 Task: Design a unique wall art piece.
Action: Mouse moved to (241, 209)
Screenshot: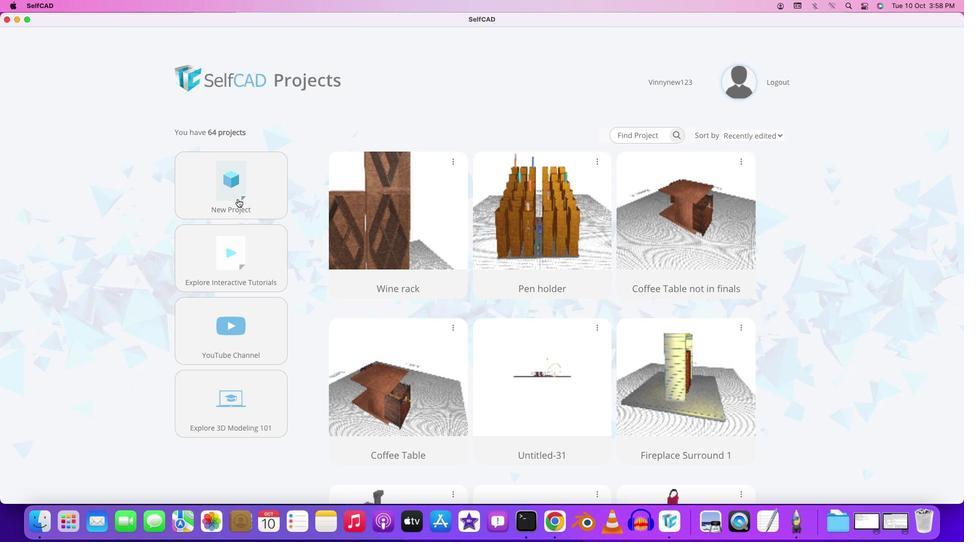 
Action: Mouse pressed left at (241, 209)
Screenshot: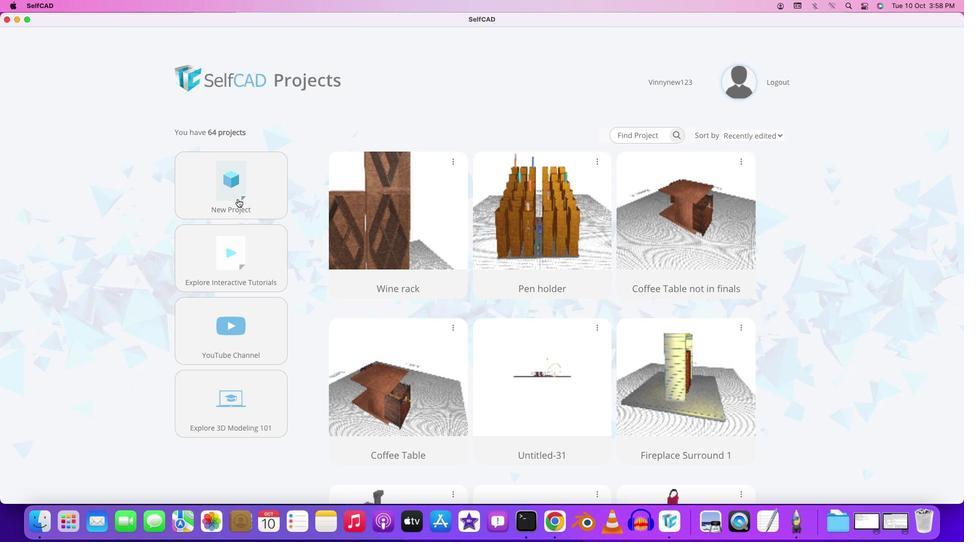 
Action: Mouse moved to (240, 201)
Screenshot: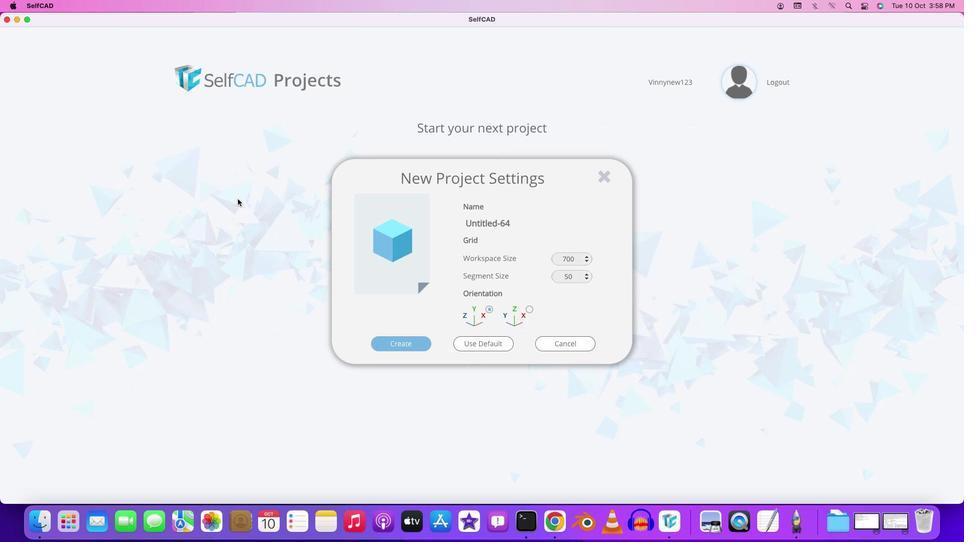 
Action: Mouse pressed left at (240, 201)
Screenshot: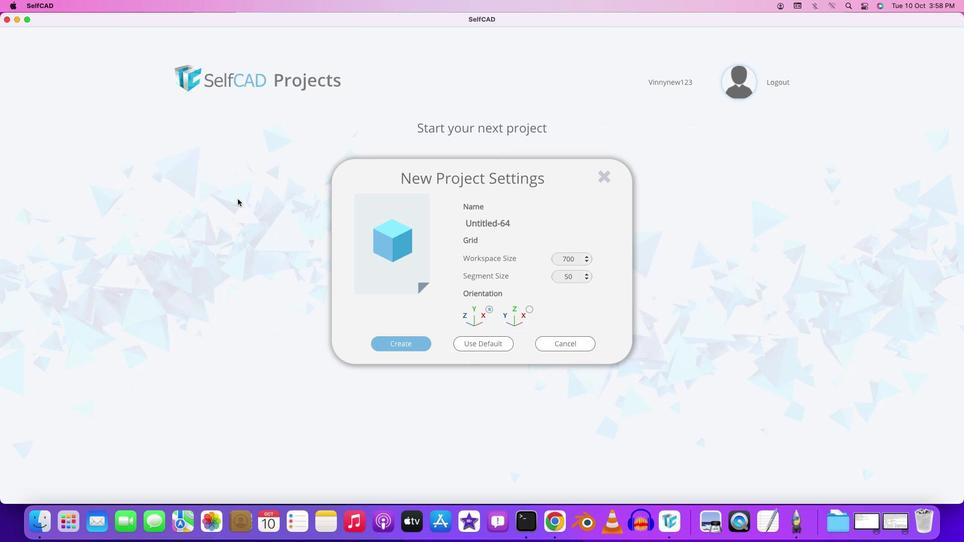 
Action: Mouse moved to (513, 227)
Screenshot: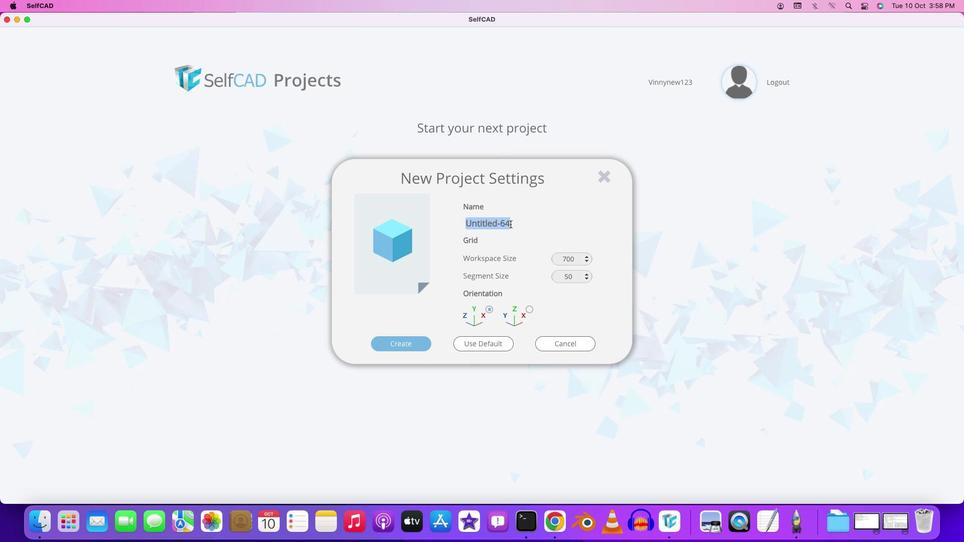 
Action: Mouse pressed left at (513, 227)
Screenshot: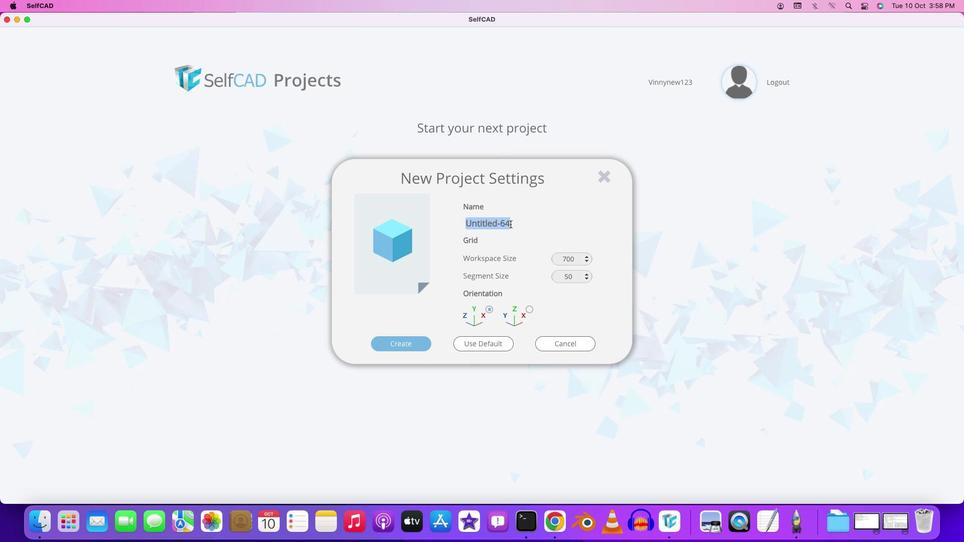 
Action: Mouse moved to (507, 229)
Screenshot: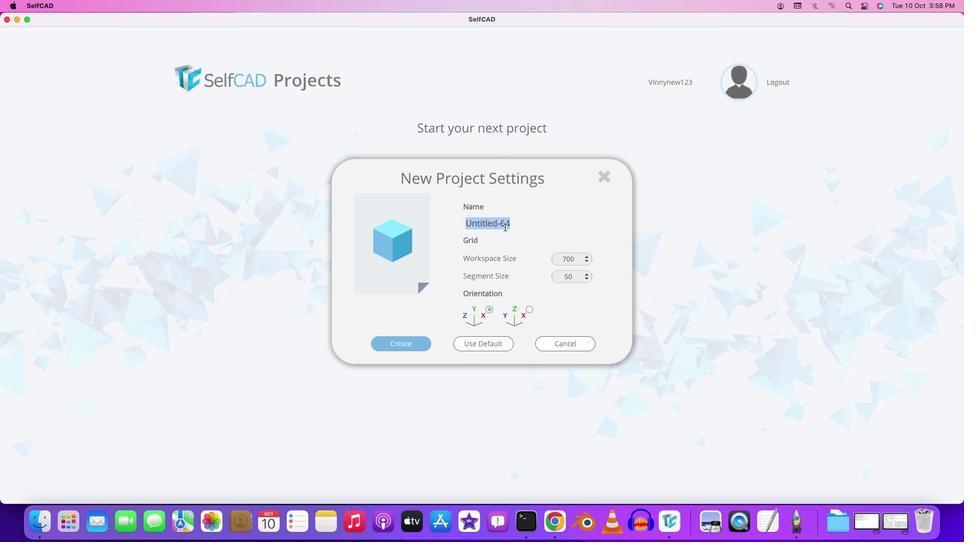 
Action: Key pressed Key.backspaceKey.shift'W''a''l''l'Key.spaceKey.shift'A''r''t'Key.spaceKey.shift'P''i''e''c''e'
Screenshot: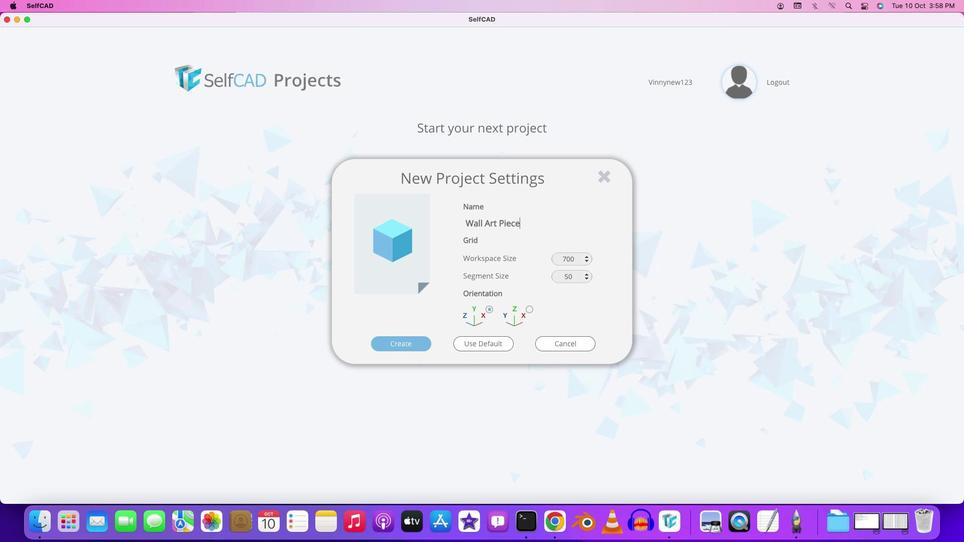 
Action: Mouse moved to (579, 264)
Screenshot: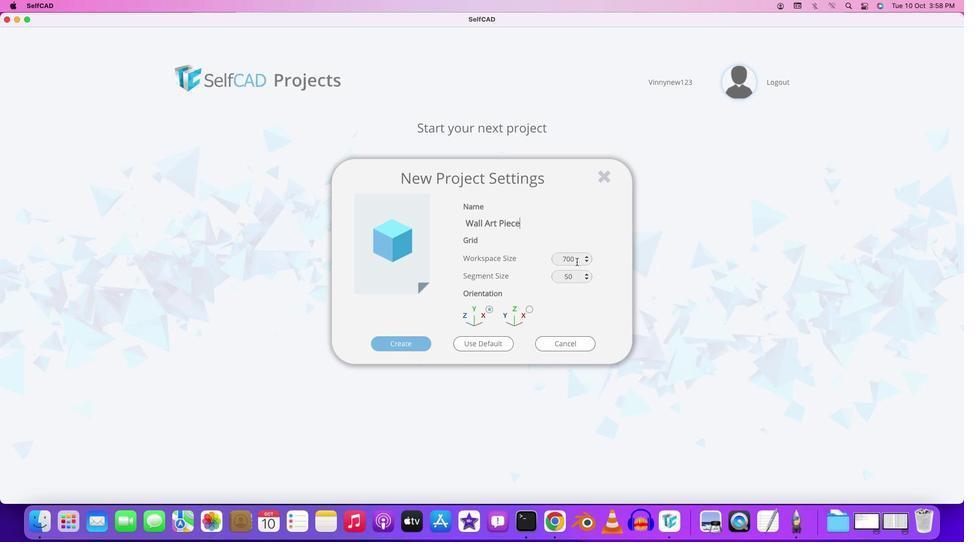 
Action: Mouse pressed left at (579, 264)
Screenshot: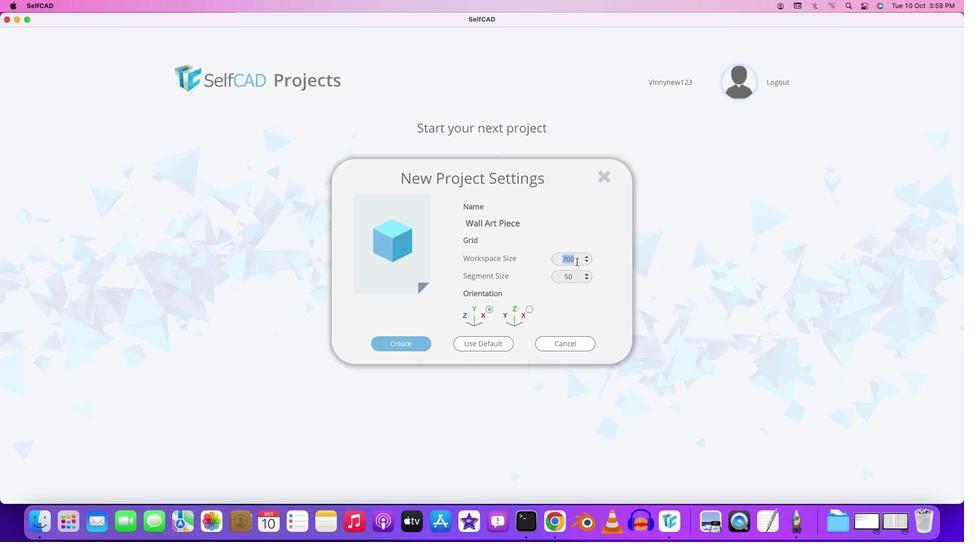 
Action: Key pressed '5''0''0'
Screenshot: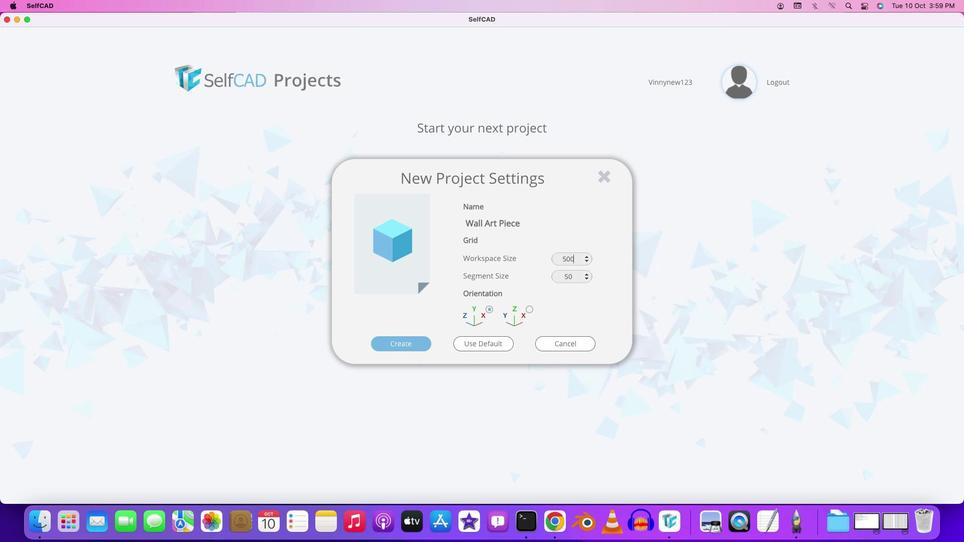 
Action: Mouse moved to (578, 278)
Screenshot: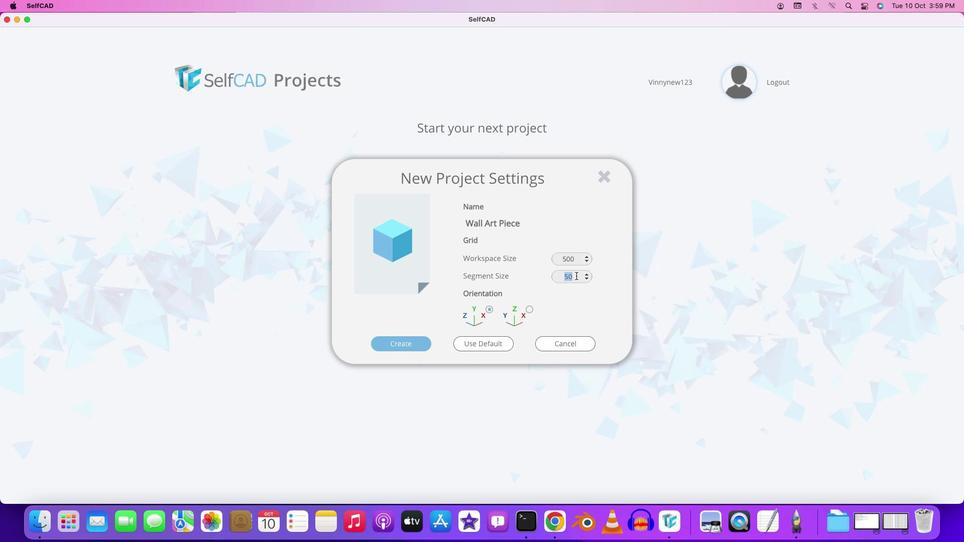 
Action: Mouse pressed left at (578, 278)
Screenshot: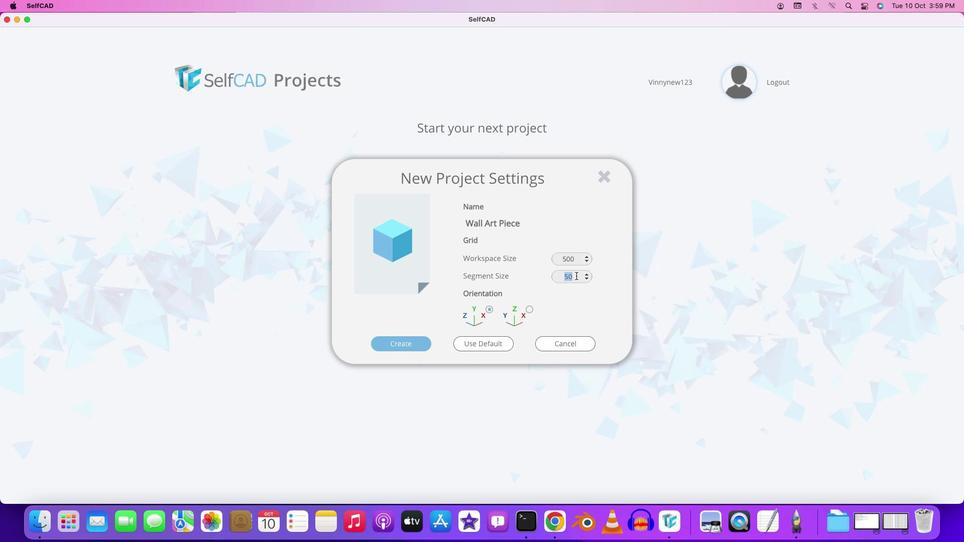 
Action: Key pressed '1'
Screenshot: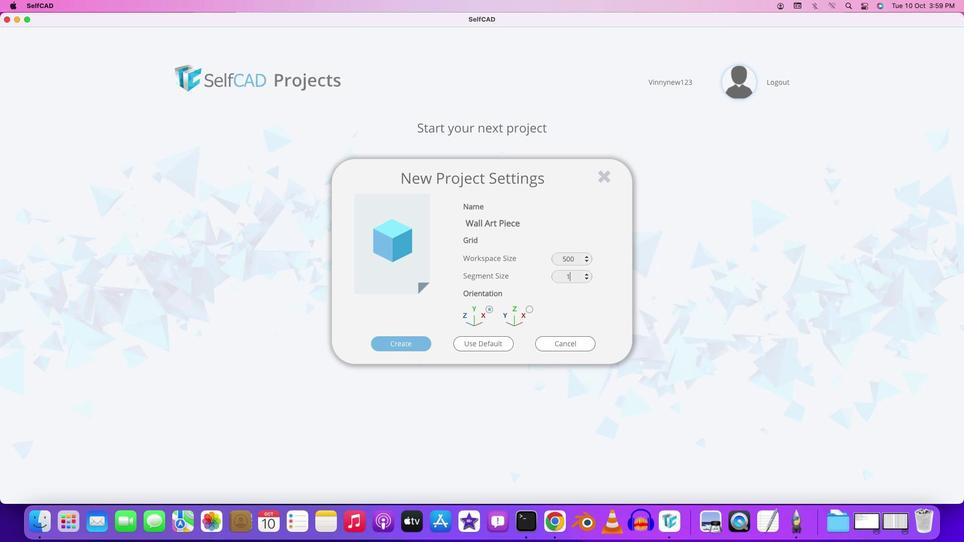 
Action: Mouse moved to (535, 310)
Screenshot: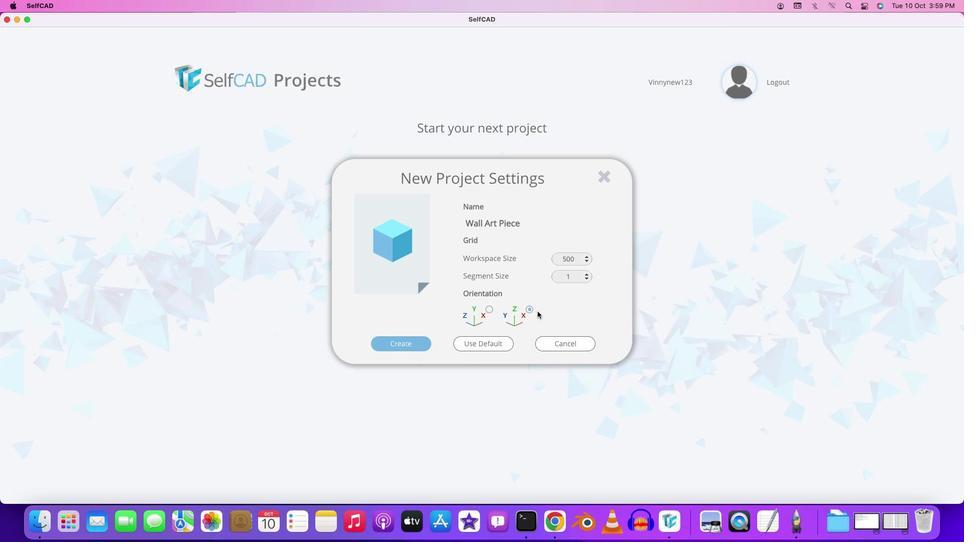 
Action: Mouse pressed left at (535, 310)
Screenshot: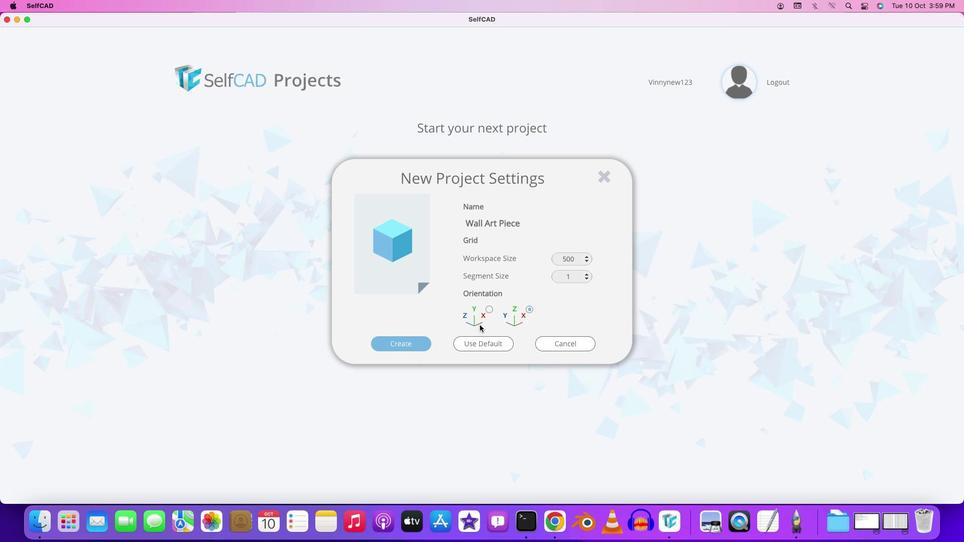 
Action: Mouse moved to (405, 343)
Screenshot: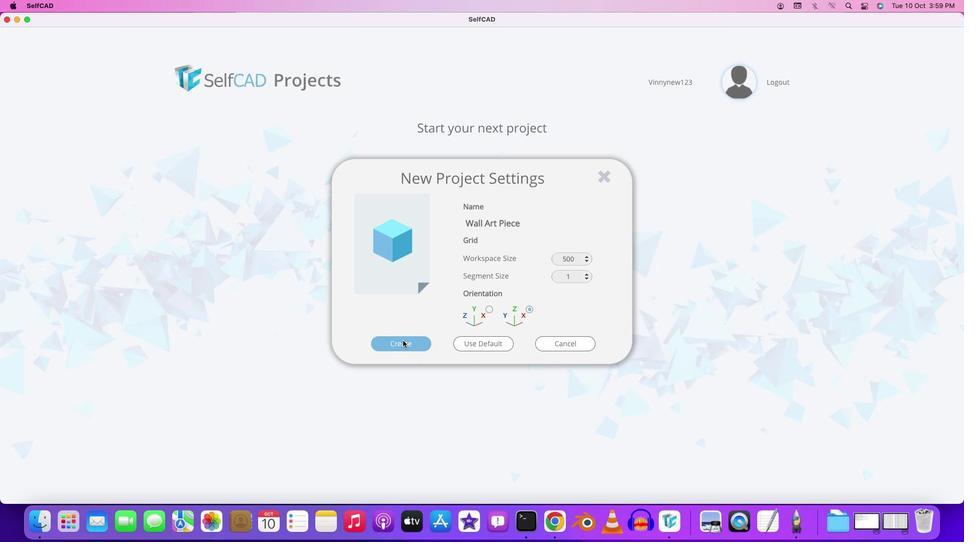 
Action: Mouse pressed left at (405, 343)
Screenshot: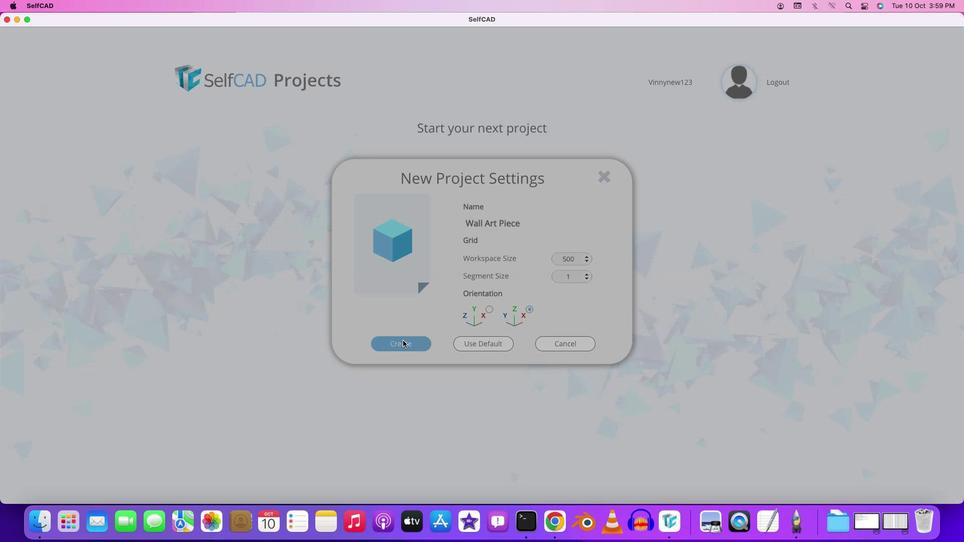 
Action: Mouse moved to (511, 303)
Screenshot: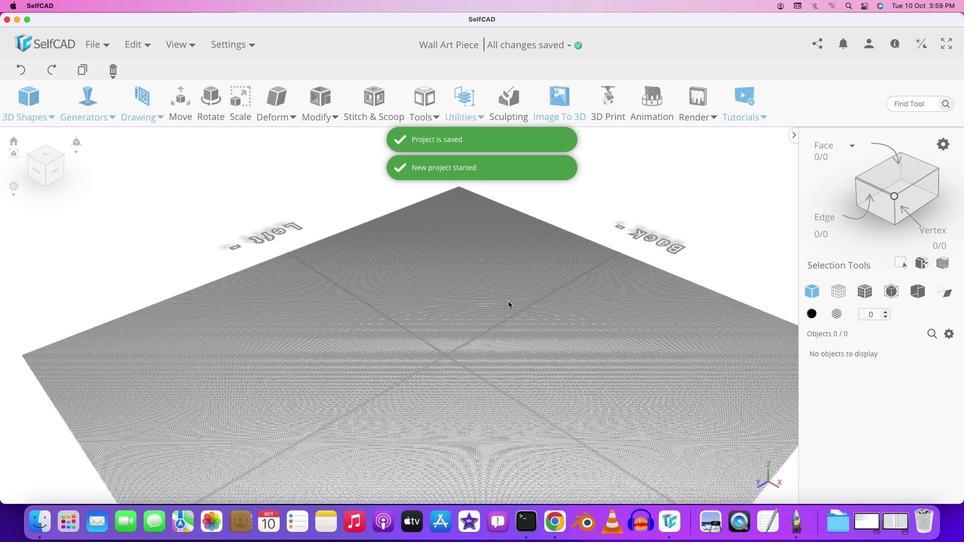 
Action: Mouse scrolled (511, 303) with delta (2, 3)
Screenshot: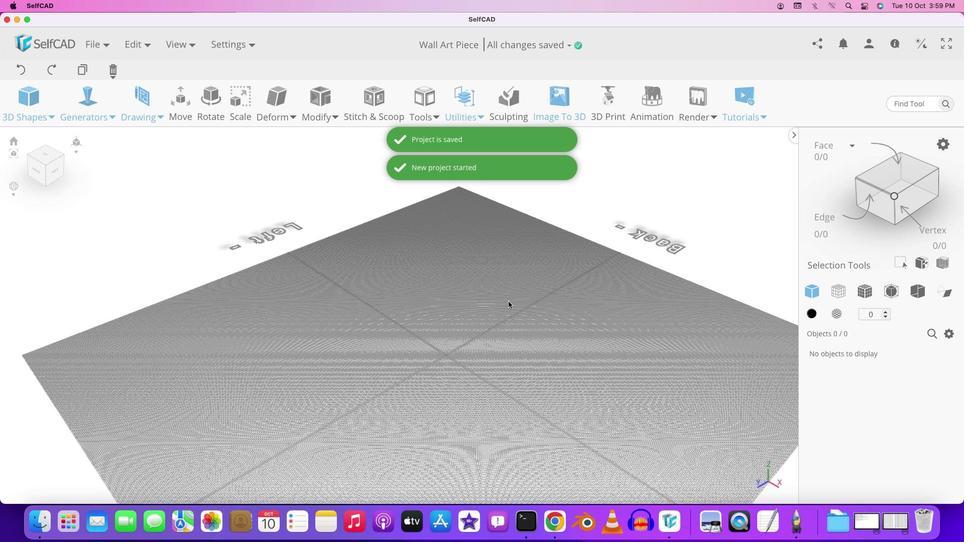 
Action: Mouse scrolled (511, 303) with delta (2, 3)
Screenshot: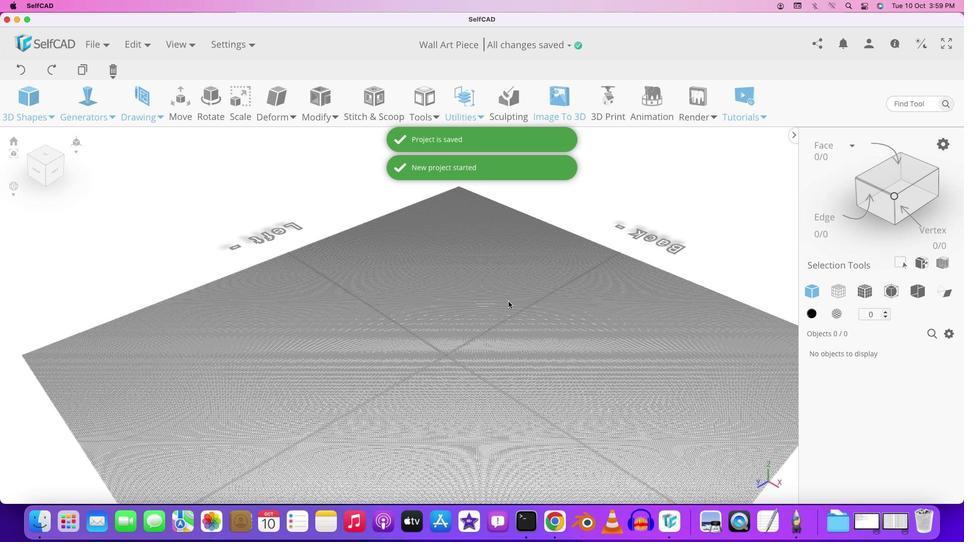 
Action: Mouse scrolled (511, 303) with delta (2, 4)
Screenshot: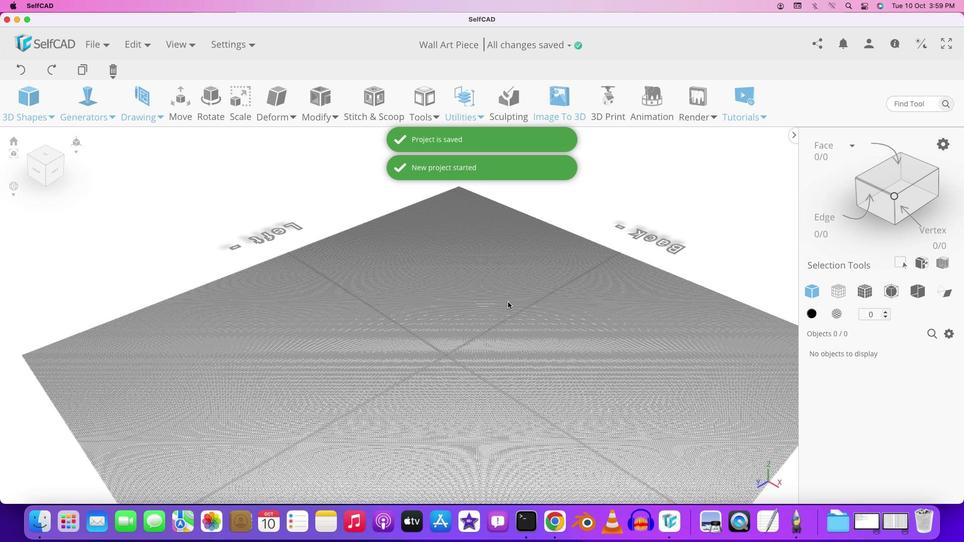 
Action: Mouse scrolled (511, 303) with delta (2, 4)
Screenshot: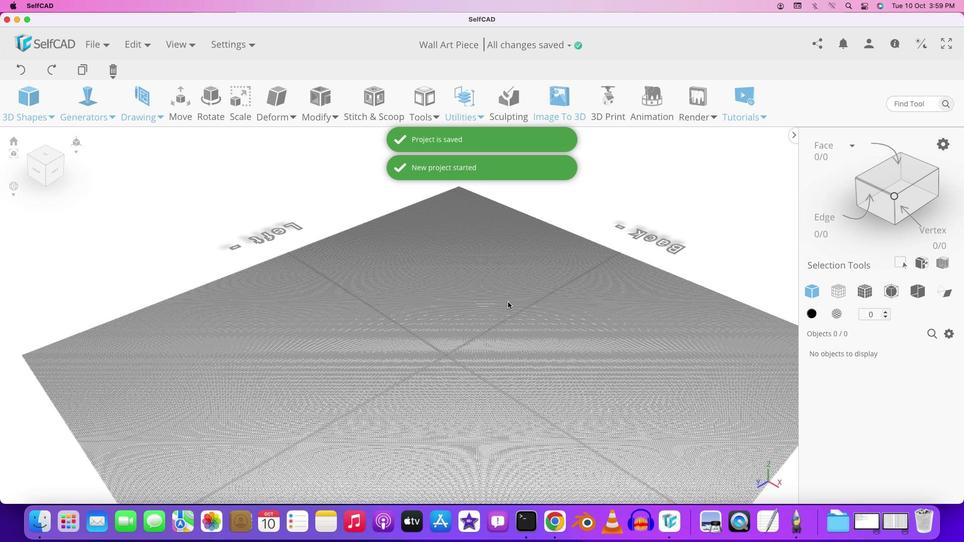 
Action: Mouse moved to (511, 303)
Screenshot: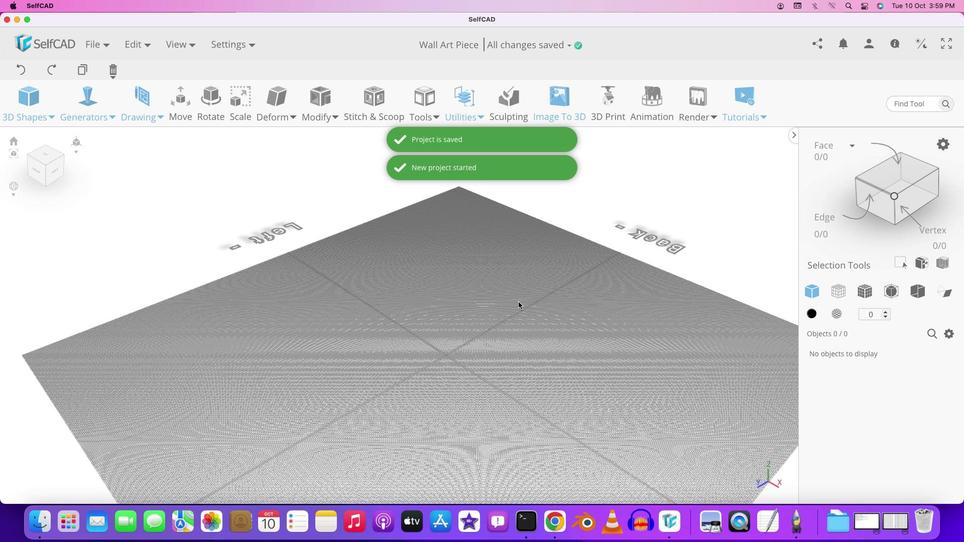 
Action: Mouse scrolled (511, 303) with delta (2, 5)
Screenshot: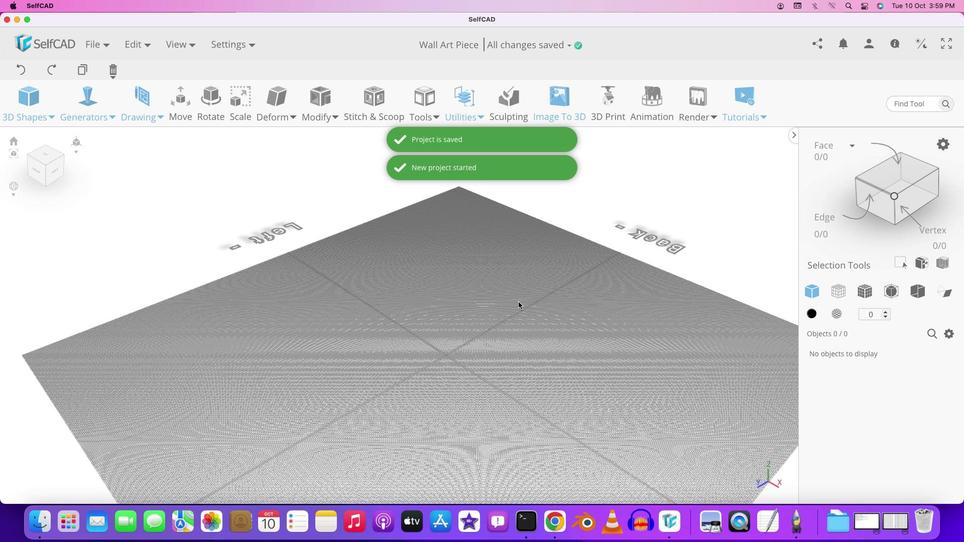 
Action: Mouse moved to (497, 324)
Screenshot: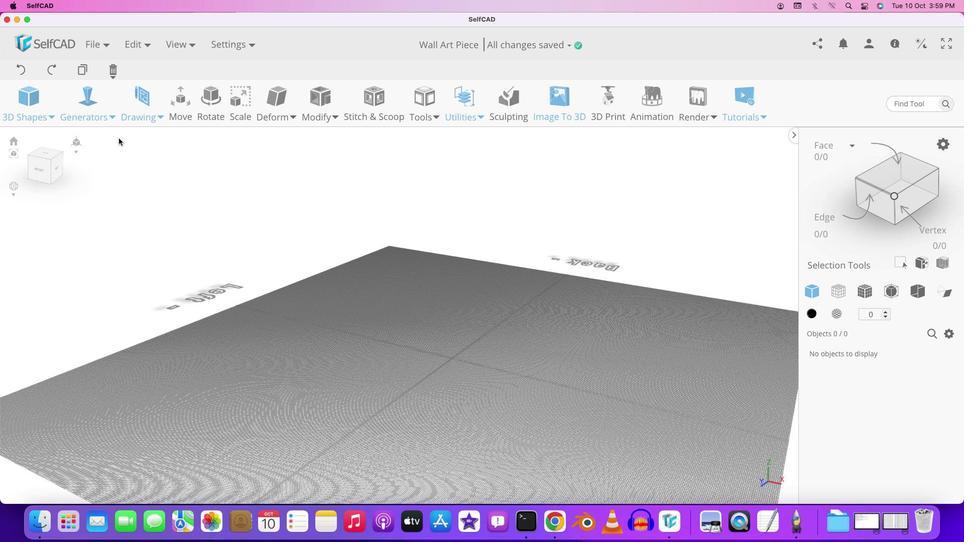 
Action: Mouse pressed left at (497, 324)
Screenshot: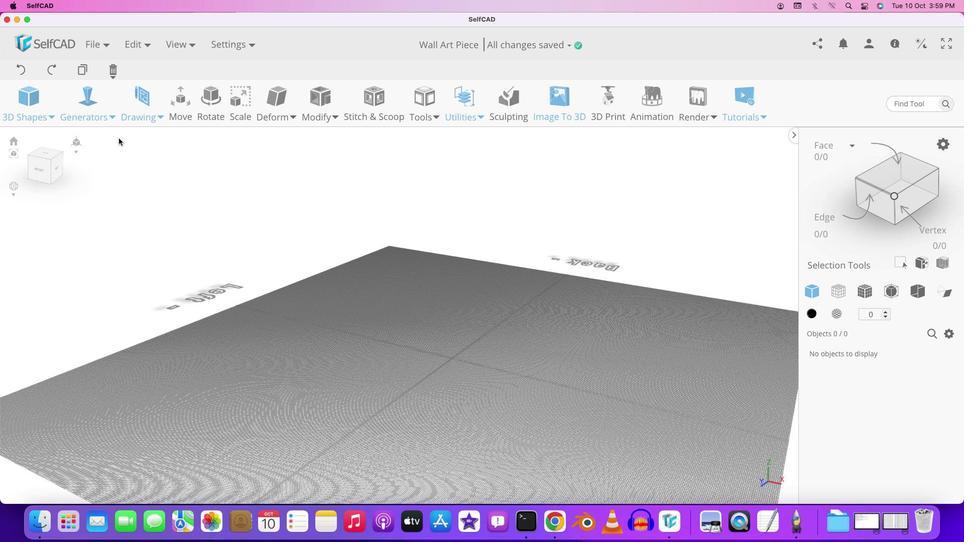 
Action: Mouse moved to (81, 310)
Screenshot: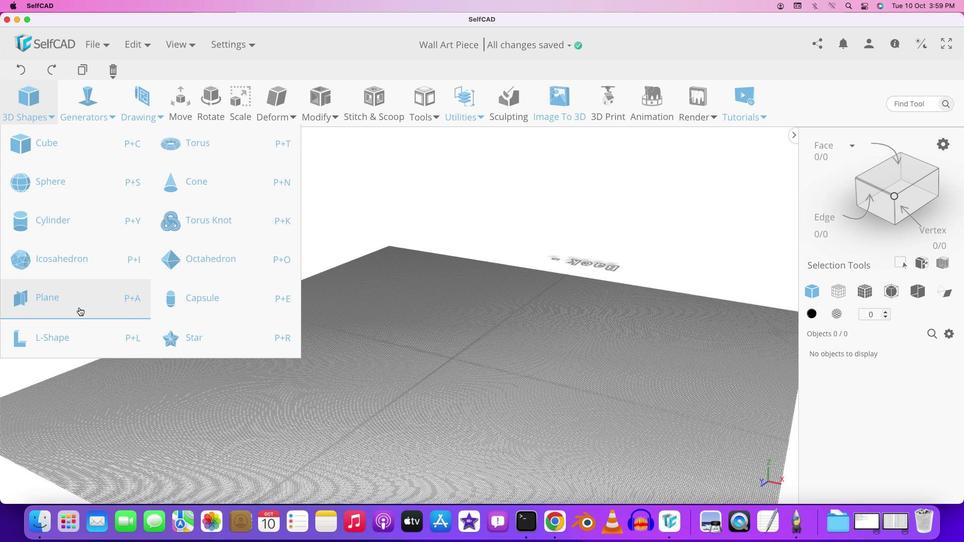 
Action: Mouse pressed left at (81, 310)
Screenshot: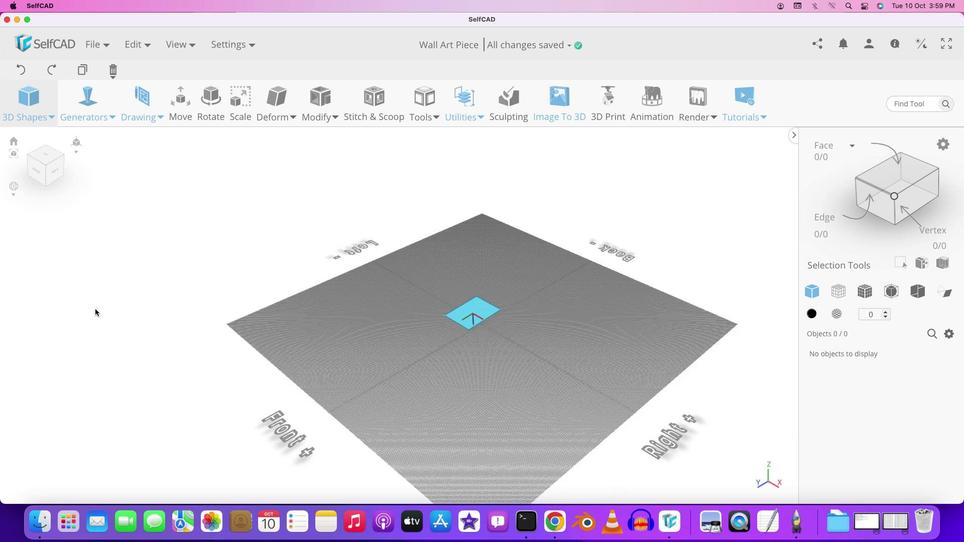 
Action: Mouse moved to (508, 331)
Screenshot: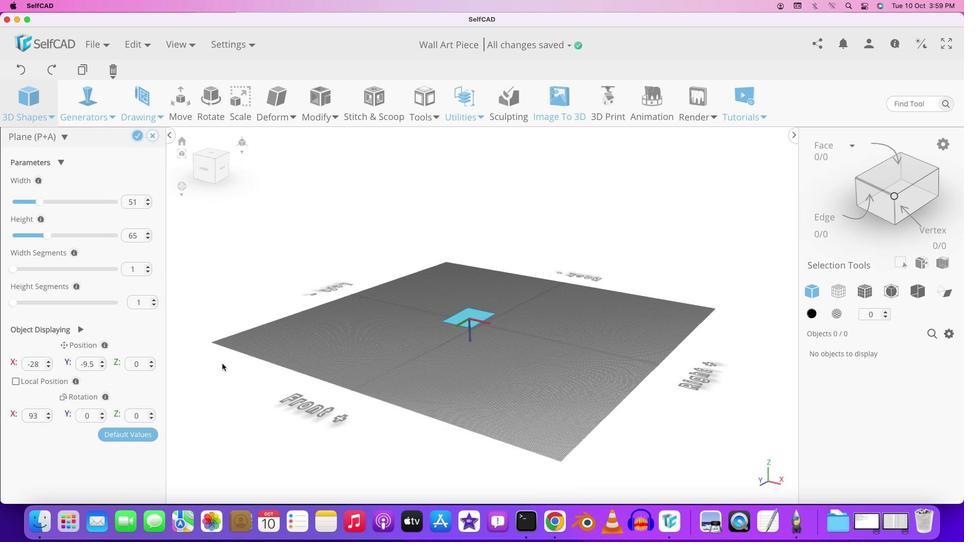 
Action: Mouse pressed left at (508, 331)
Screenshot: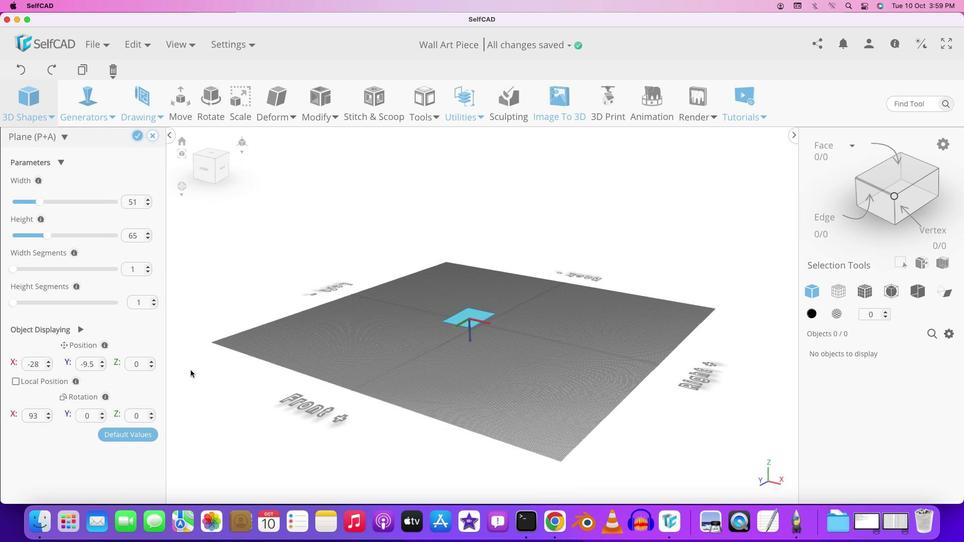 
Action: Mouse moved to (132, 435)
Screenshot: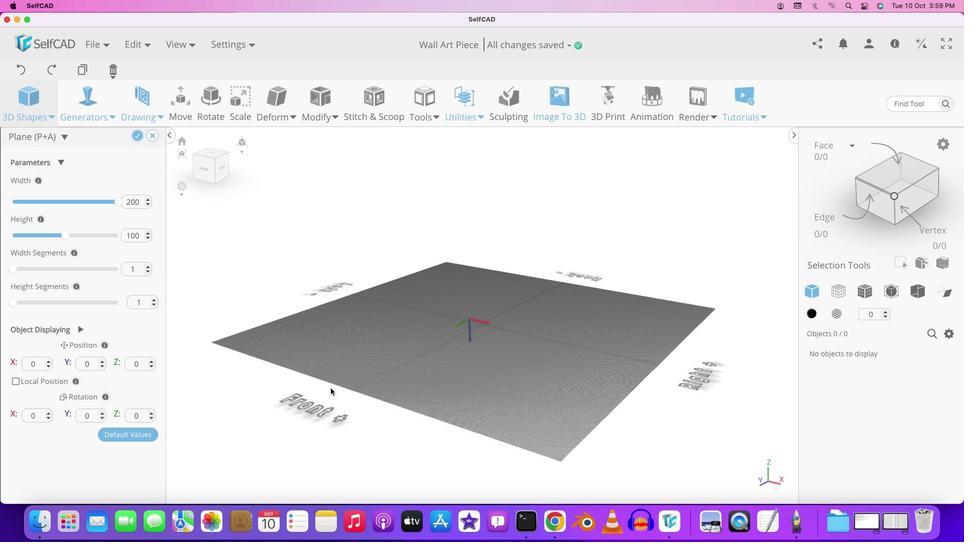 
Action: Mouse pressed left at (132, 435)
Screenshot: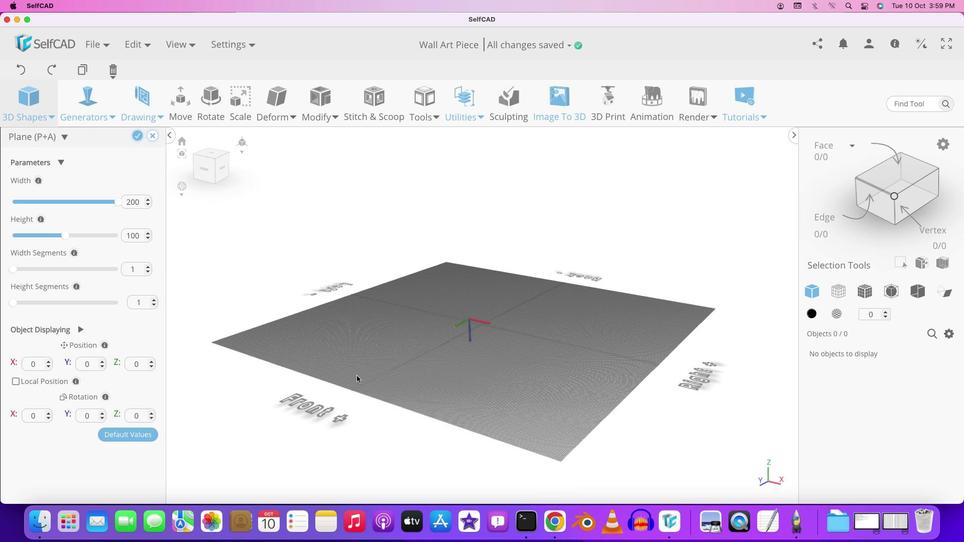 
Action: Mouse moved to (354, 344)
Screenshot: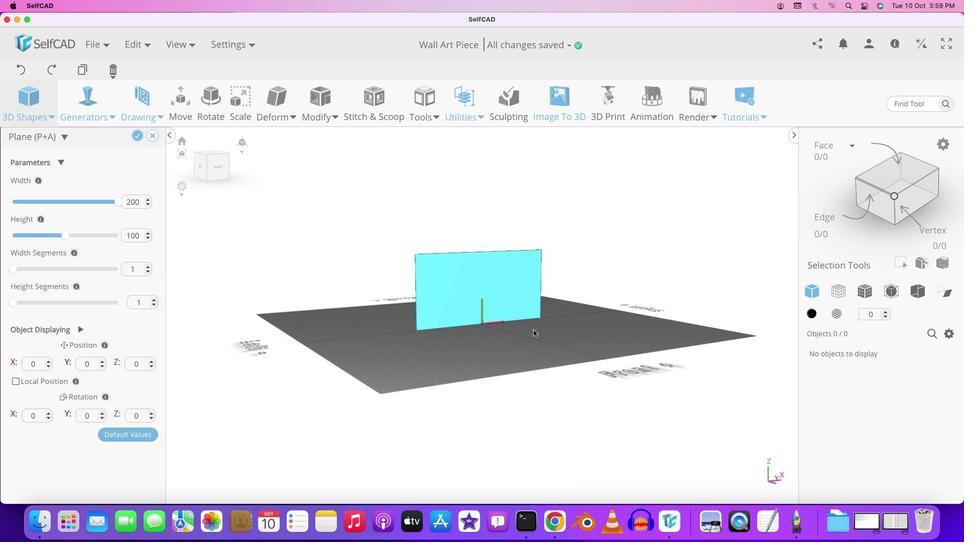 
Action: Mouse pressed left at (354, 344)
Screenshot: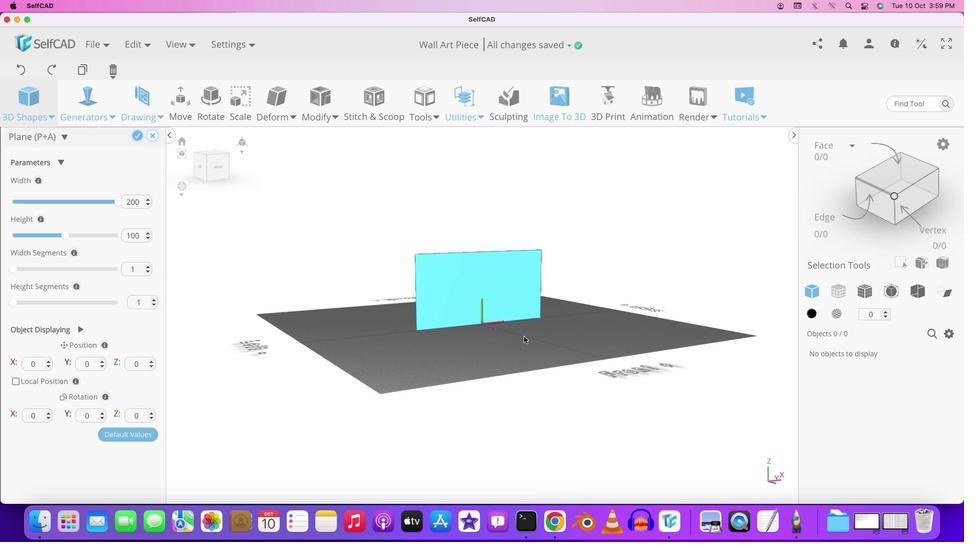 
Action: Mouse moved to (451, 359)
Screenshot: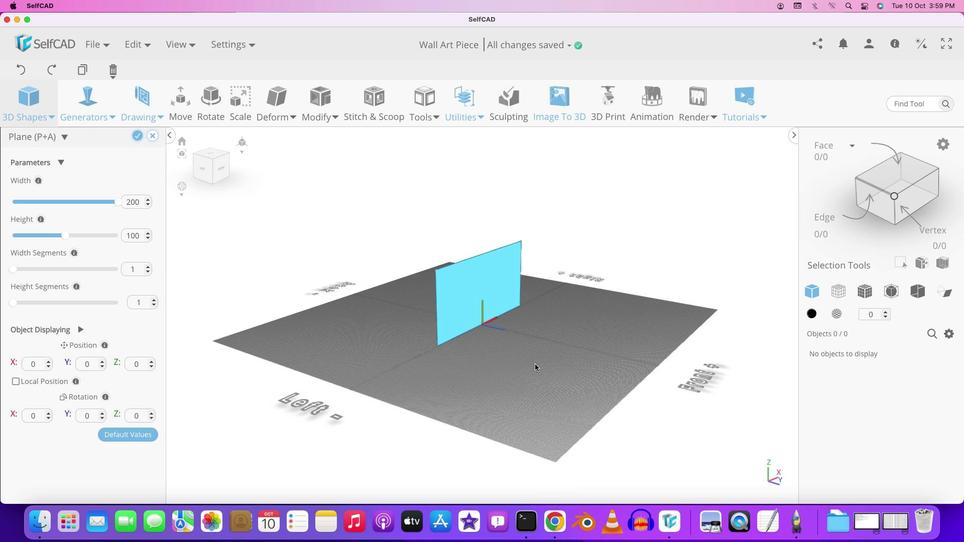 
Action: Mouse pressed left at (451, 359)
Screenshot: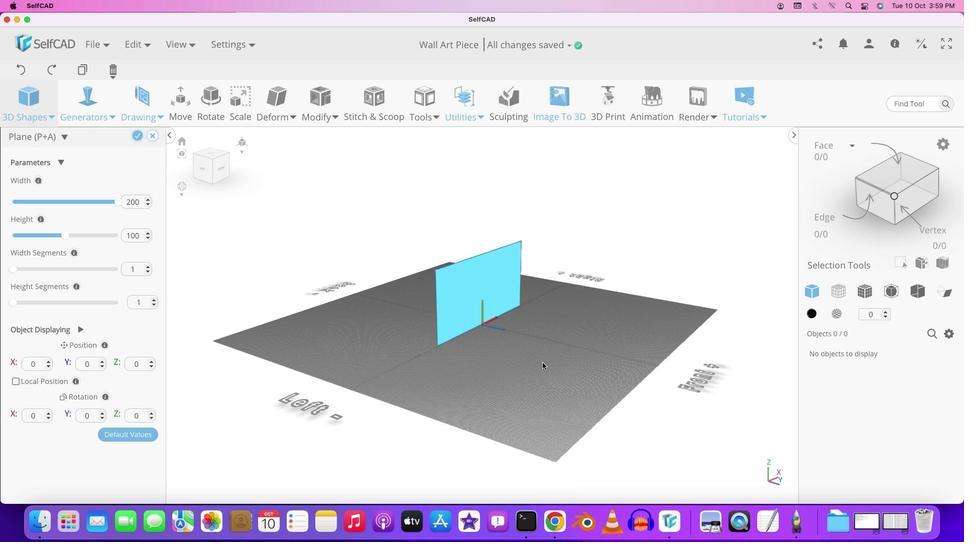 
Action: Mouse moved to (542, 338)
Screenshot: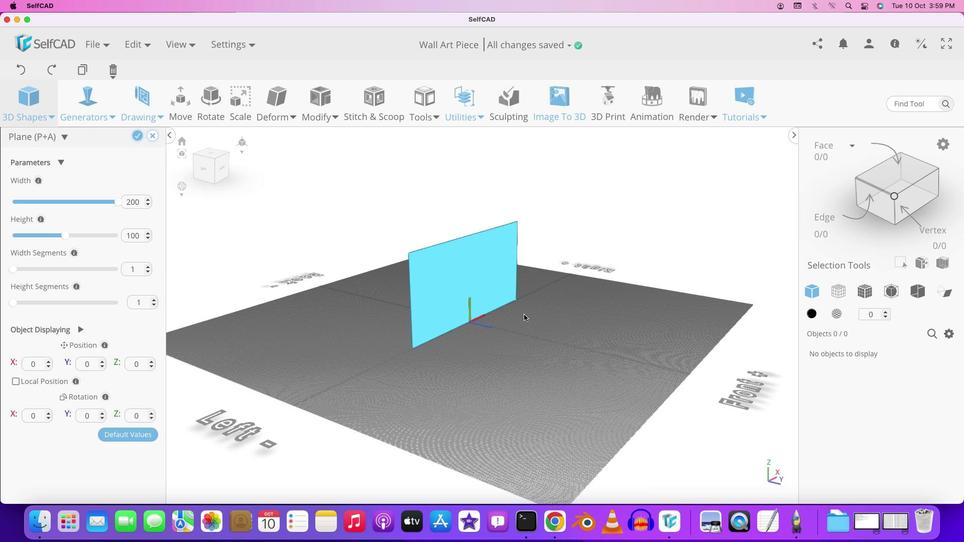 
Action: Mouse scrolled (542, 338) with delta (2, 3)
Screenshot: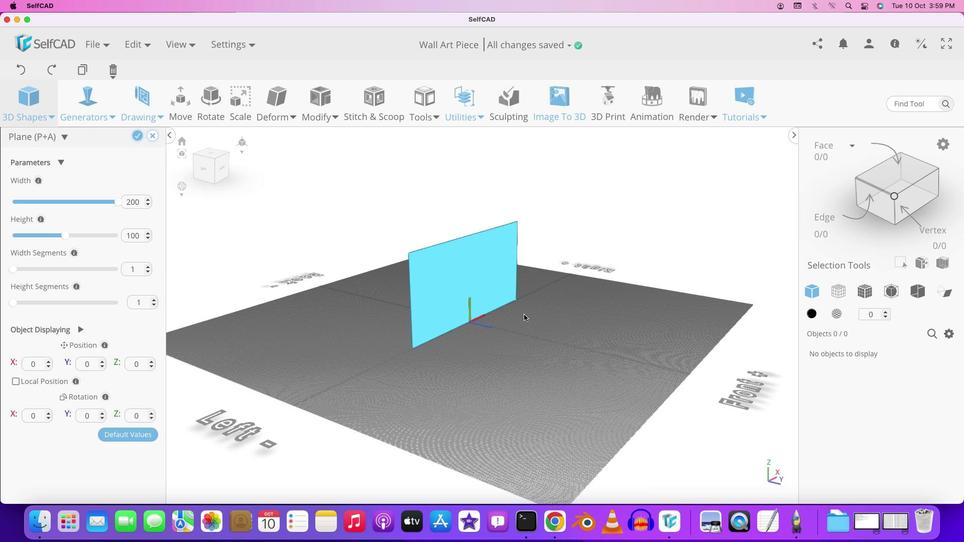 
Action: Mouse scrolled (542, 338) with delta (2, 3)
Screenshot: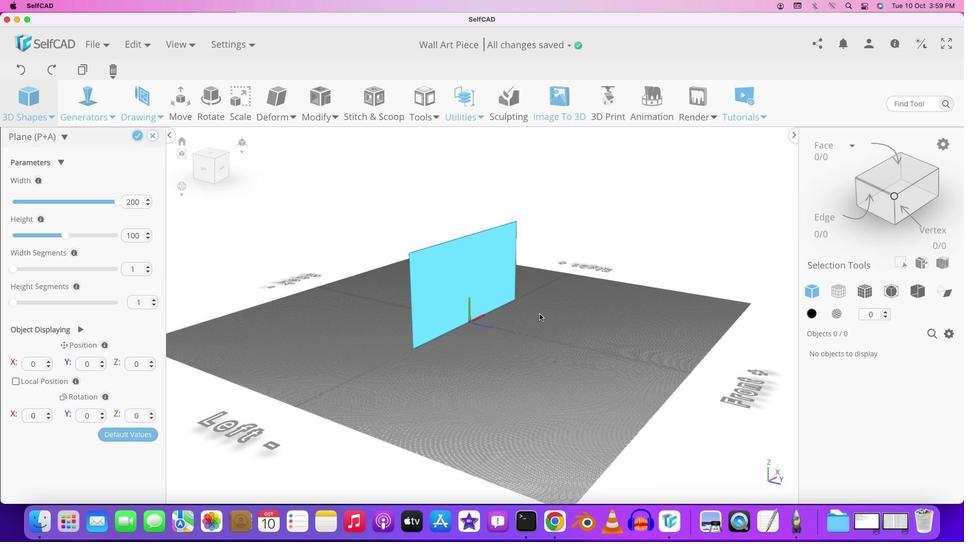 
Action: Mouse scrolled (542, 338) with delta (2, 3)
Screenshot: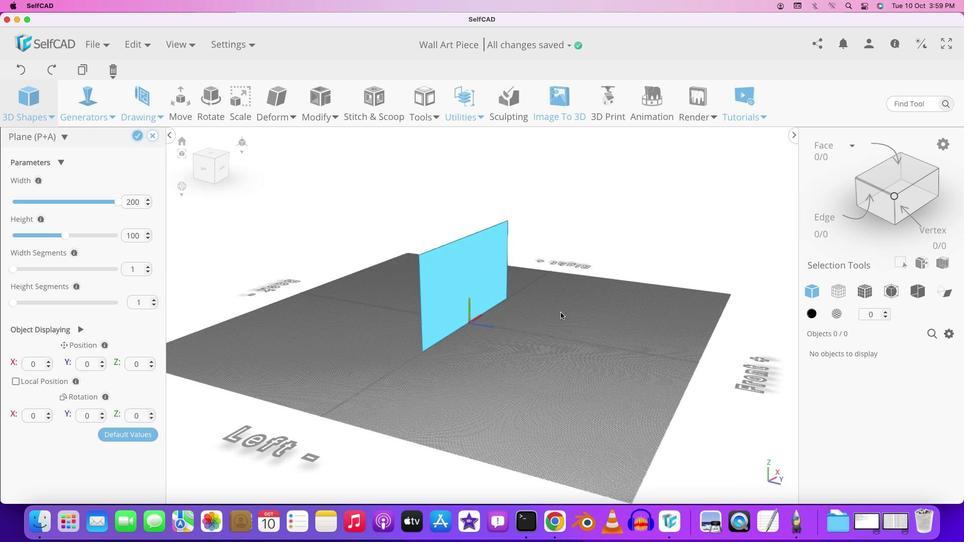 
Action: Mouse moved to (526, 316)
Screenshot: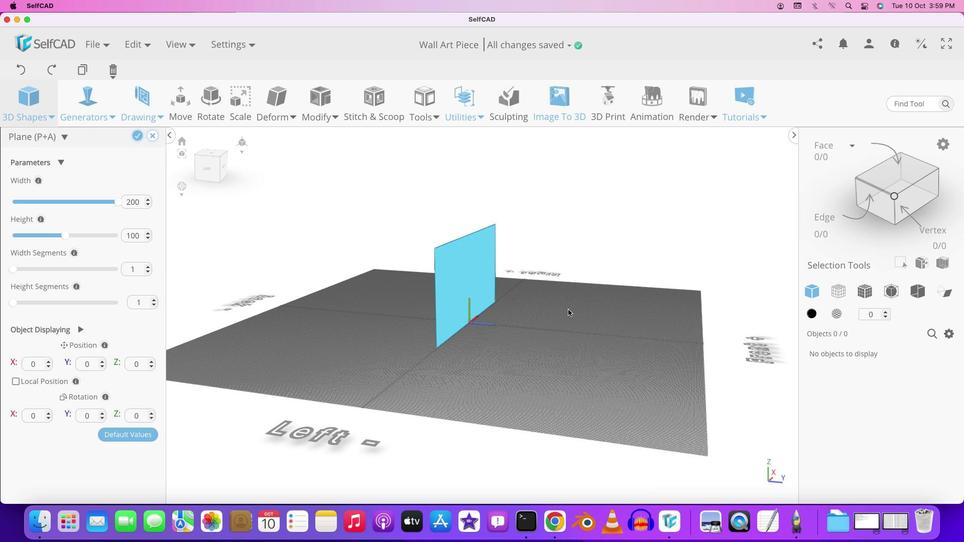 
Action: Mouse pressed left at (526, 316)
Screenshot: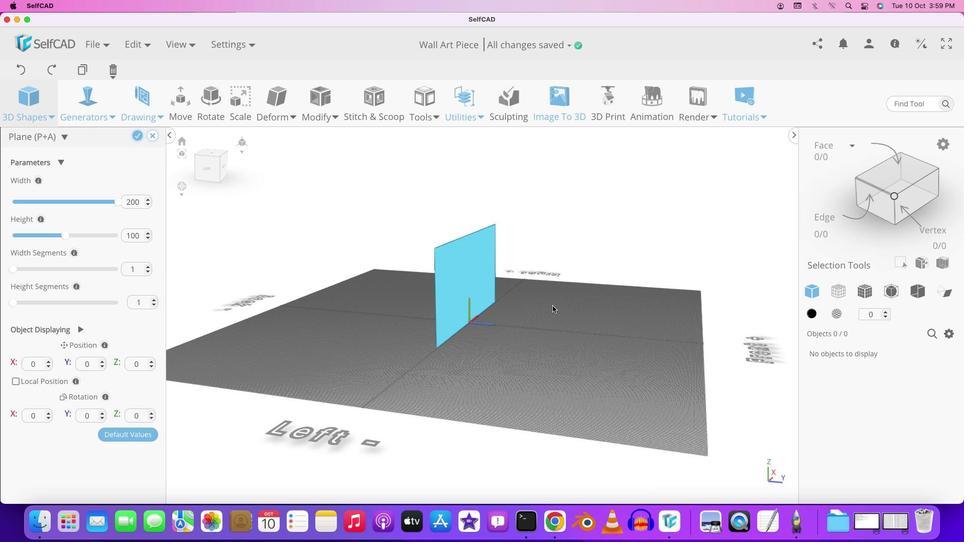 
Action: Mouse moved to (533, 302)
Screenshot: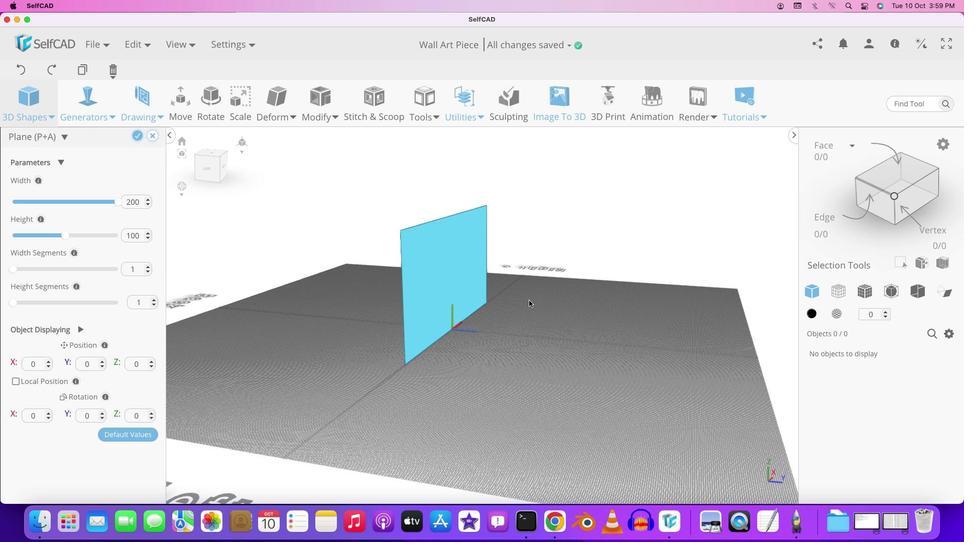 
Action: Mouse scrolled (533, 302) with delta (2, 3)
Screenshot: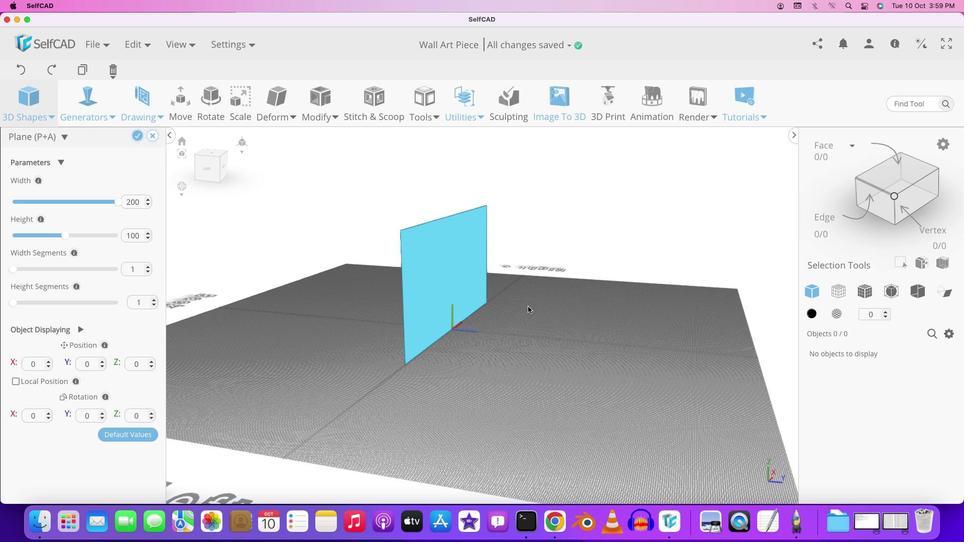 
Action: Mouse scrolled (533, 302) with delta (2, 3)
Screenshot: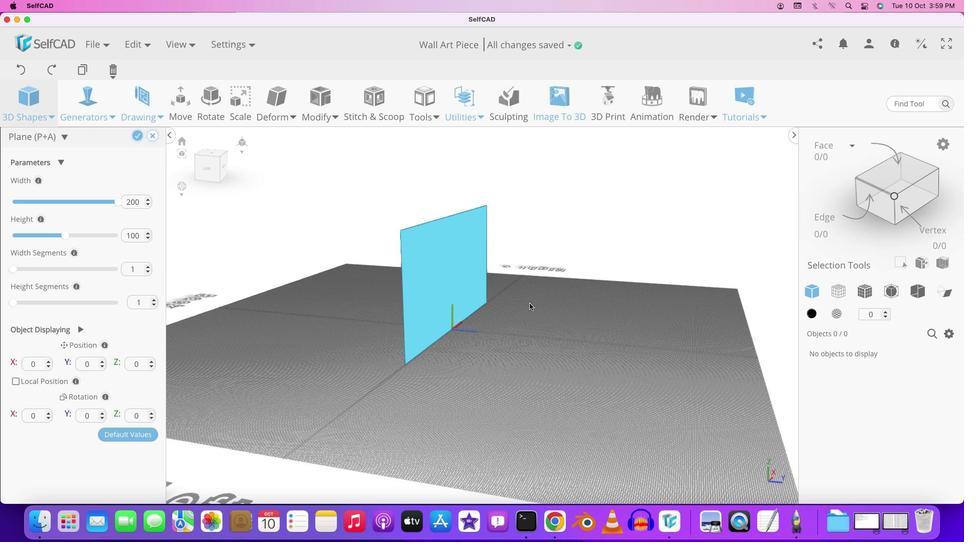 
Action: Mouse scrolled (533, 302) with delta (2, 3)
Screenshot: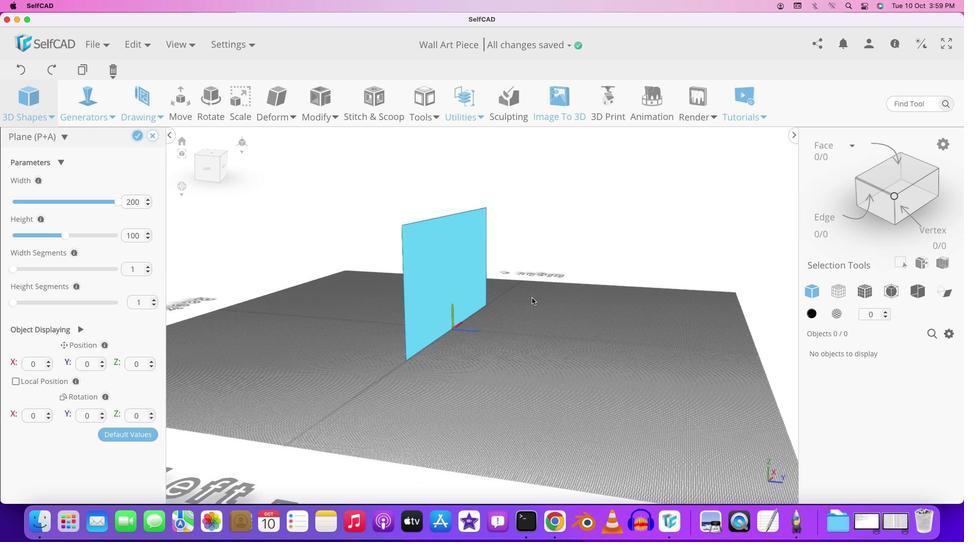 
Action: Mouse moved to (530, 309)
Screenshot: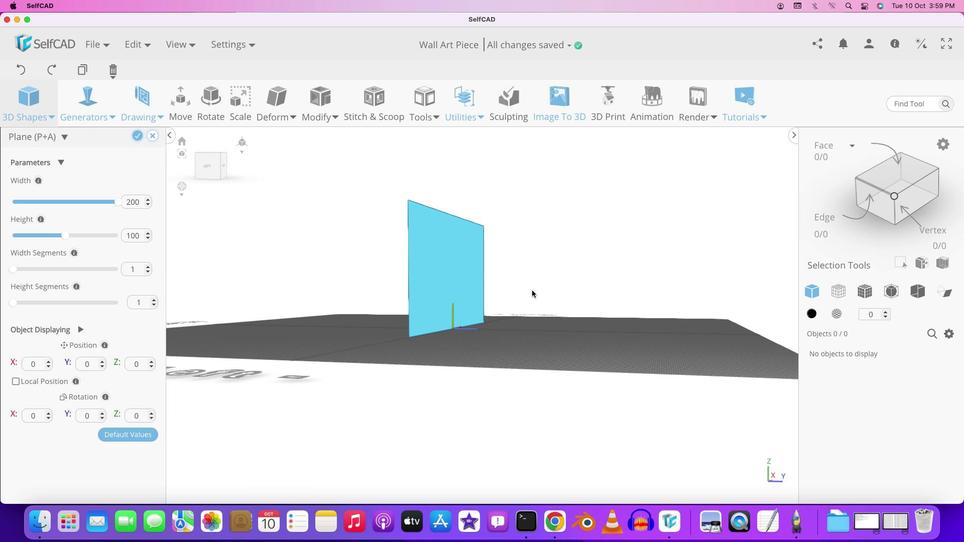 
Action: Mouse pressed left at (530, 309)
Screenshot: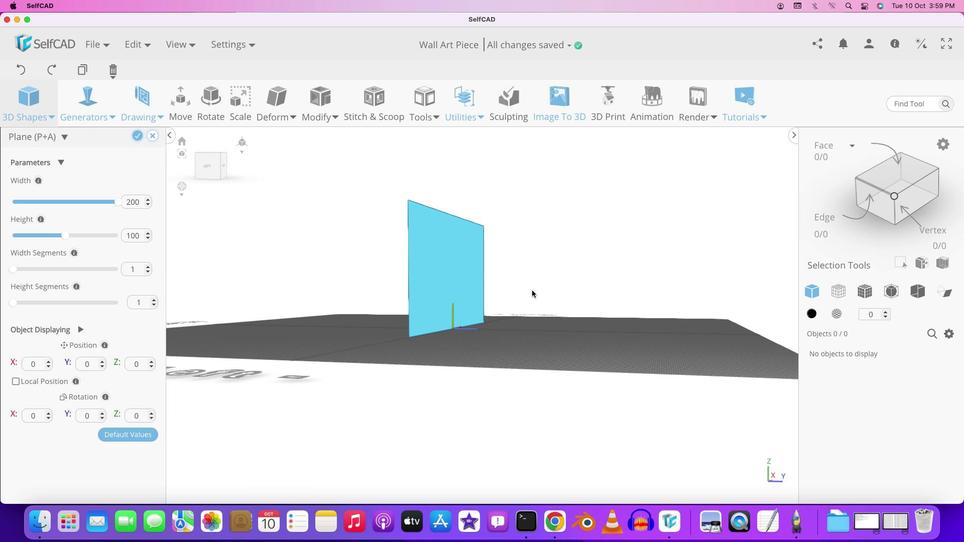 
Action: Mouse moved to (536, 294)
Screenshot: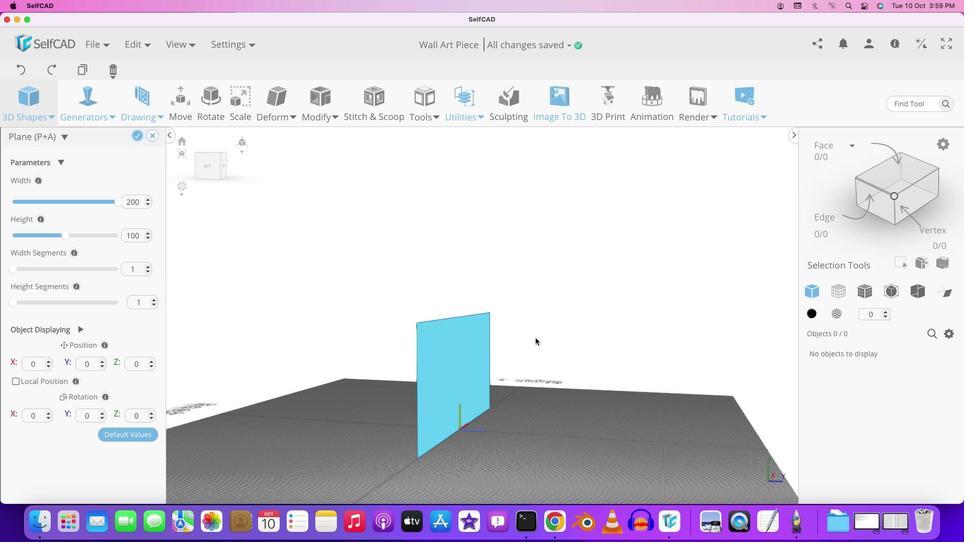 
Action: Key pressed Key.shift
Screenshot: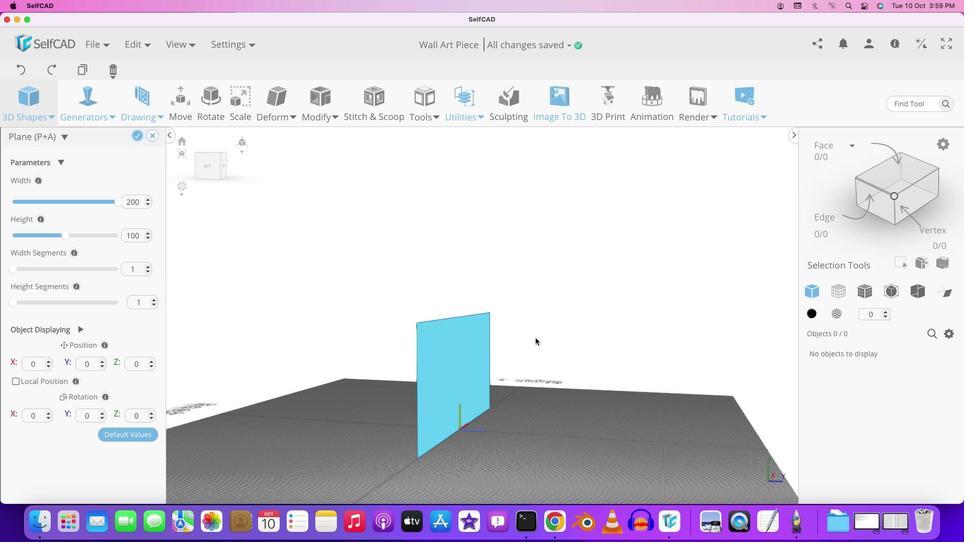 
Action: Mouse moved to (534, 292)
Screenshot: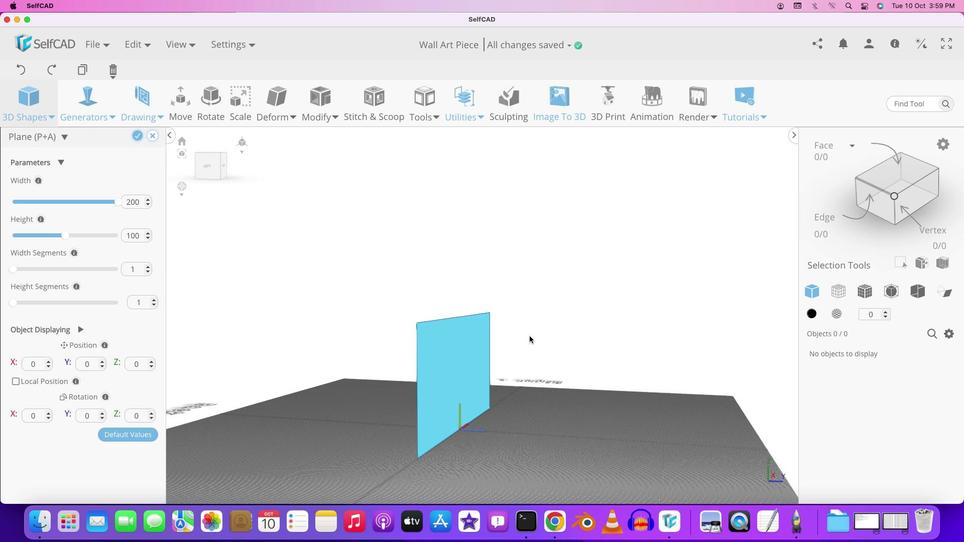 
Action: Mouse pressed left at (534, 292)
Screenshot: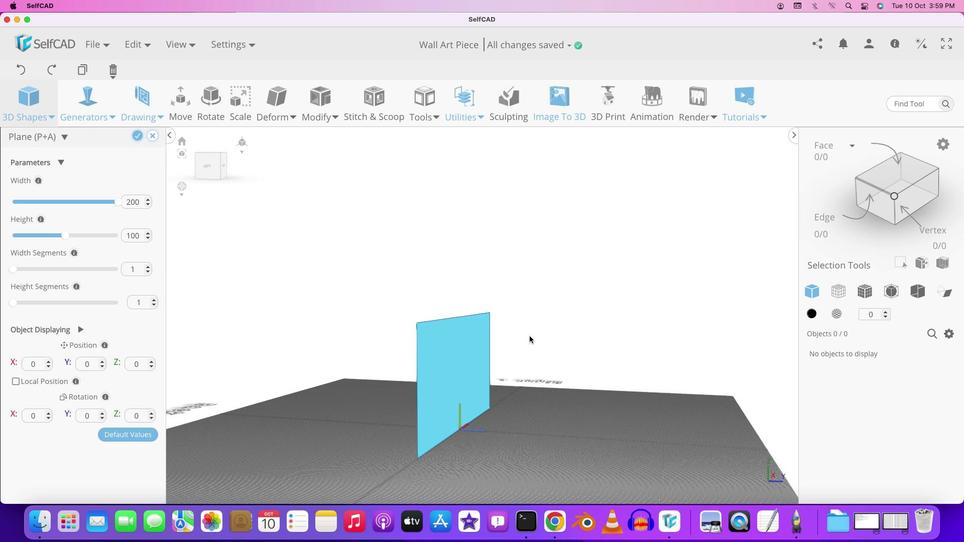 
Action: Mouse moved to (532, 339)
Screenshot: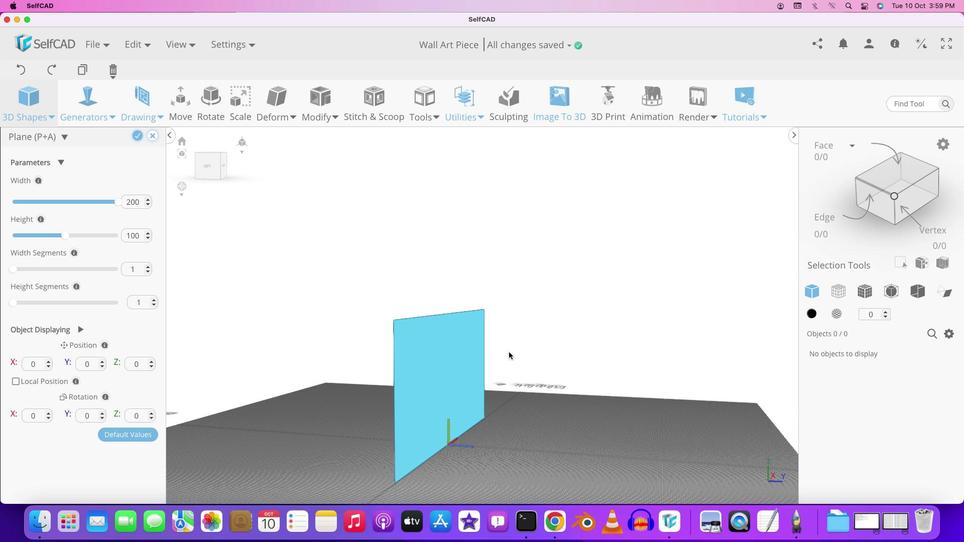 
Action: Mouse scrolled (532, 339) with delta (2, 3)
Screenshot: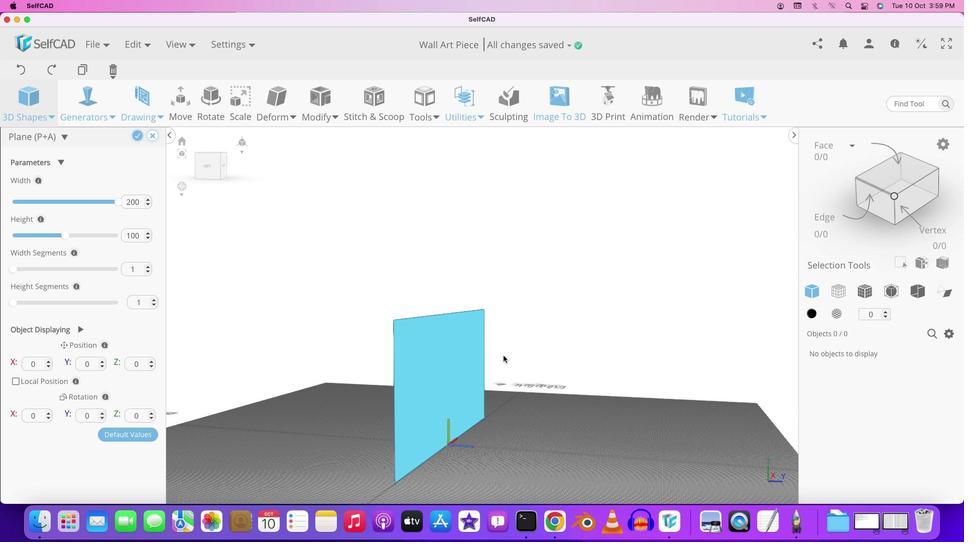 
Action: Mouse scrolled (532, 339) with delta (2, 3)
Screenshot: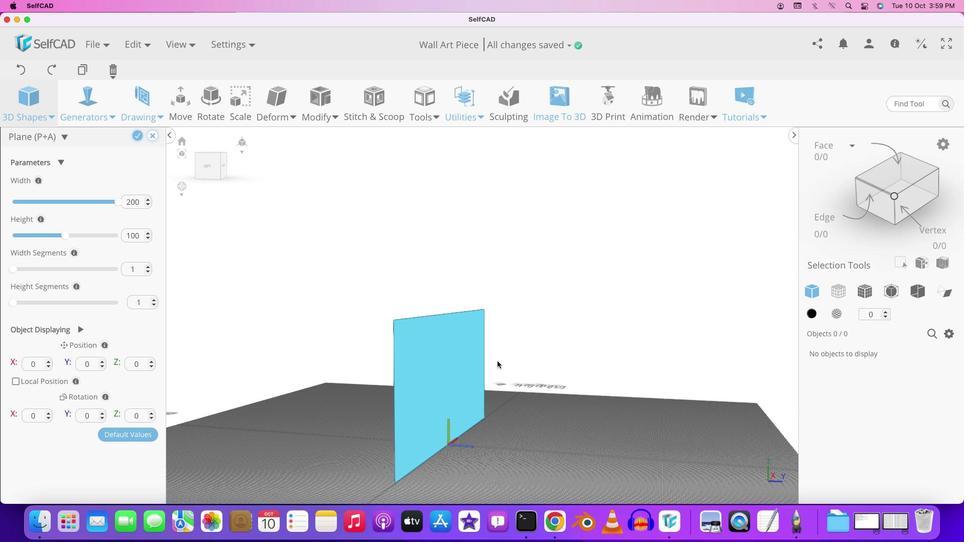 
Action: Mouse moved to (497, 386)
Screenshot: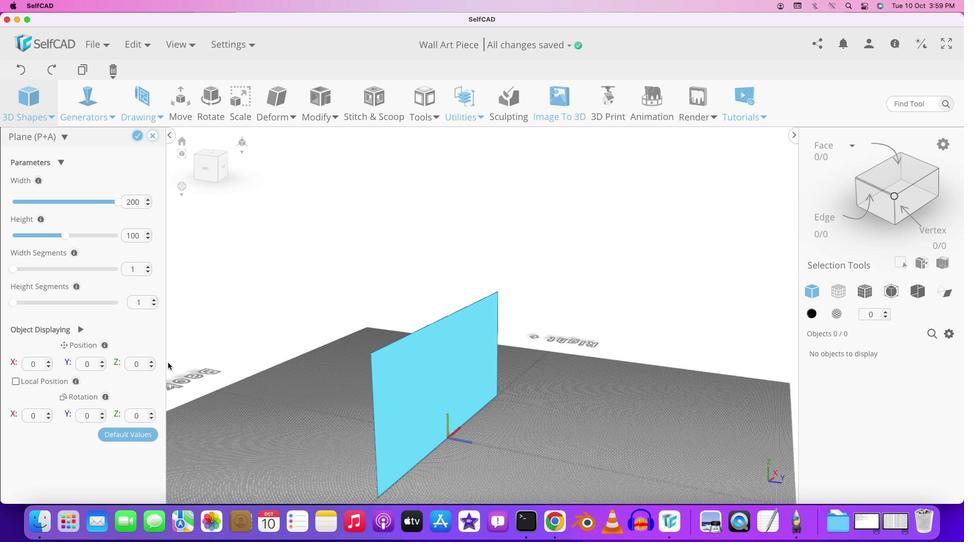 
Action: Mouse pressed left at (497, 386)
Screenshot: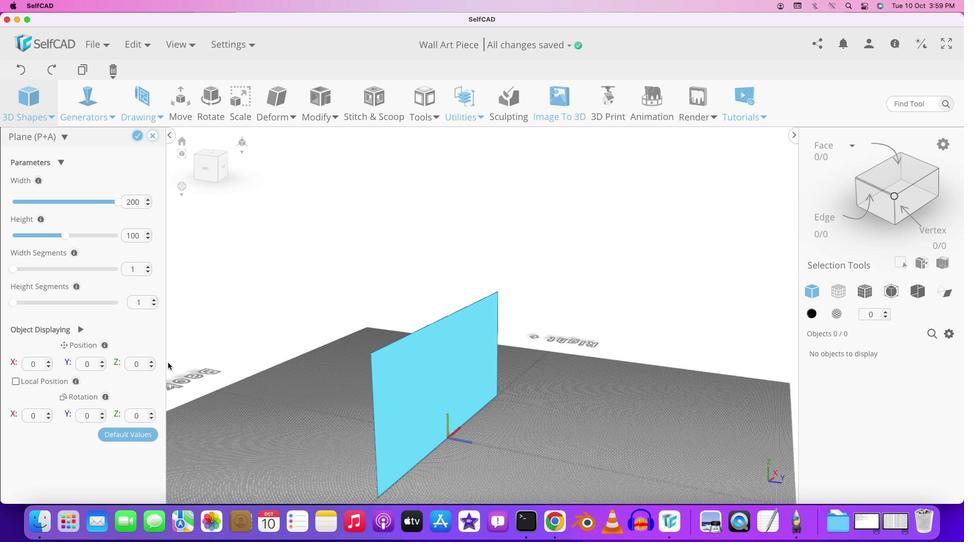 
Action: Mouse moved to (70, 239)
Screenshot: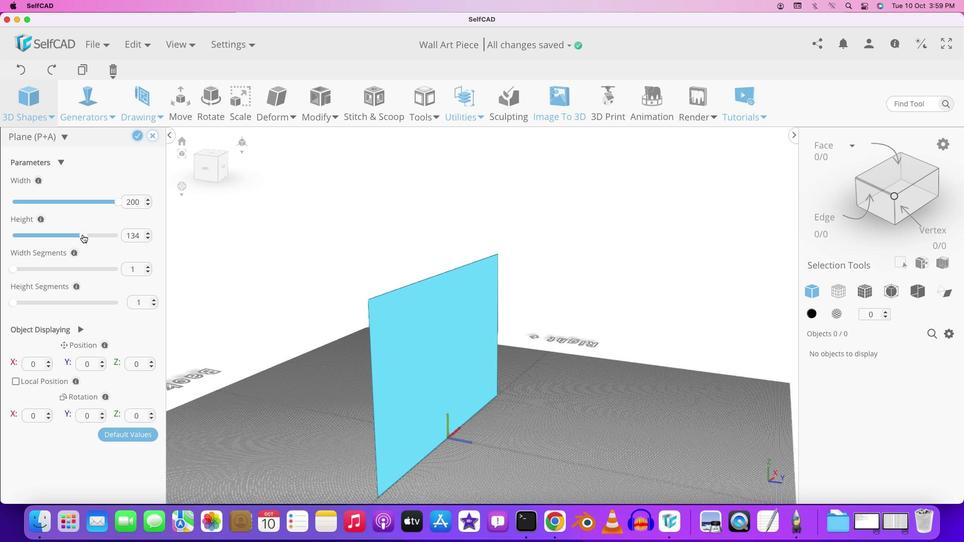 
Action: Mouse pressed left at (70, 239)
Screenshot: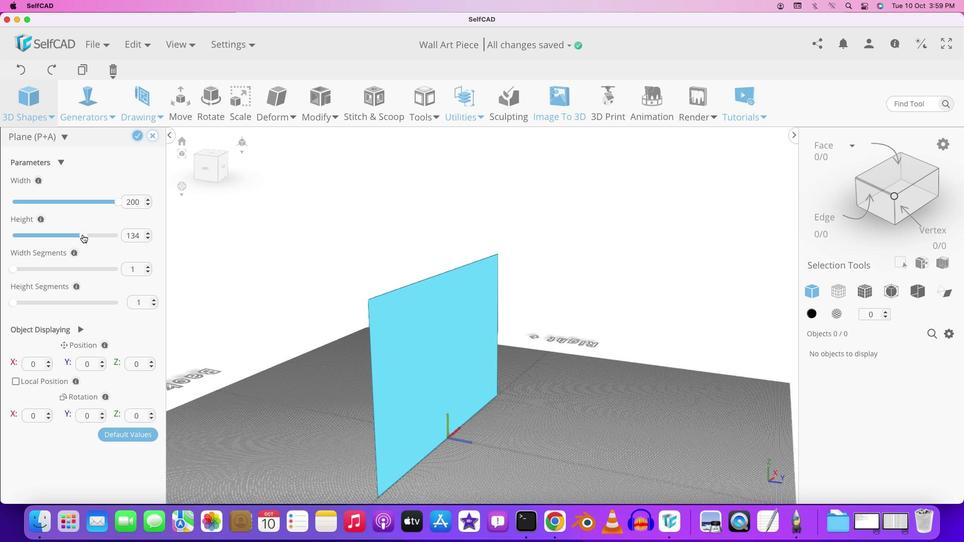 
Action: Mouse moved to (322, 302)
Screenshot: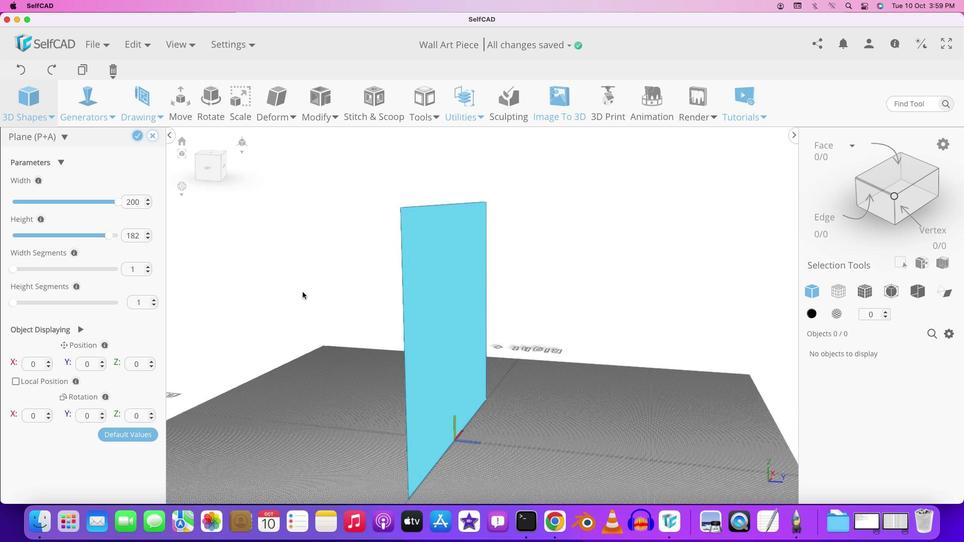 
Action: Mouse pressed left at (322, 302)
Screenshot: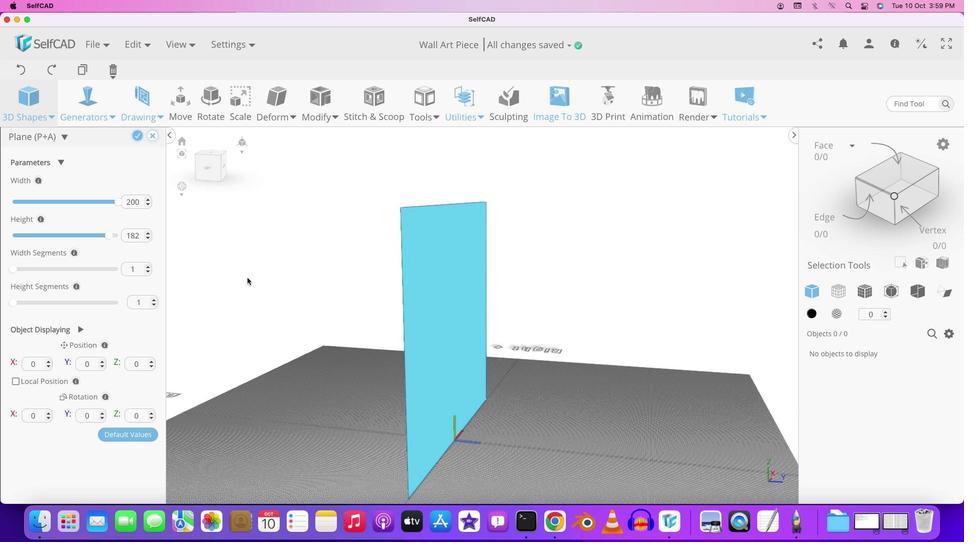 
Action: Mouse moved to (108, 237)
Screenshot: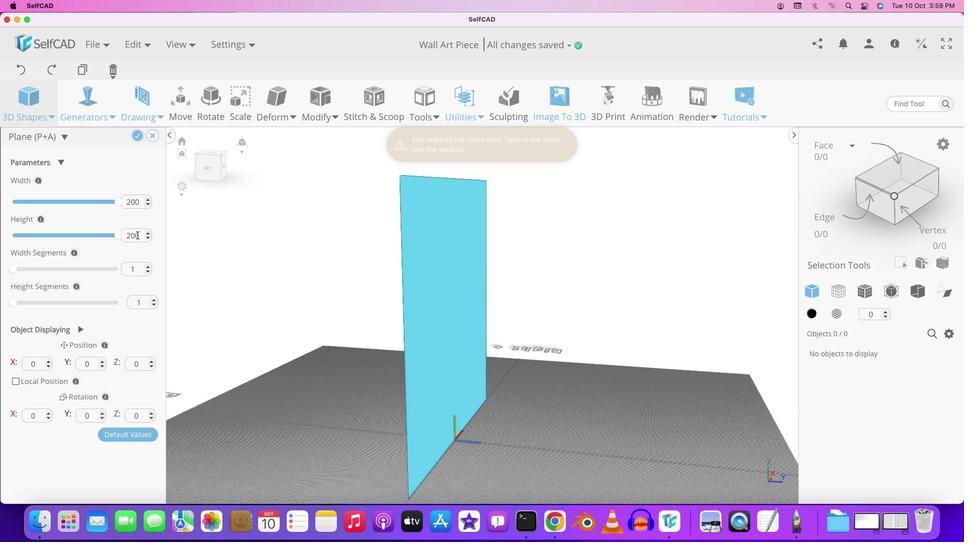 
Action: Mouse pressed left at (108, 237)
Screenshot: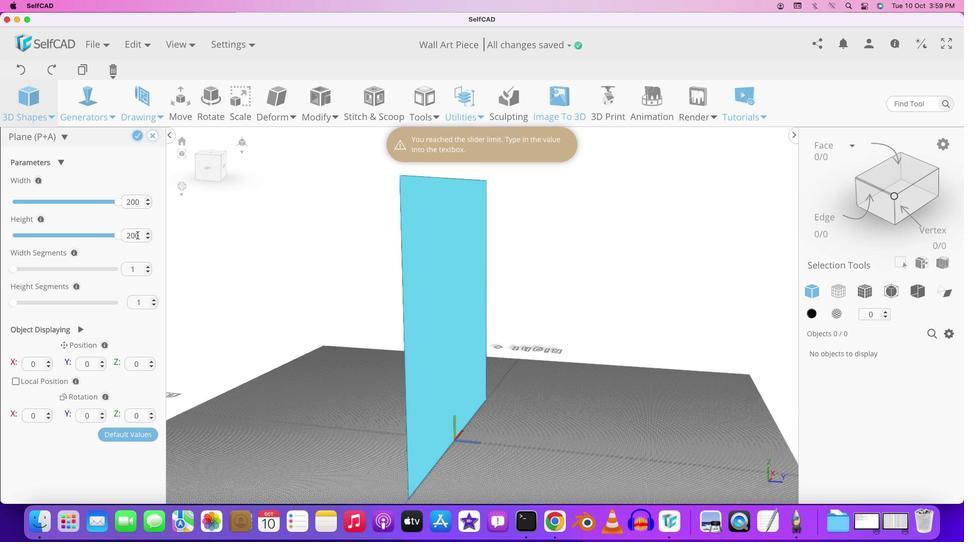 
Action: Mouse moved to (450, 342)
Screenshot: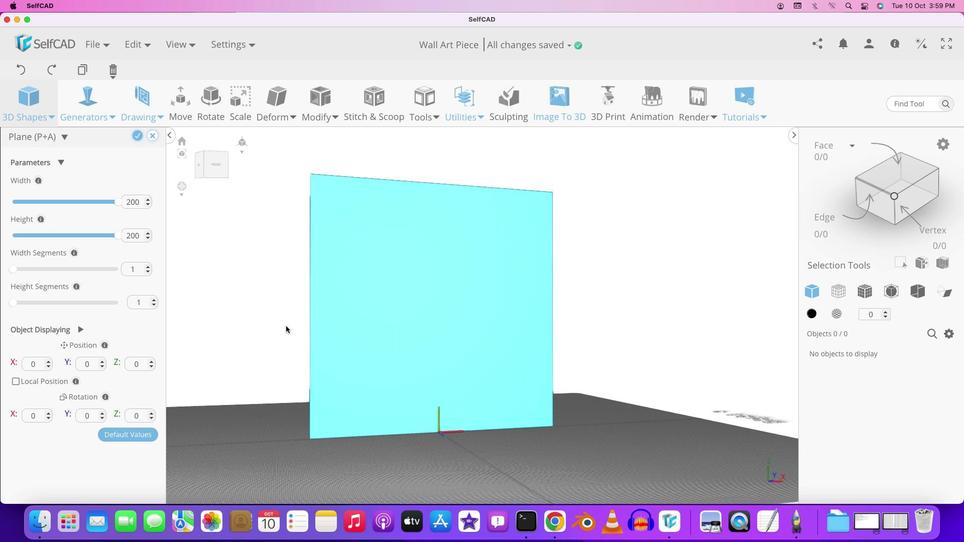 
Action: Mouse pressed left at (450, 342)
Screenshot: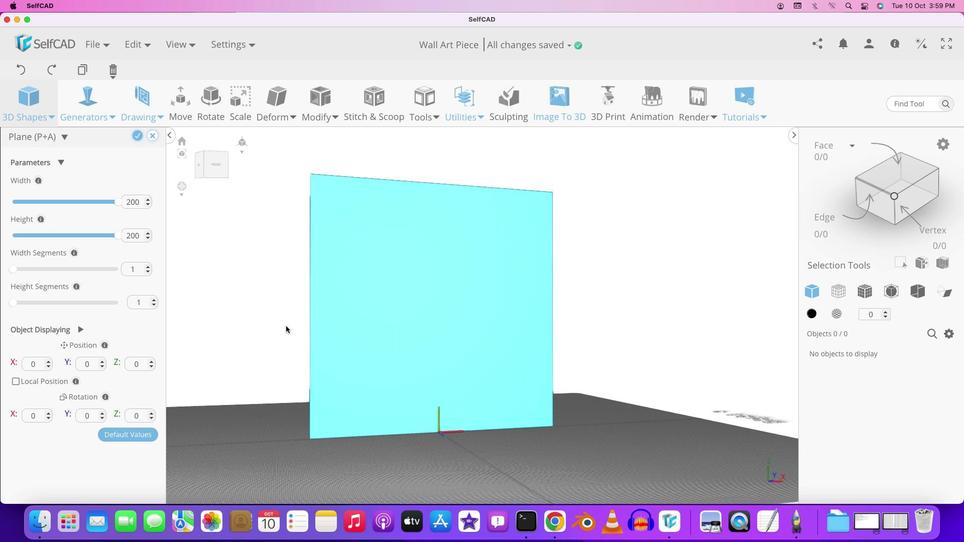 
Action: Mouse moved to (142, 206)
Screenshot: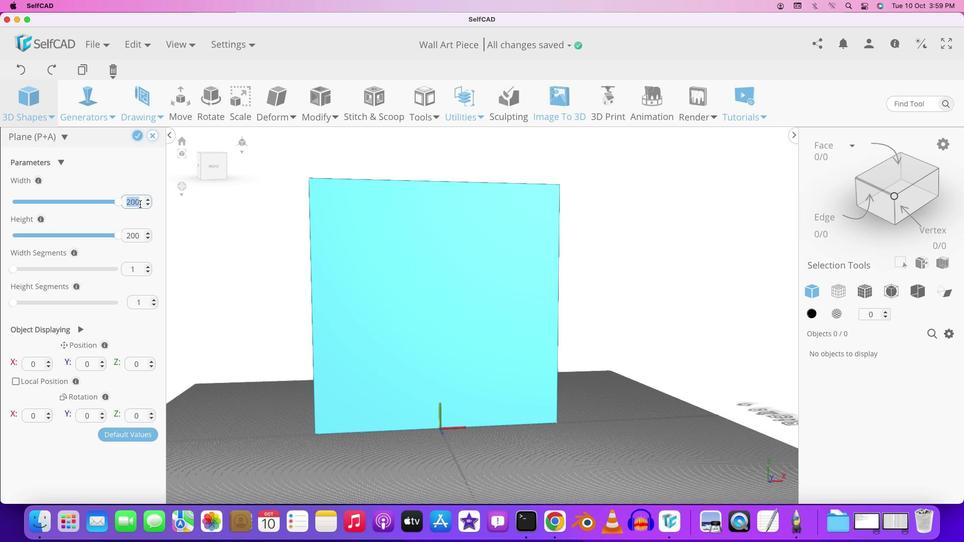 
Action: Mouse pressed left at (142, 206)
Screenshot: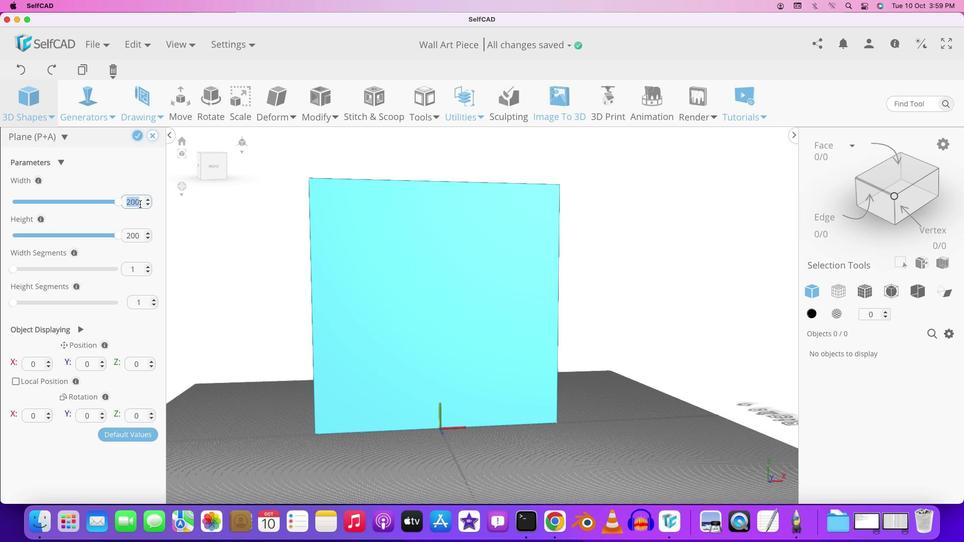 
Action: Key pressed '3''0''0'Key.enter
Screenshot: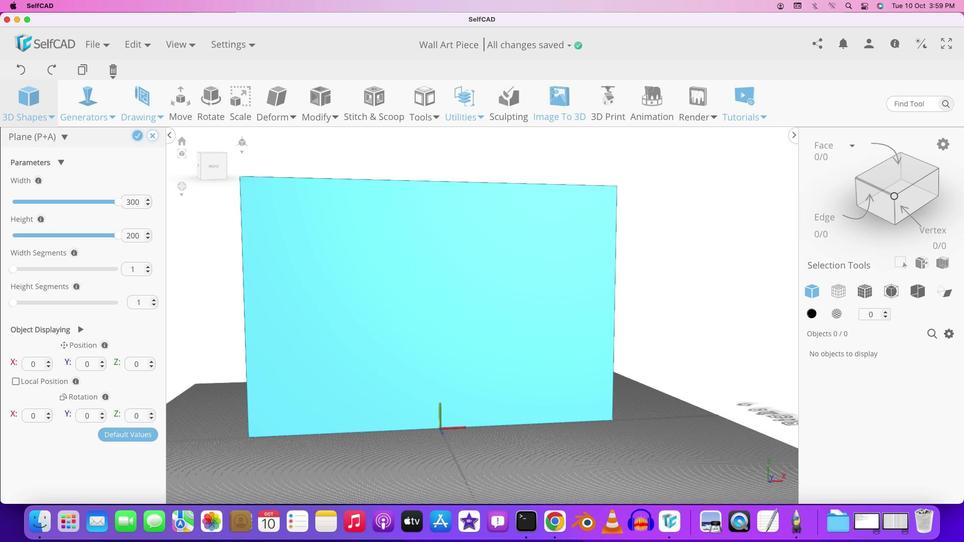 
Action: Mouse moved to (140, 238)
Screenshot: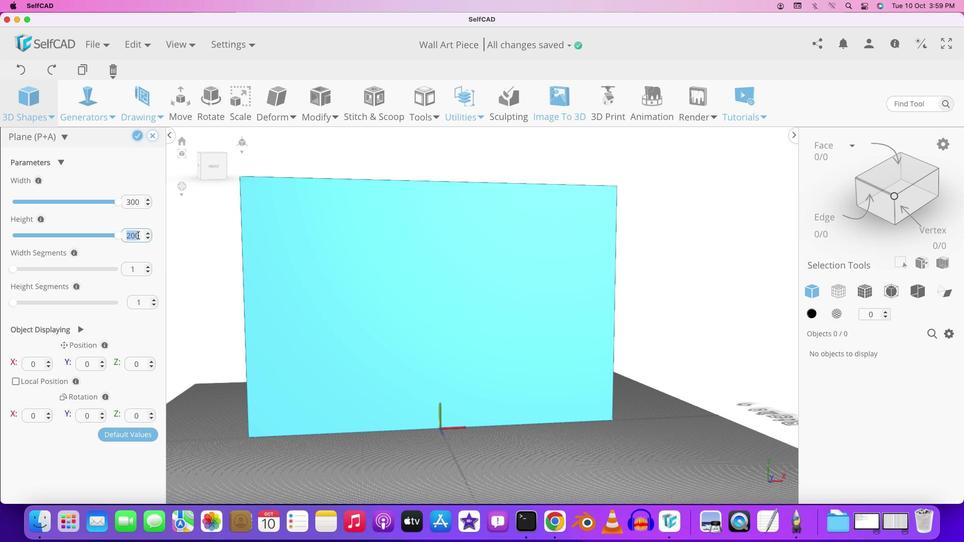 
Action: Mouse pressed left at (140, 238)
Screenshot: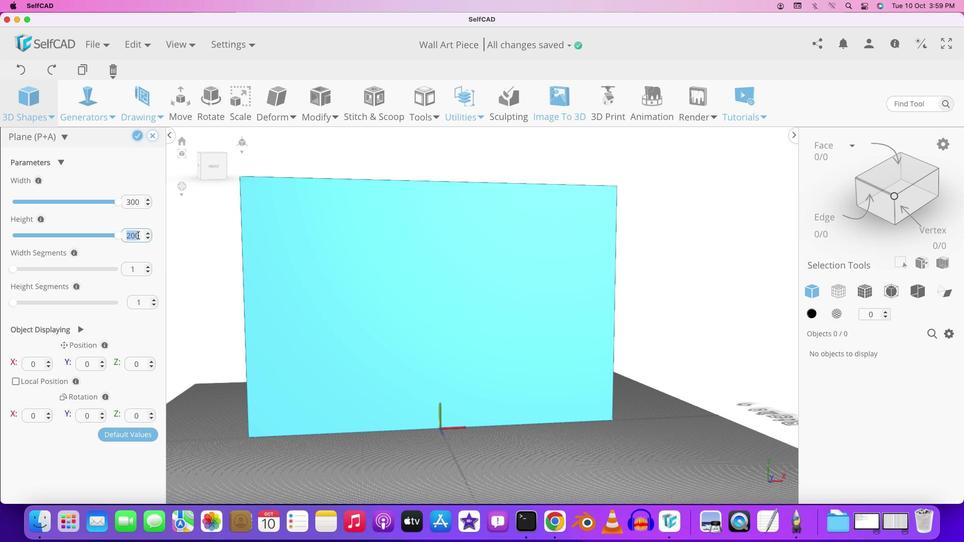 
Action: Mouse moved to (140, 237)
Screenshot: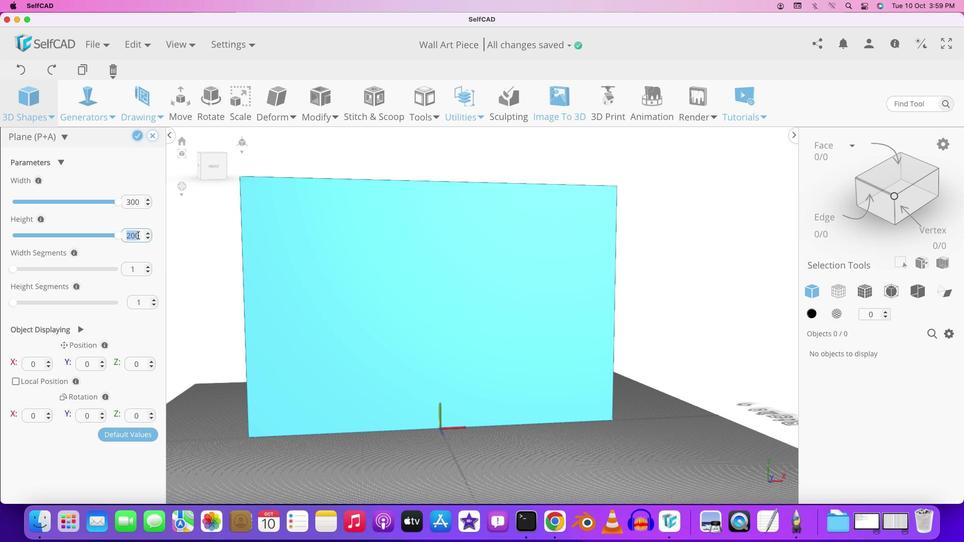 
Action: Key pressed '3''0''0'Key.enter
Screenshot: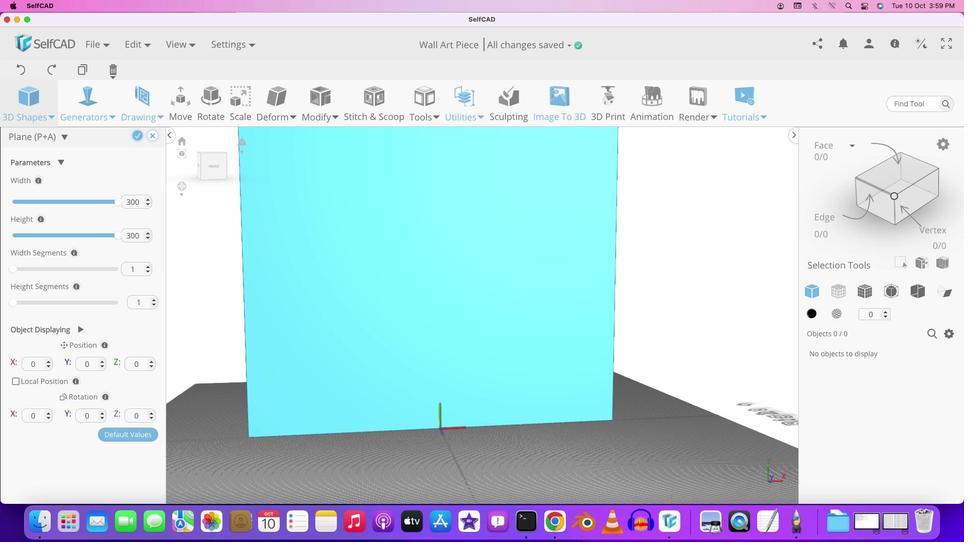
Action: Mouse moved to (407, 286)
Screenshot: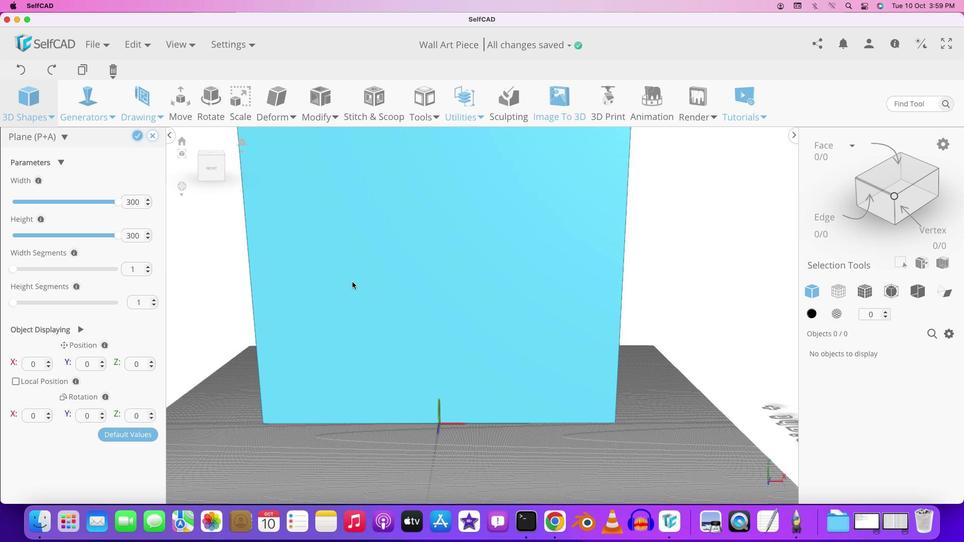 
Action: Mouse pressed left at (407, 286)
Screenshot: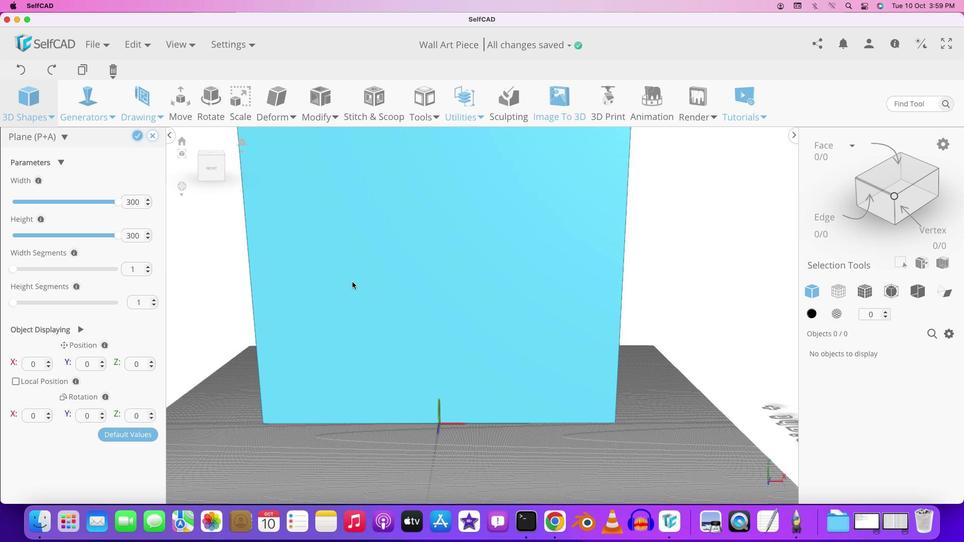 
Action: Mouse moved to (142, 208)
Screenshot: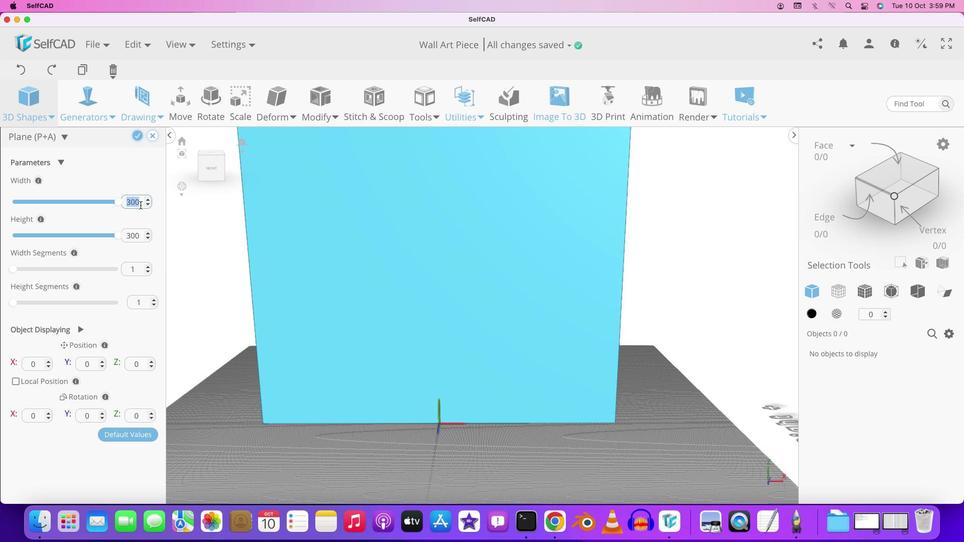 
Action: Mouse pressed left at (142, 208)
Screenshot: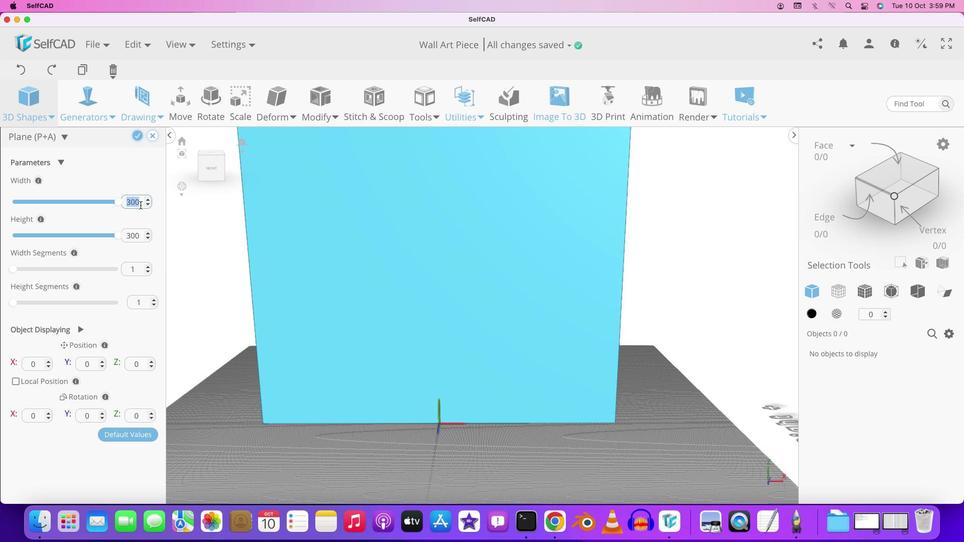
Action: Mouse moved to (142, 207)
Screenshot: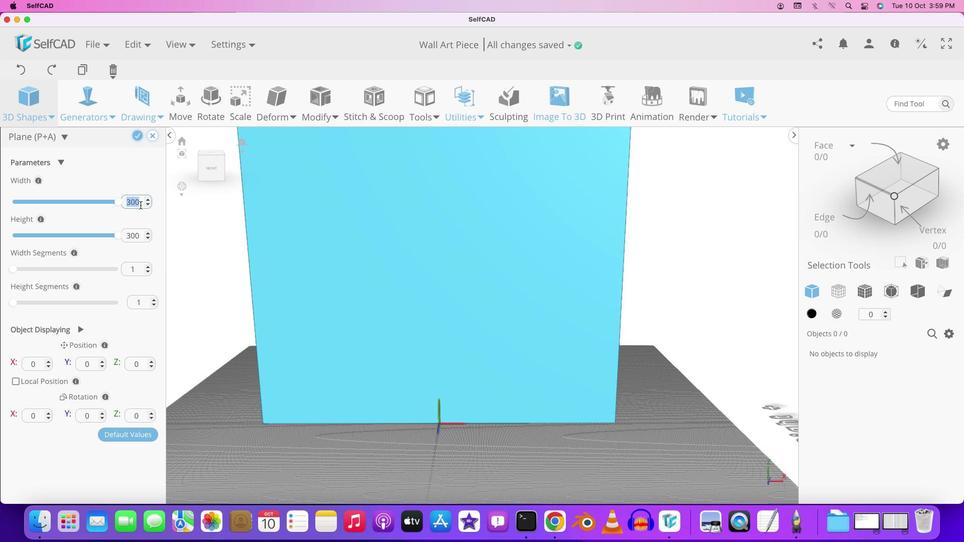 
Action: Key pressed '3''8''0'Key.enter
Screenshot: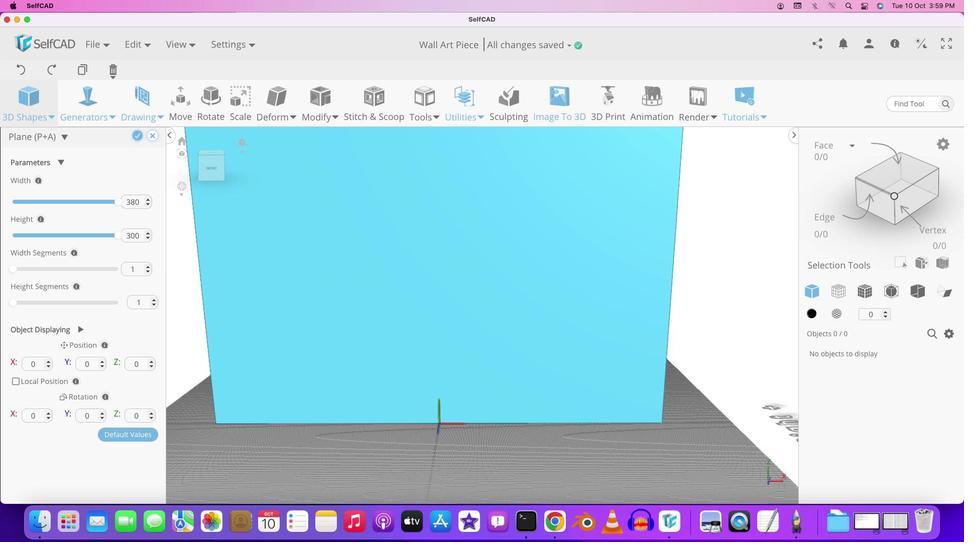 
Action: Mouse moved to (460, 301)
Screenshot: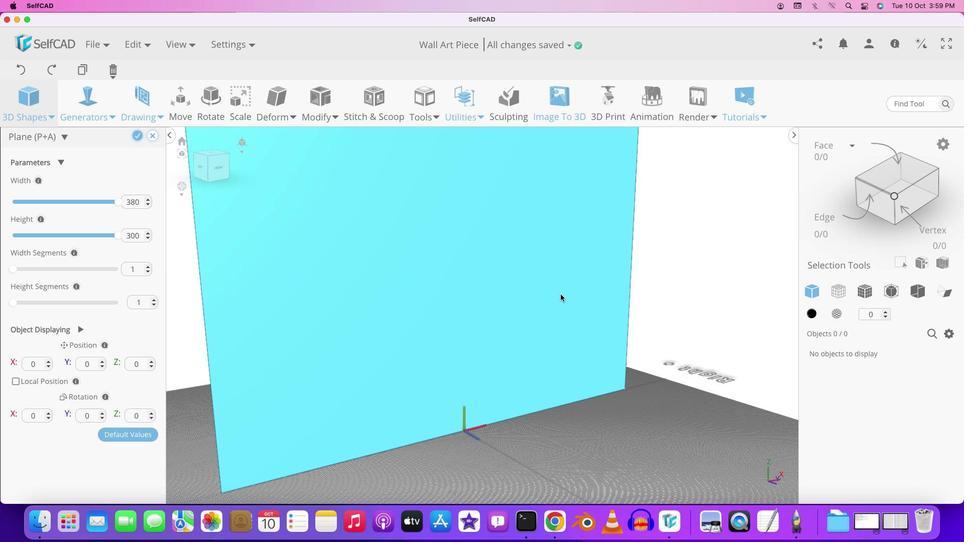 
Action: Mouse pressed left at (460, 301)
Screenshot: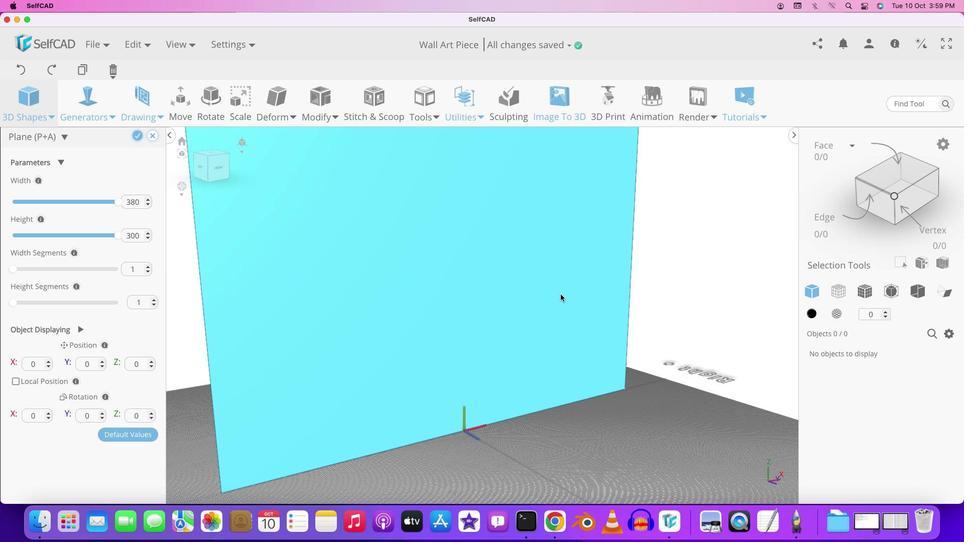 
Action: Mouse moved to (563, 297)
Screenshot: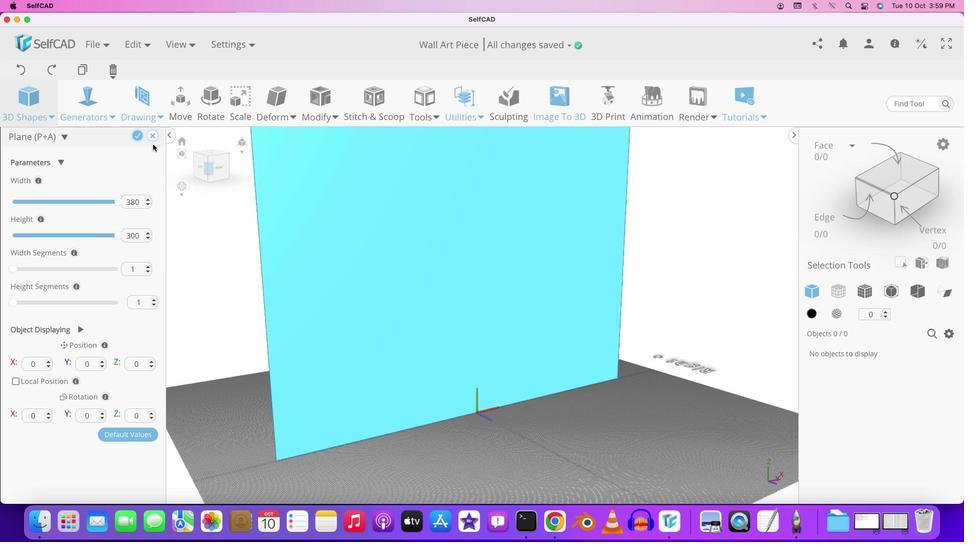 
Action: Mouse scrolled (563, 297) with delta (2, 2)
Screenshot: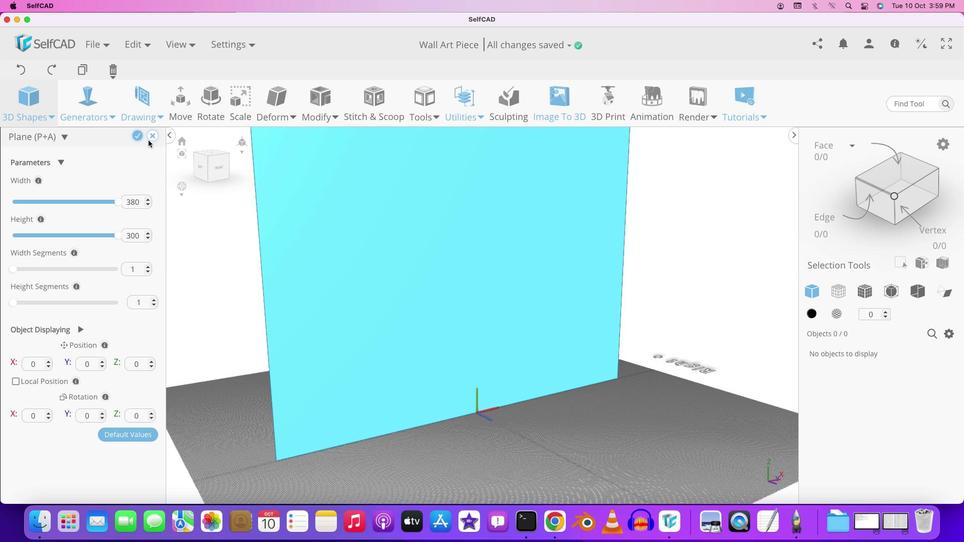 
Action: Mouse scrolled (563, 297) with delta (2, 2)
Screenshot: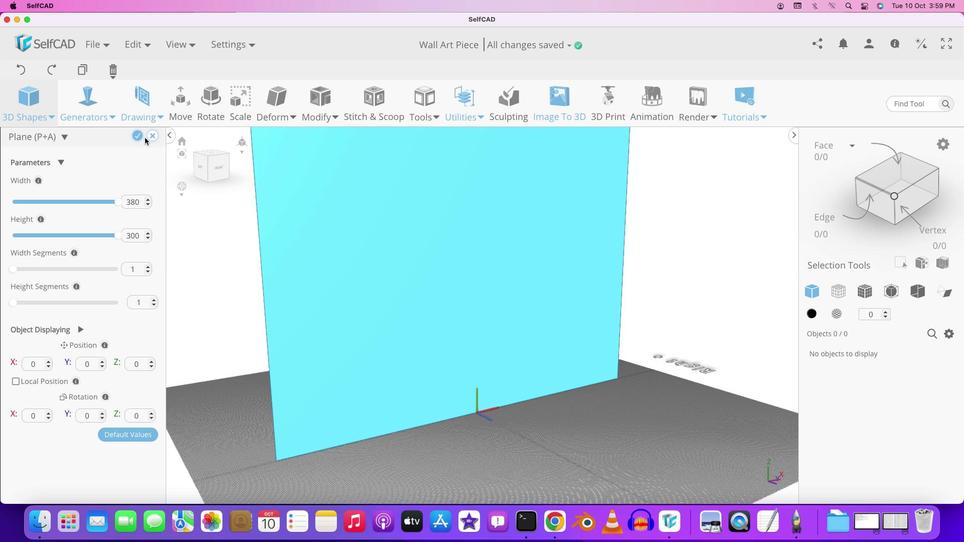 
Action: Mouse moved to (137, 137)
Screenshot: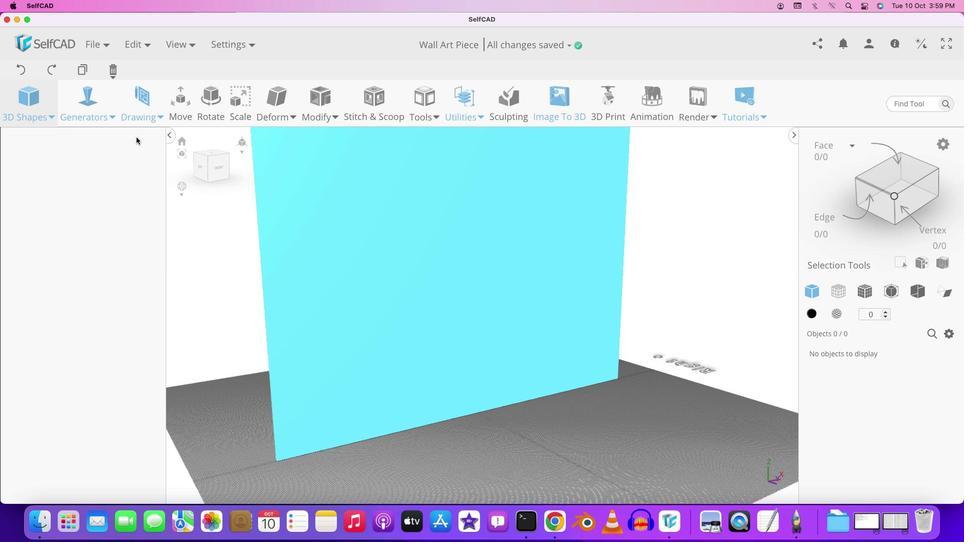 
Action: Mouse pressed left at (137, 137)
Screenshot: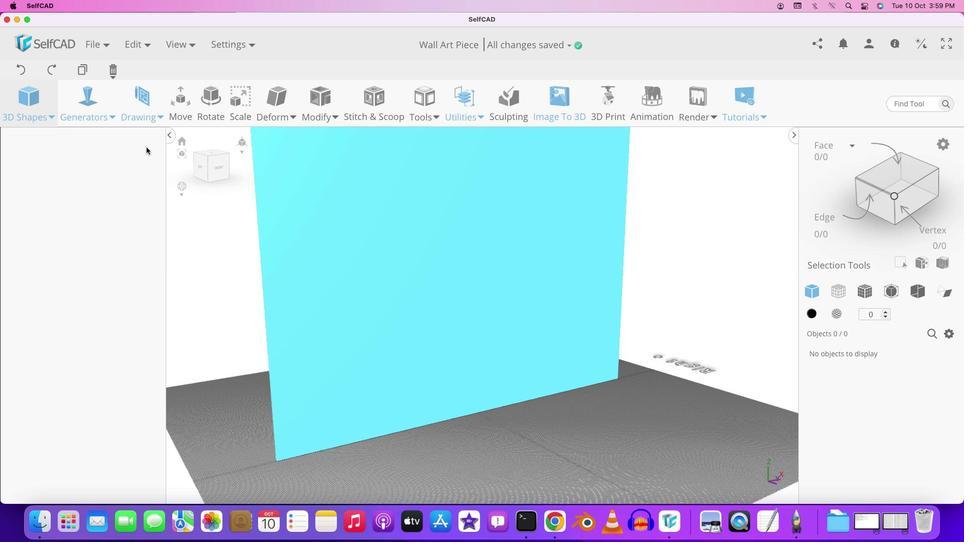 
Action: Mouse moved to (527, 295)
Screenshot: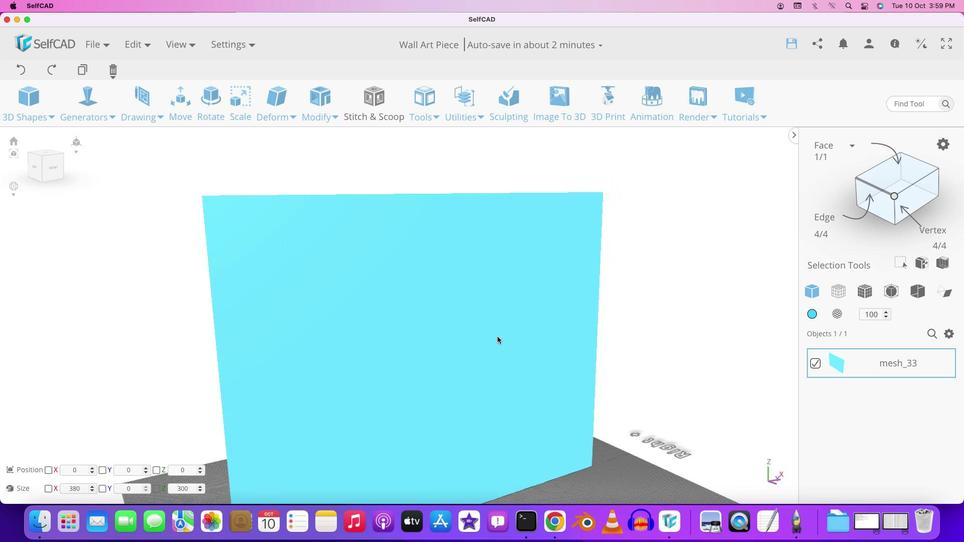 
Action: Key pressed Key.shift
Screenshot: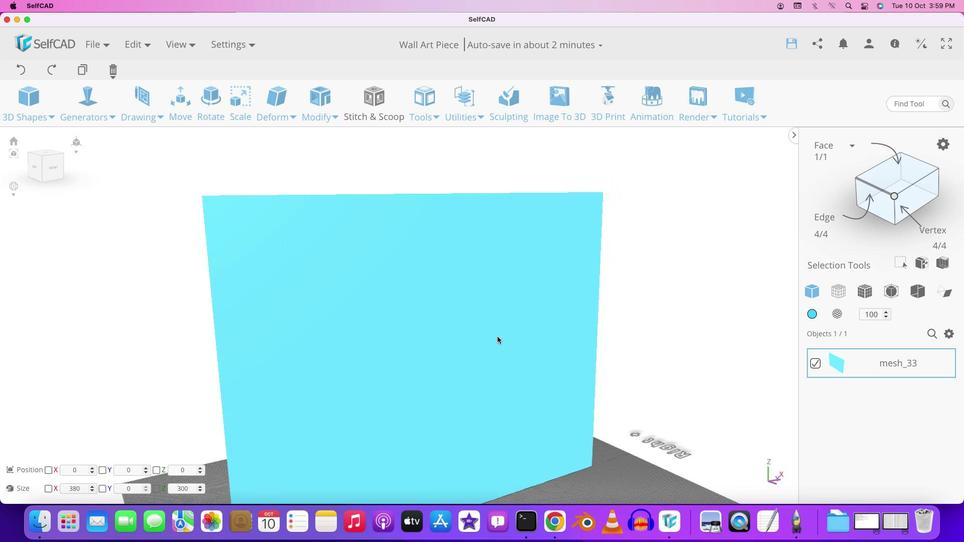 
Action: Mouse moved to (527, 295)
Screenshot: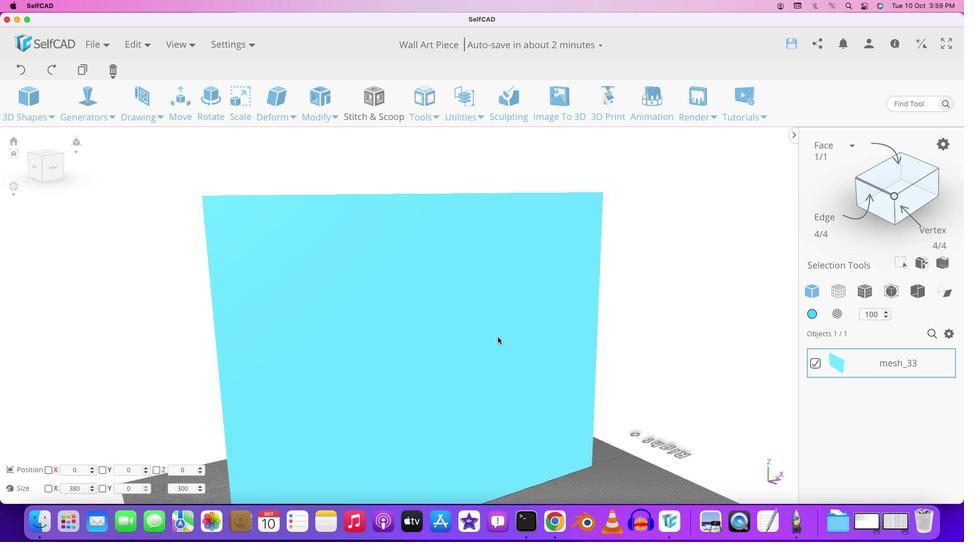 
Action: Mouse pressed left at (527, 295)
Screenshot: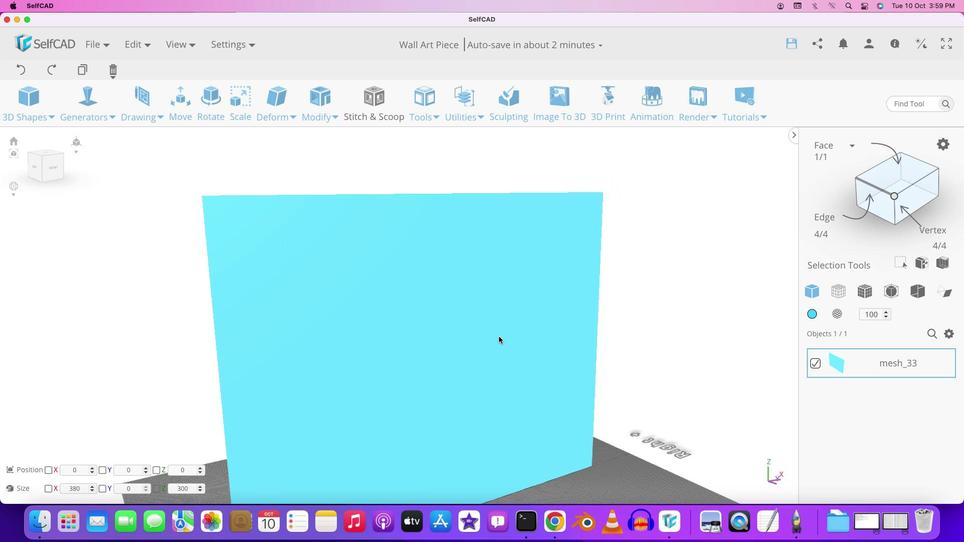 
Action: Mouse moved to (500, 340)
Screenshot: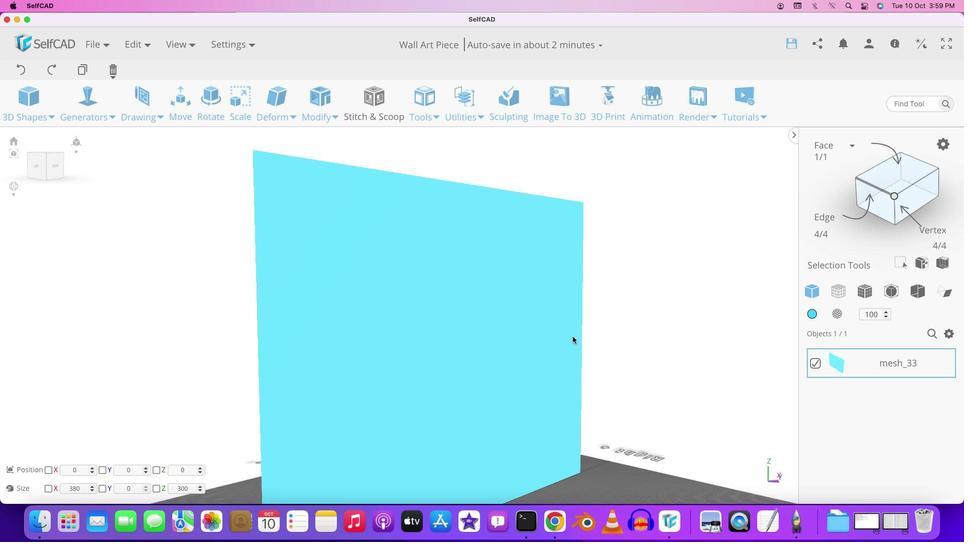 
Action: Mouse pressed left at (500, 340)
Screenshot: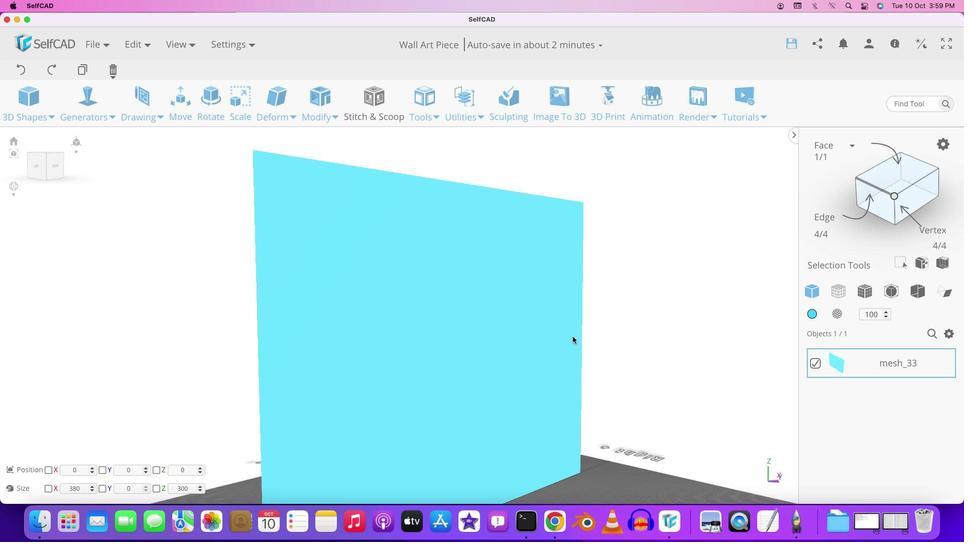 
Action: Mouse moved to (585, 341)
Screenshot: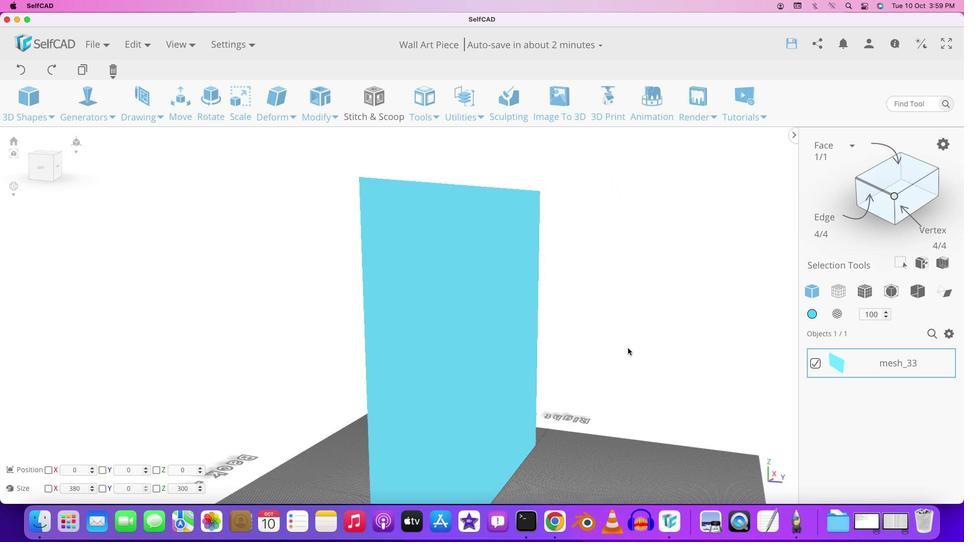 
Action: Mouse pressed left at (585, 341)
Screenshot: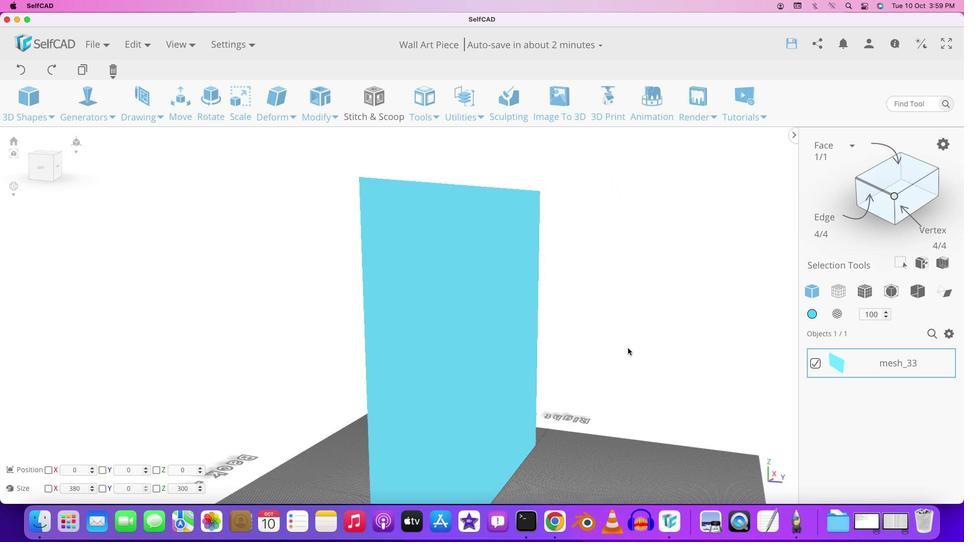 
Action: Mouse moved to (630, 350)
Screenshot: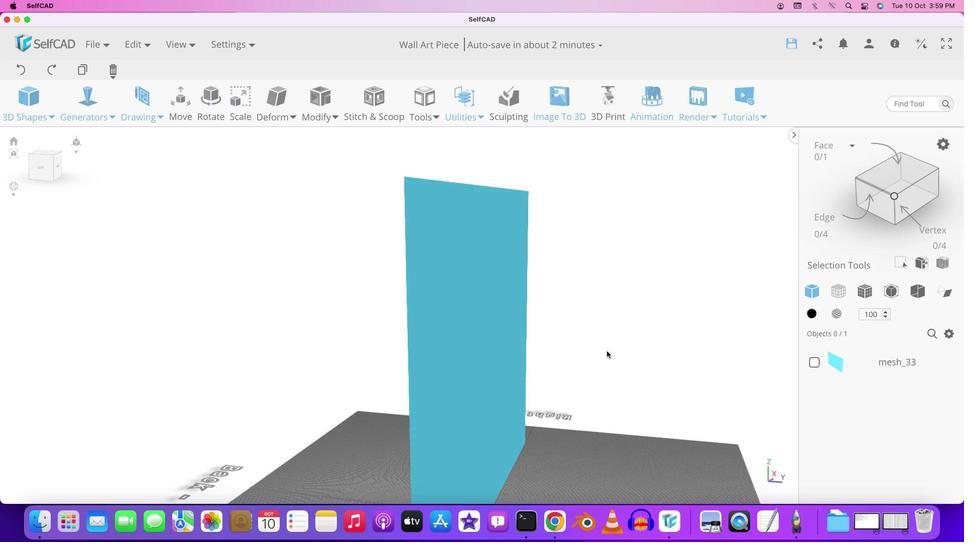 
Action: Mouse pressed left at (630, 350)
Screenshot: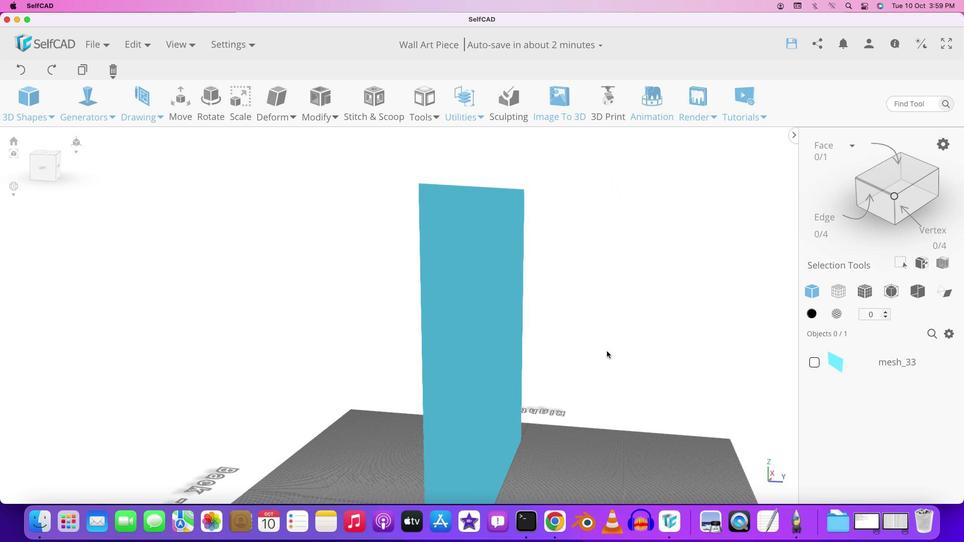 
Action: Mouse moved to (587, 353)
Screenshot: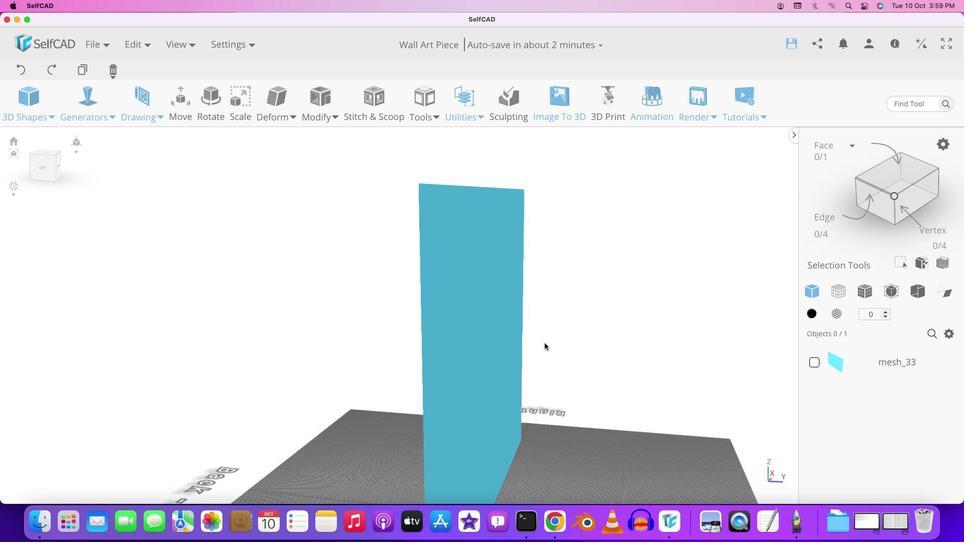 
Action: Mouse pressed left at (587, 353)
Screenshot: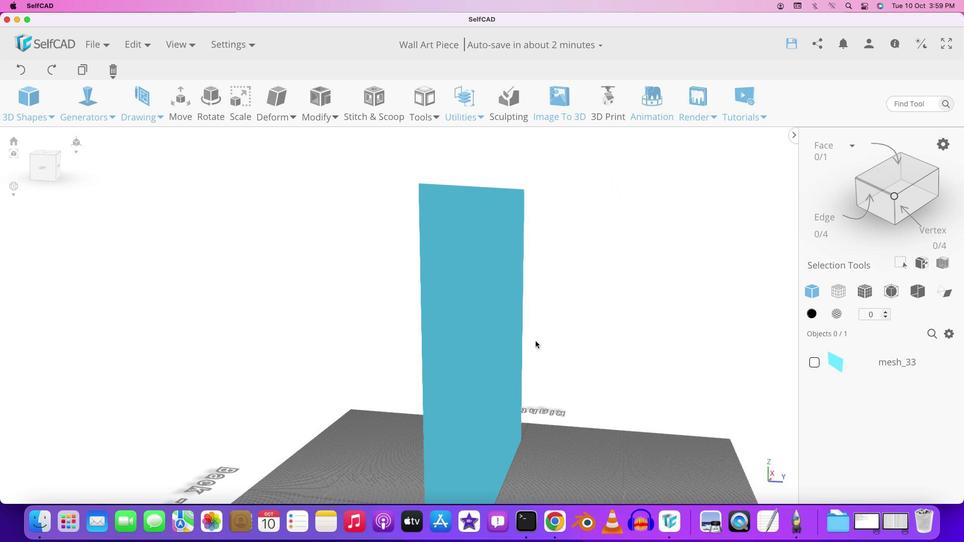 
Action: Mouse moved to (504, 336)
Screenshot: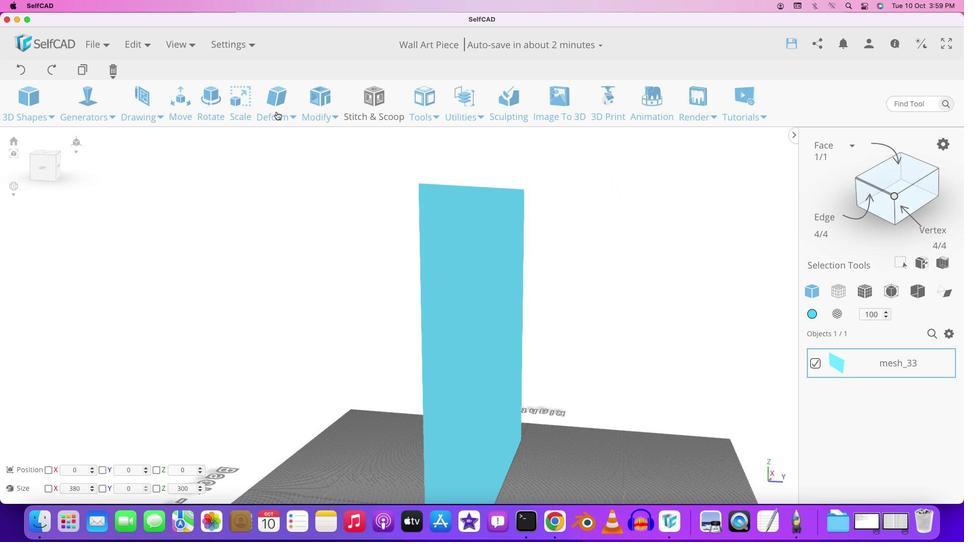 
Action: Mouse pressed left at (504, 336)
Screenshot: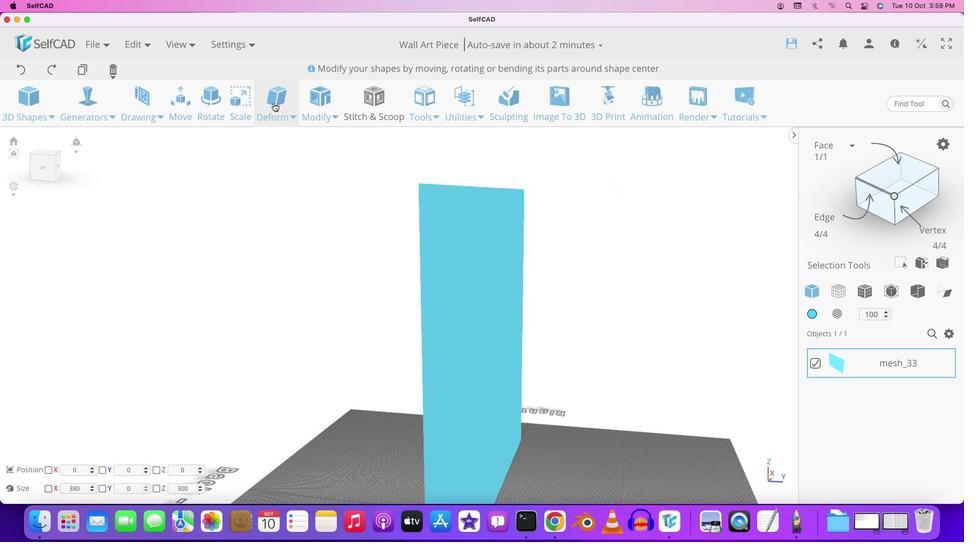 
Action: Mouse moved to (364, 219)
Screenshot: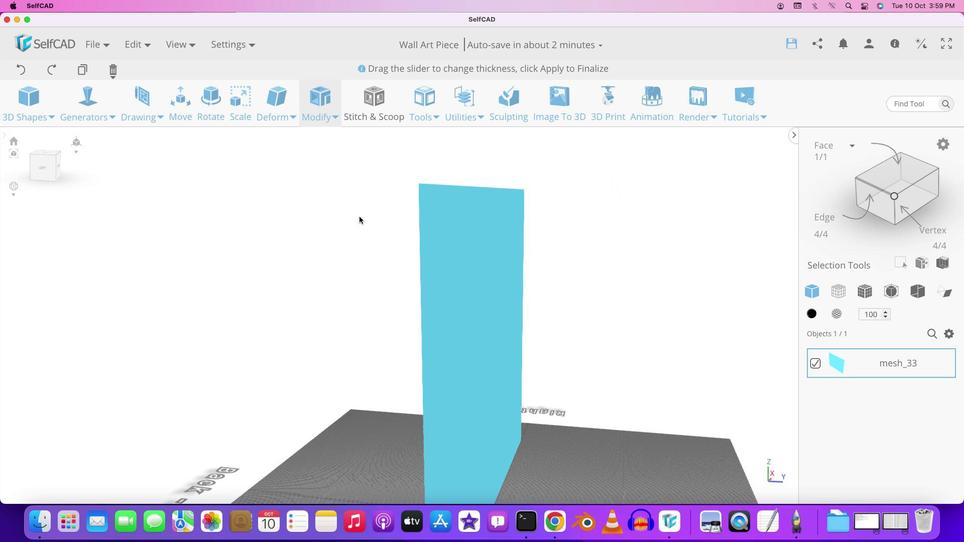 
Action: Mouse pressed left at (364, 219)
Screenshot: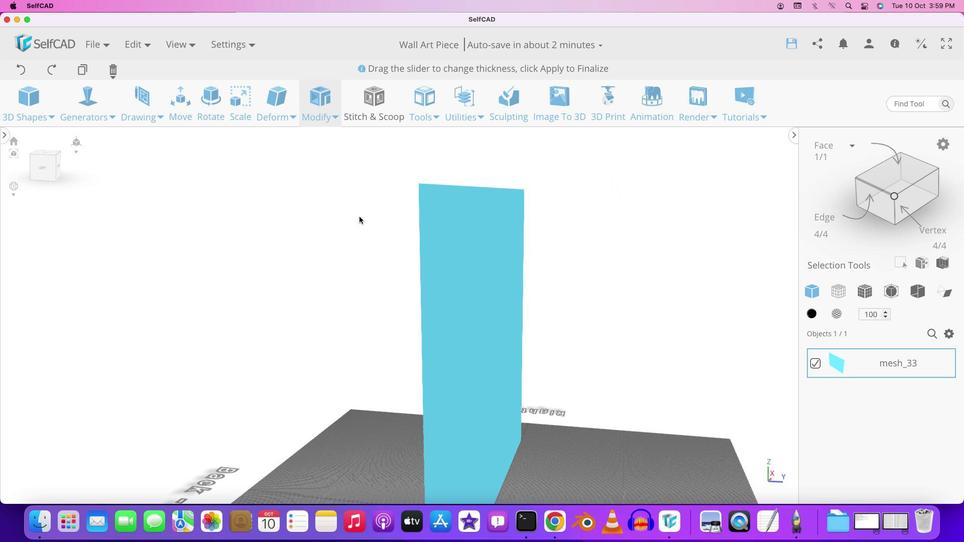 
Action: Mouse moved to (154, 175)
Screenshot: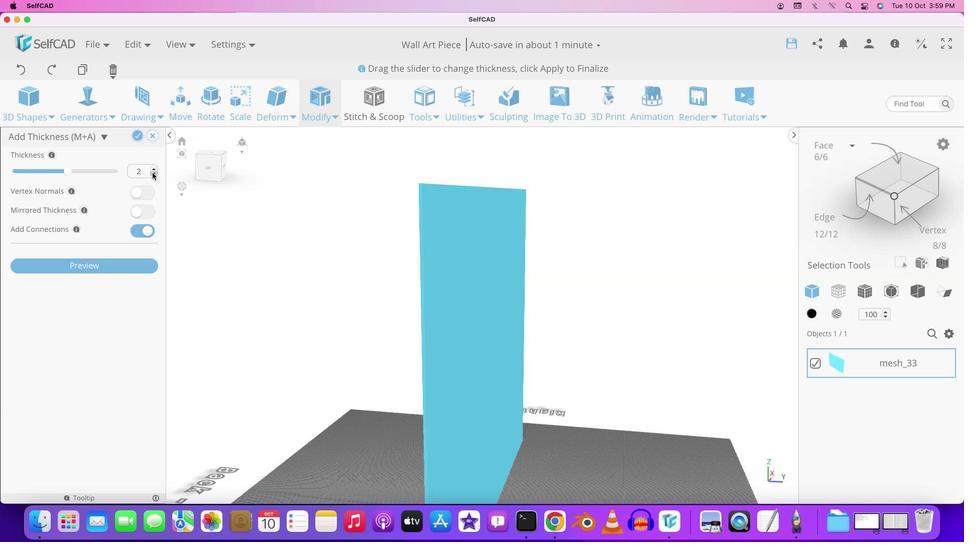 
Action: Mouse pressed left at (154, 175)
Screenshot: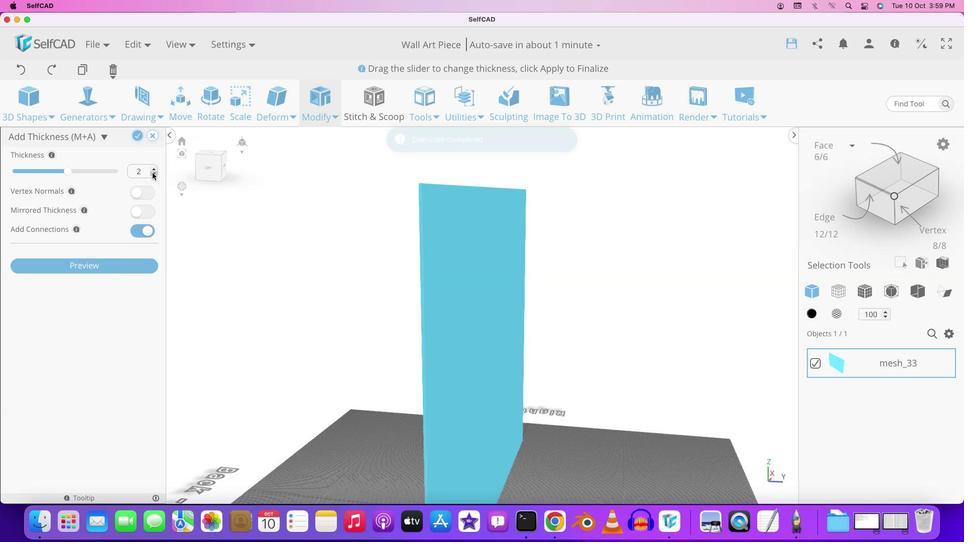 
Action: Mouse moved to (154, 175)
Screenshot: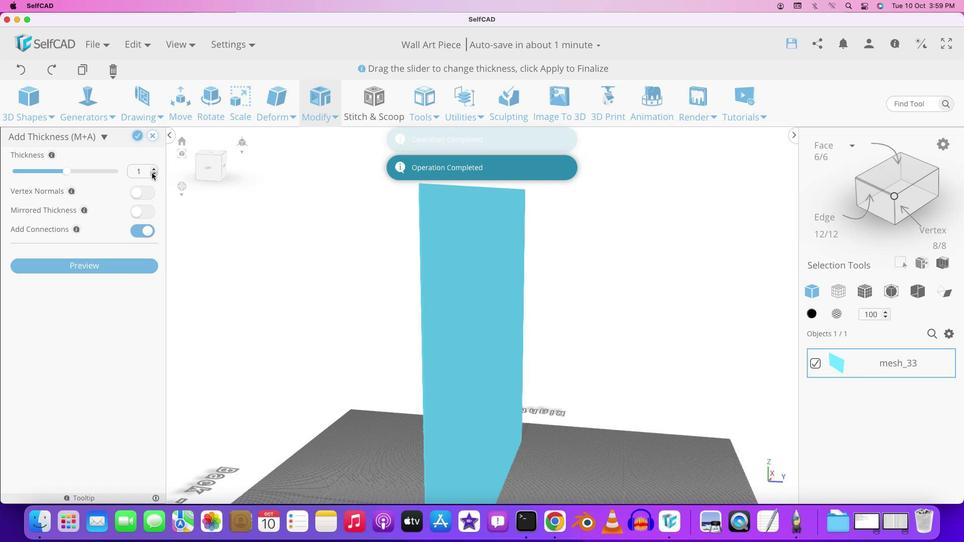 
Action: Mouse pressed left at (154, 175)
Screenshot: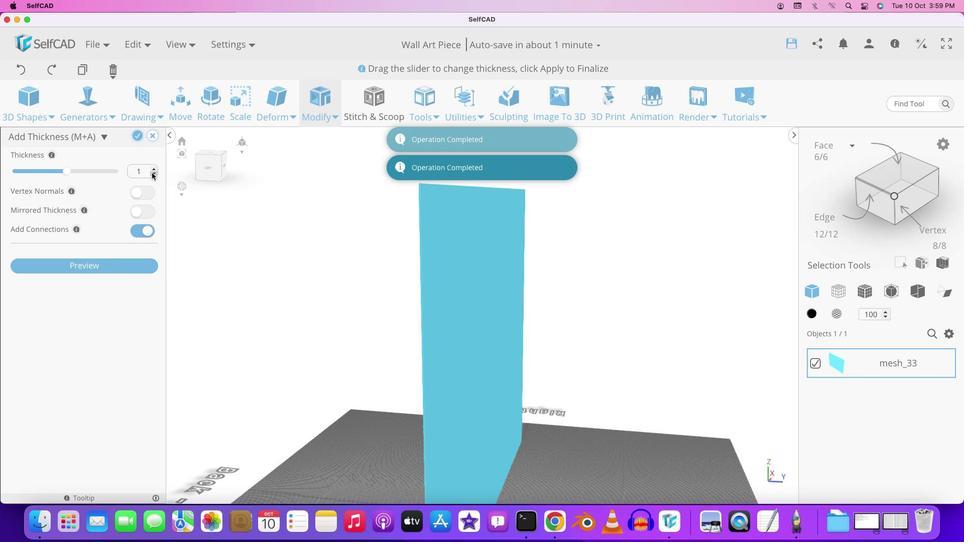
Action: Mouse moved to (156, 170)
Screenshot: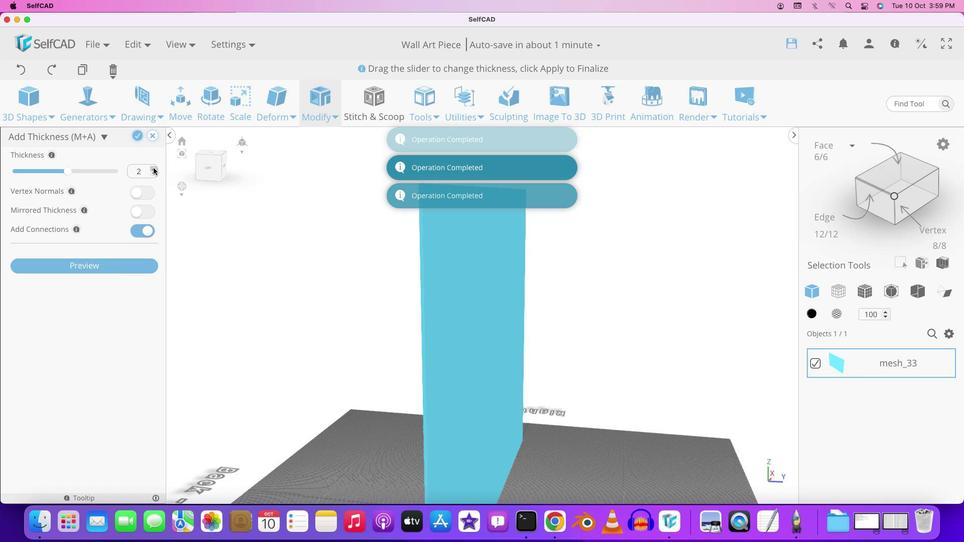 
Action: Mouse pressed left at (156, 170)
Screenshot: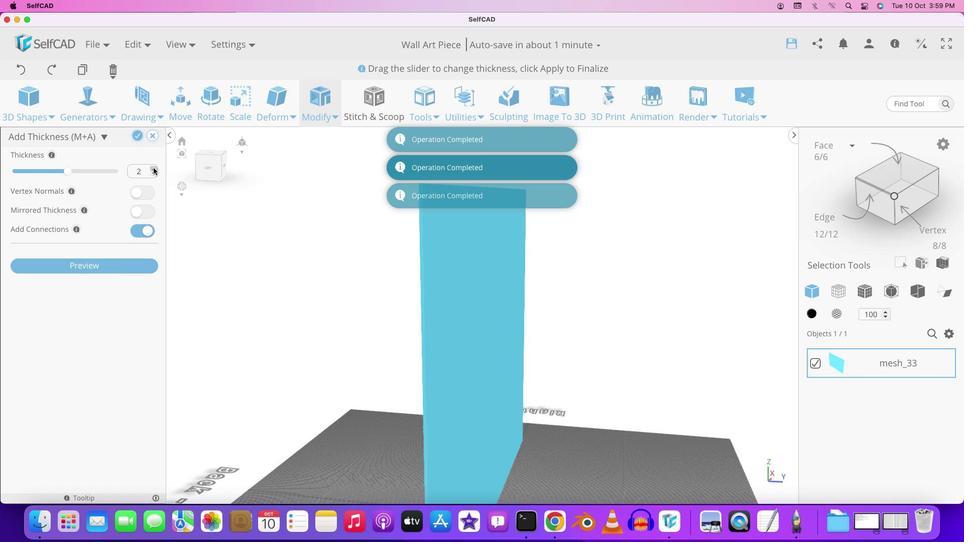 
Action: Mouse pressed left at (156, 170)
Screenshot: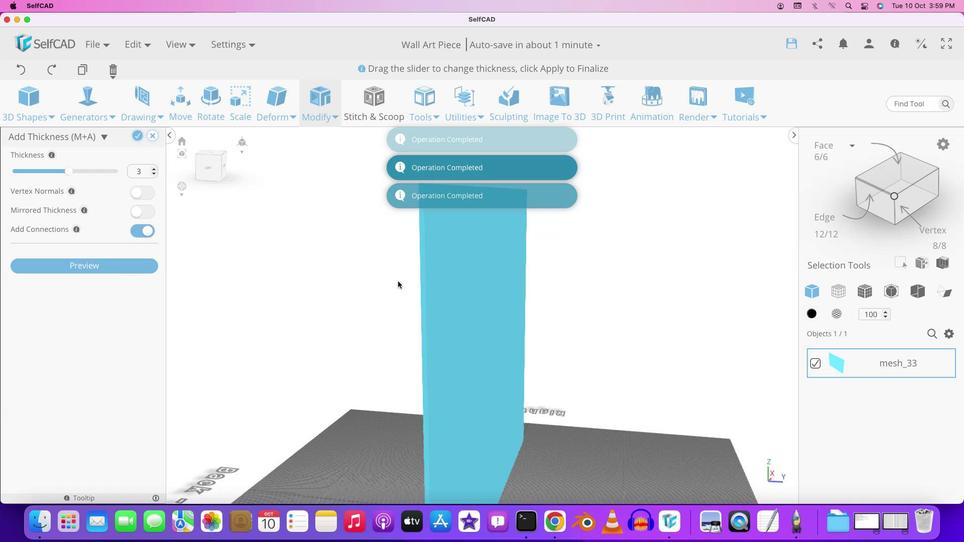 
Action: Mouse moved to (401, 284)
Screenshot: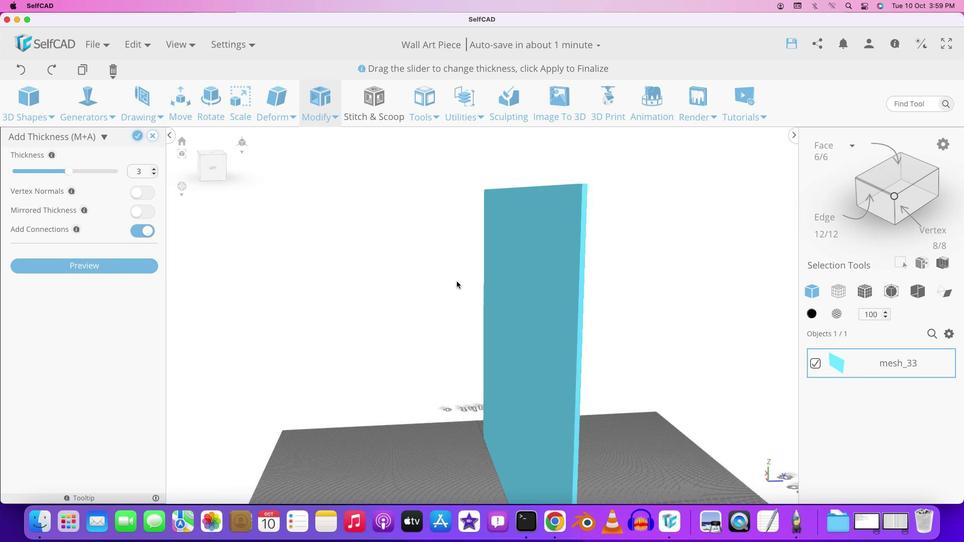 
Action: Mouse pressed left at (401, 284)
Screenshot: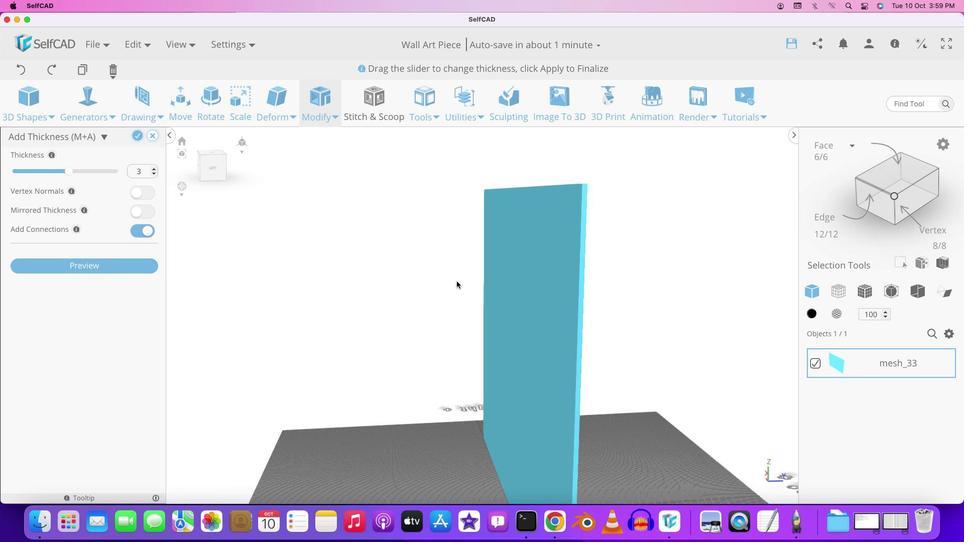 
Action: Mouse moved to (155, 171)
Screenshot: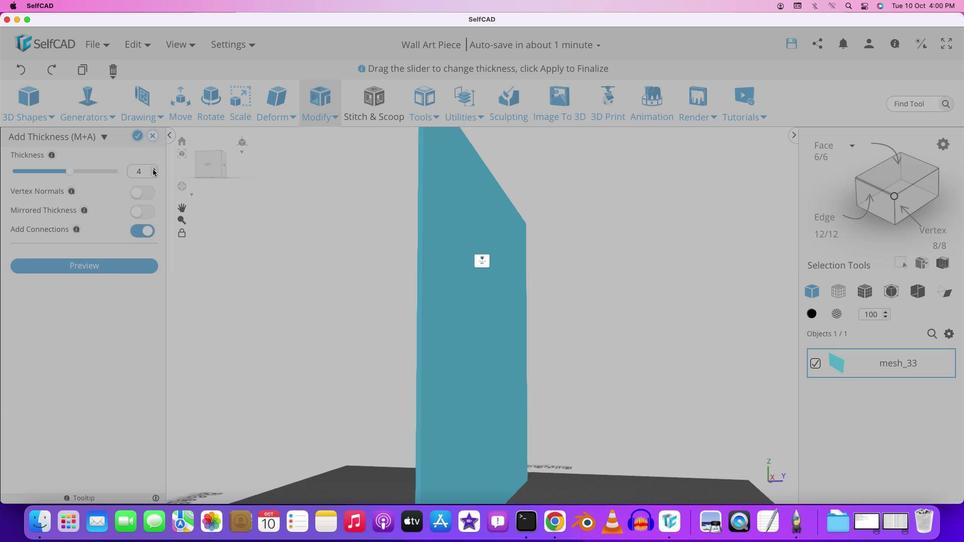 
Action: Mouse pressed left at (155, 171)
Screenshot: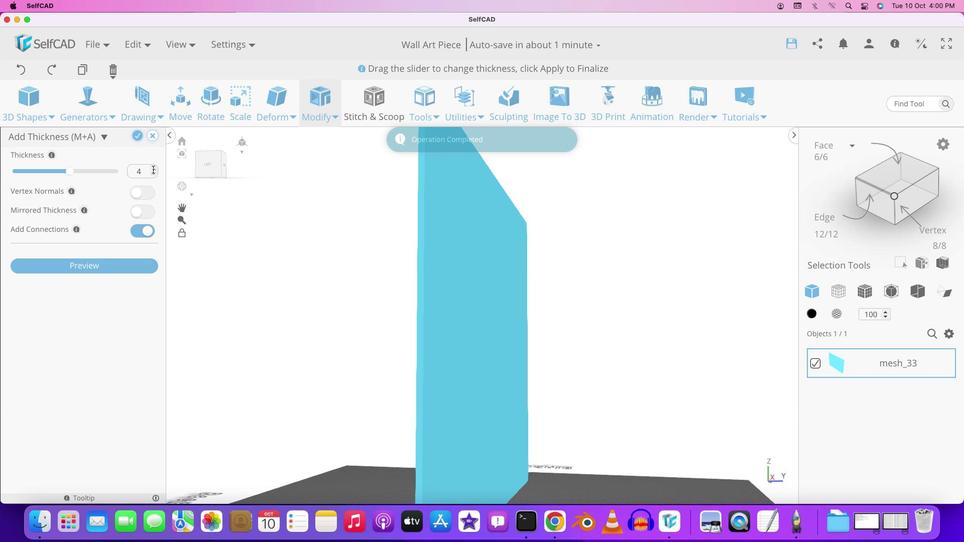 
Action: Mouse pressed left at (155, 171)
Screenshot: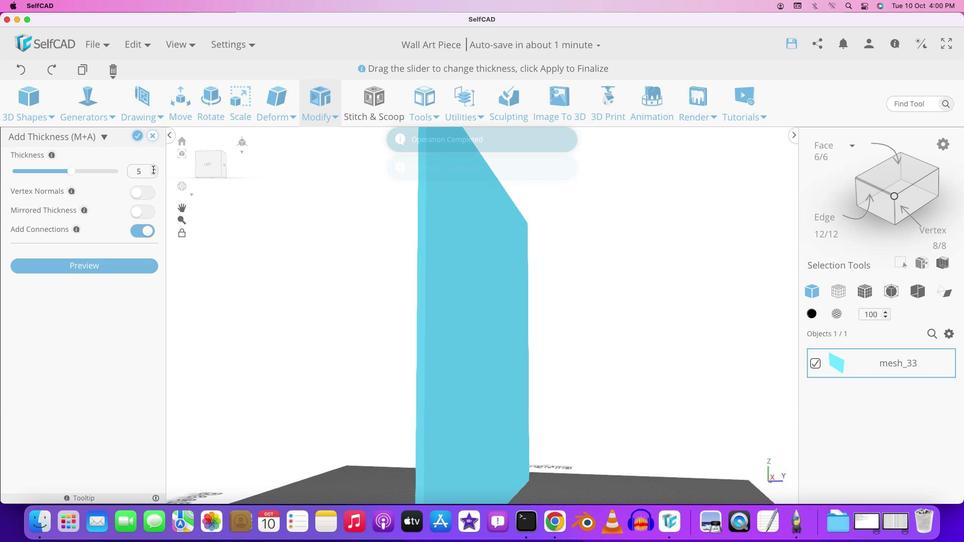 
Action: Mouse moved to (145, 198)
Screenshot: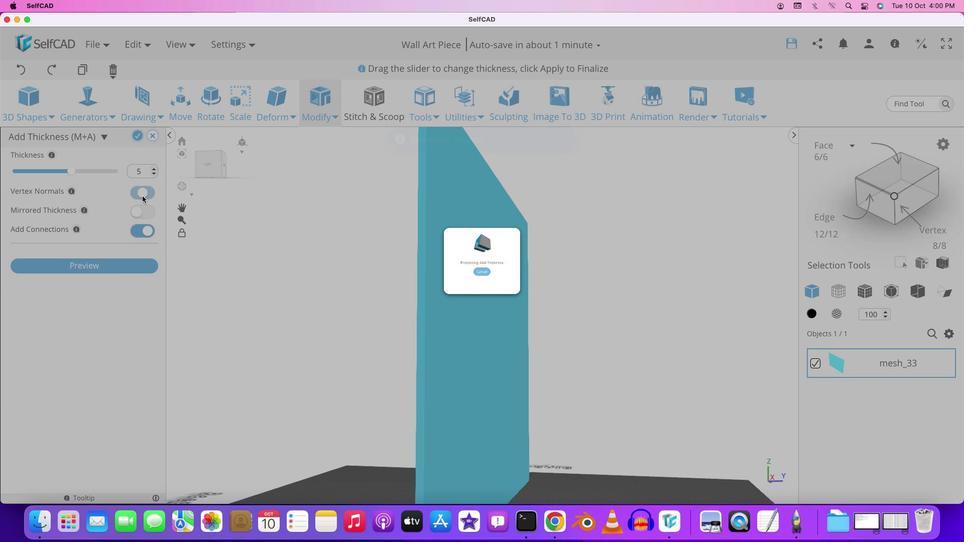 
Action: Mouse pressed left at (145, 198)
Screenshot: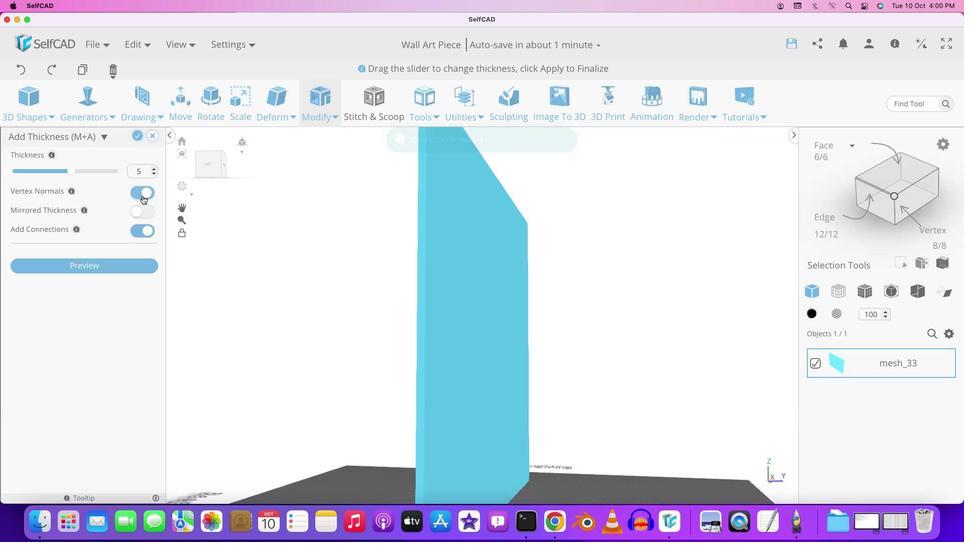 
Action: Mouse moved to (139, 138)
Screenshot: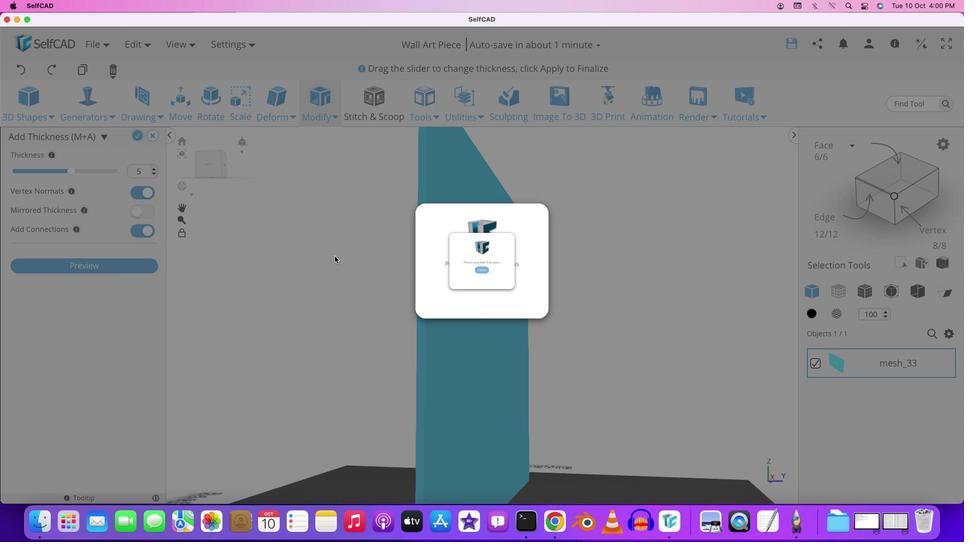 
Action: Mouse pressed left at (139, 138)
Screenshot: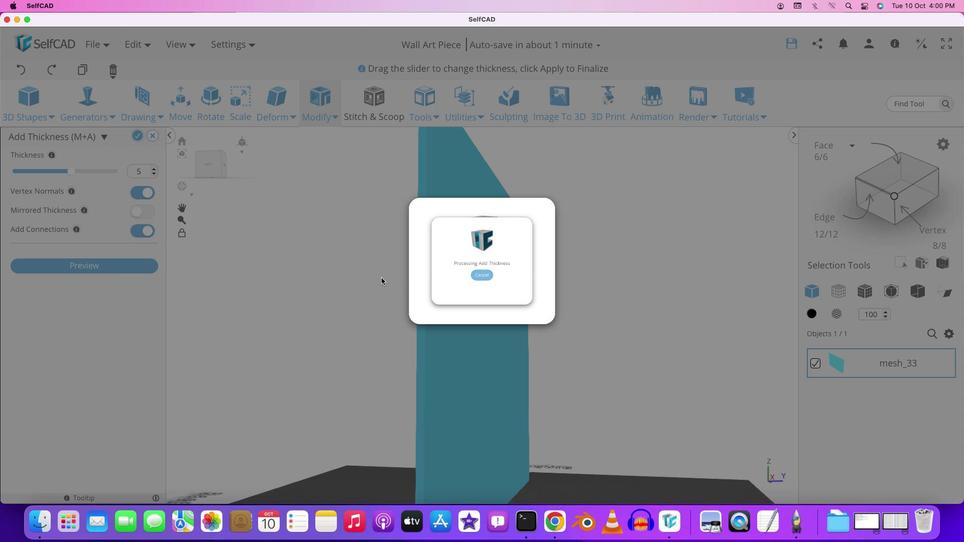 
Action: Mouse moved to (571, 303)
Screenshot: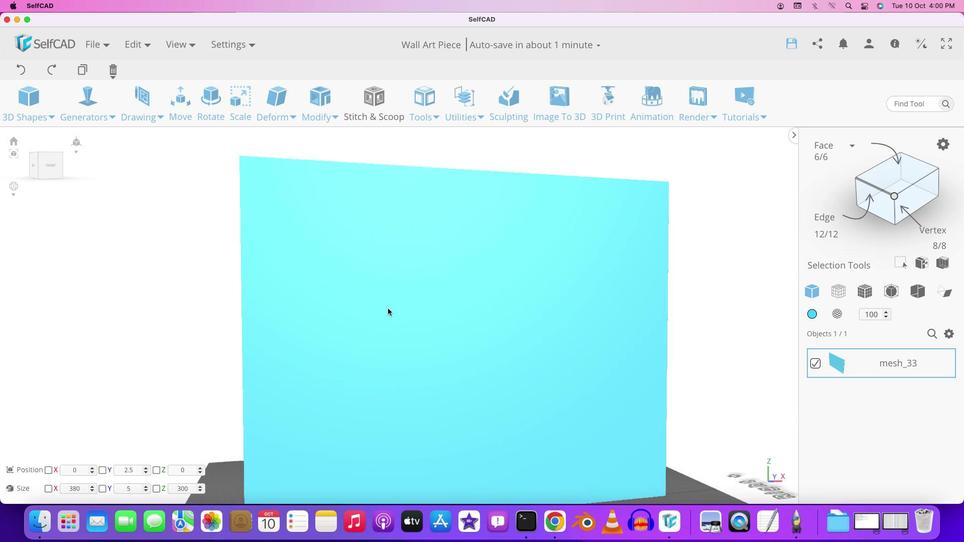 
Action: Mouse pressed left at (571, 303)
Screenshot: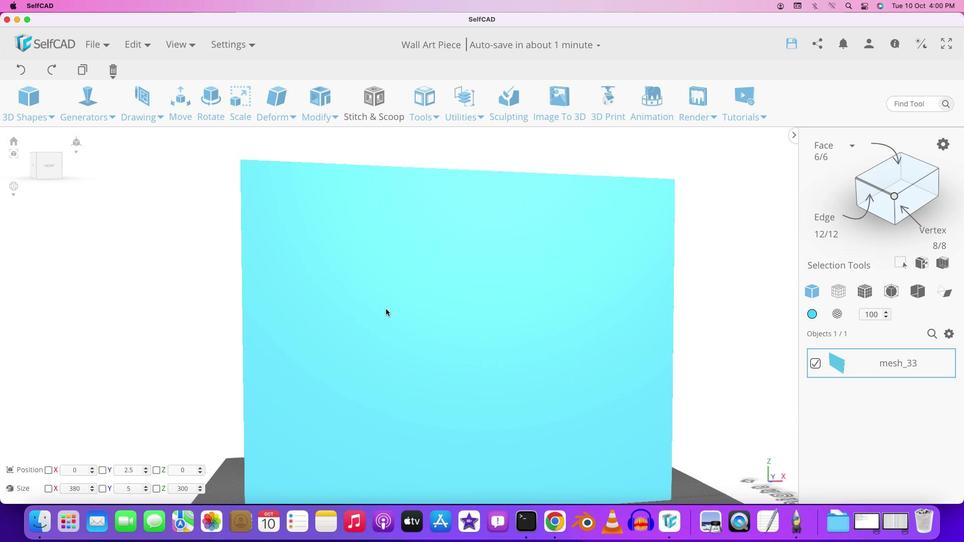 
Action: Mouse moved to (409, 310)
Screenshot: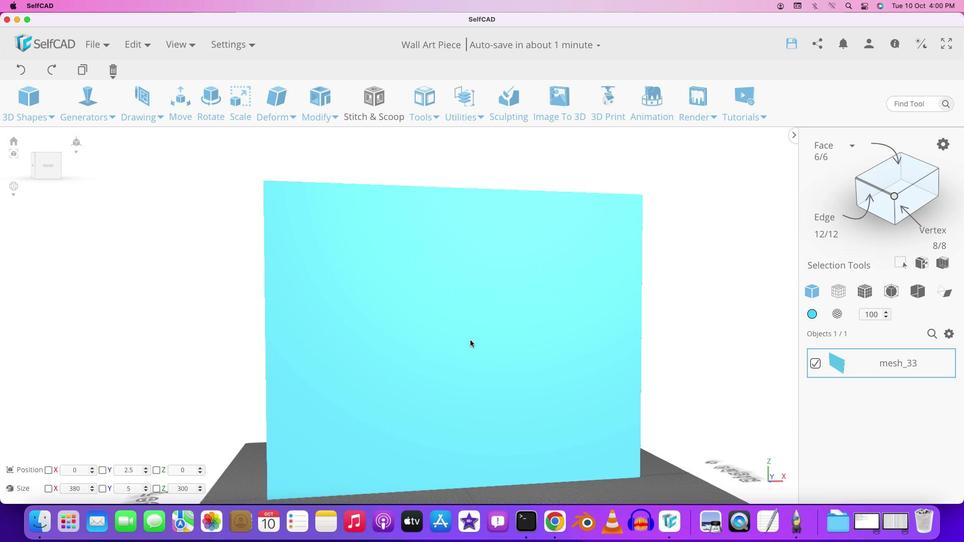 
Action: Mouse scrolled (409, 310) with delta (2, 2)
Screenshot: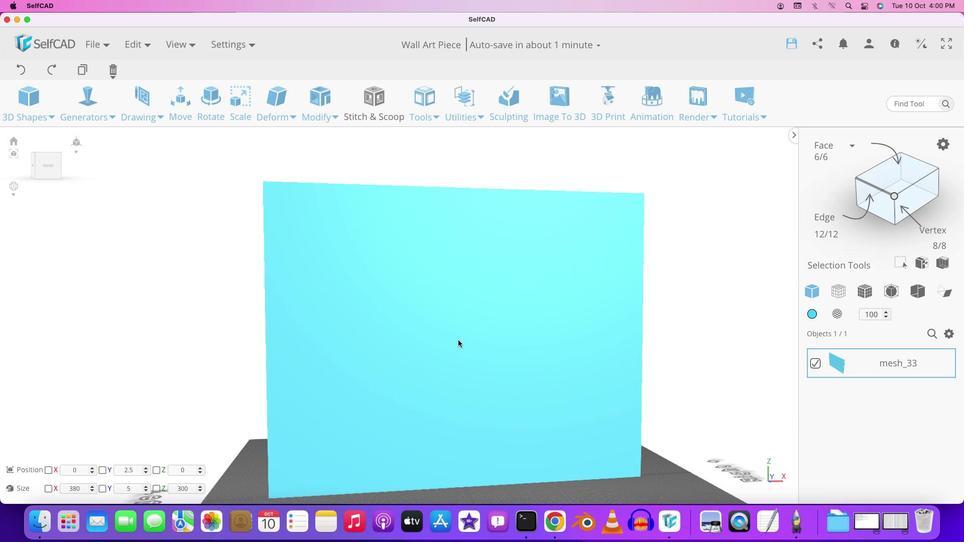 
Action: Mouse scrolled (409, 310) with delta (2, 2)
Screenshot: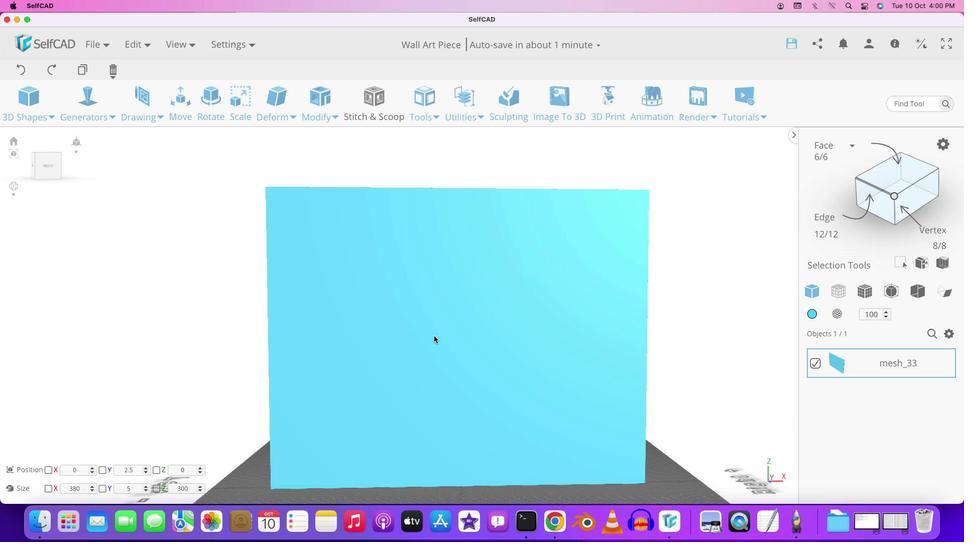 
Action: Mouse moved to (482, 341)
Screenshot: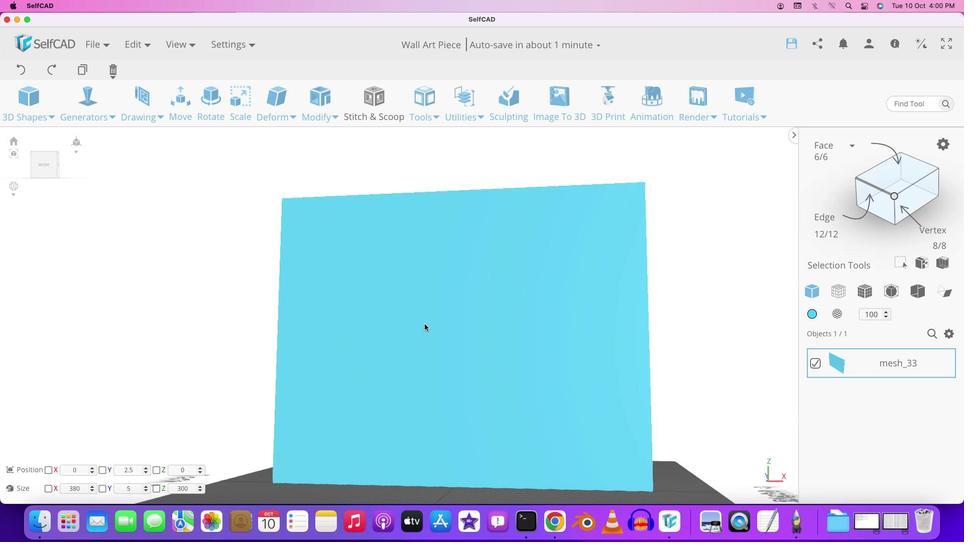 
Action: Mouse pressed left at (482, 341)
Screenshot: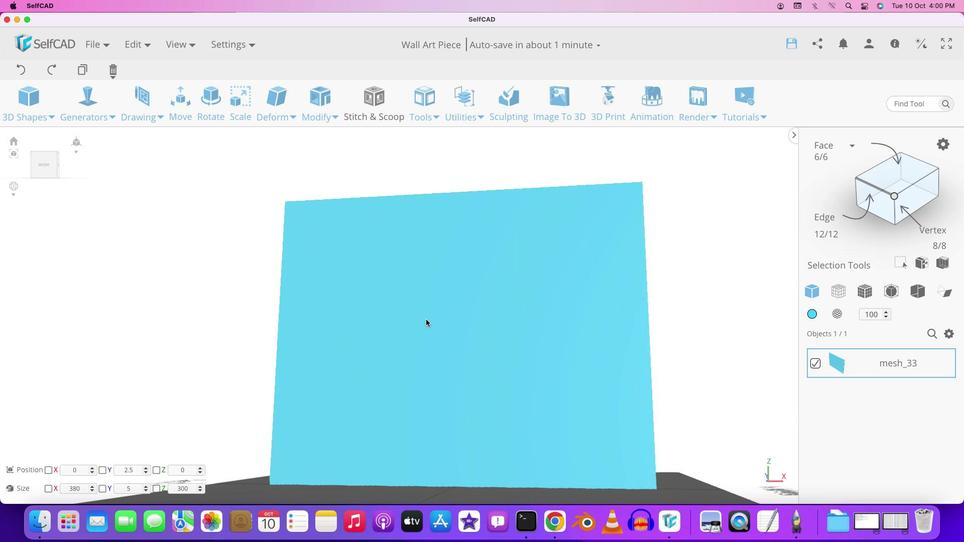 
Action: Mouse moved to (546, 390)
Screenshot: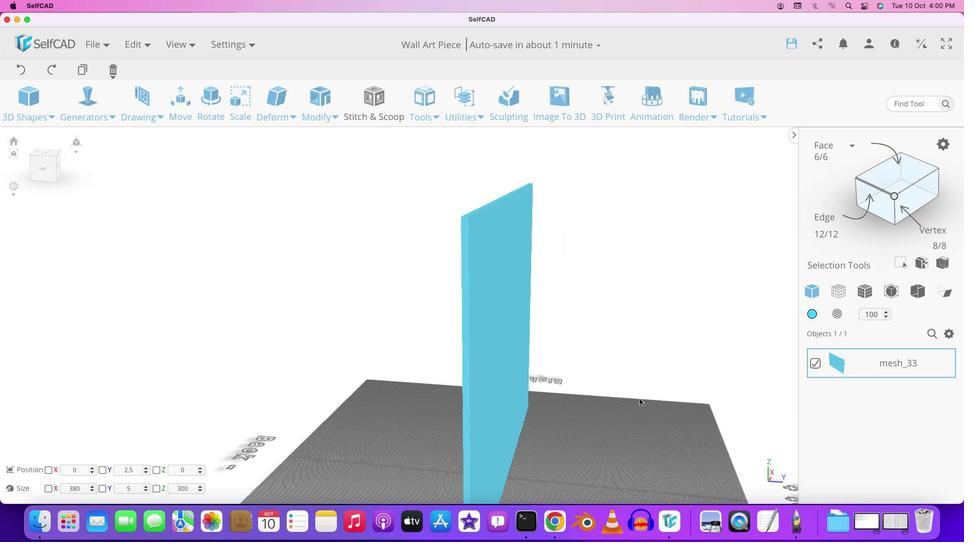 
Action: Mouse pressed left at (546, 390)
Screenshot: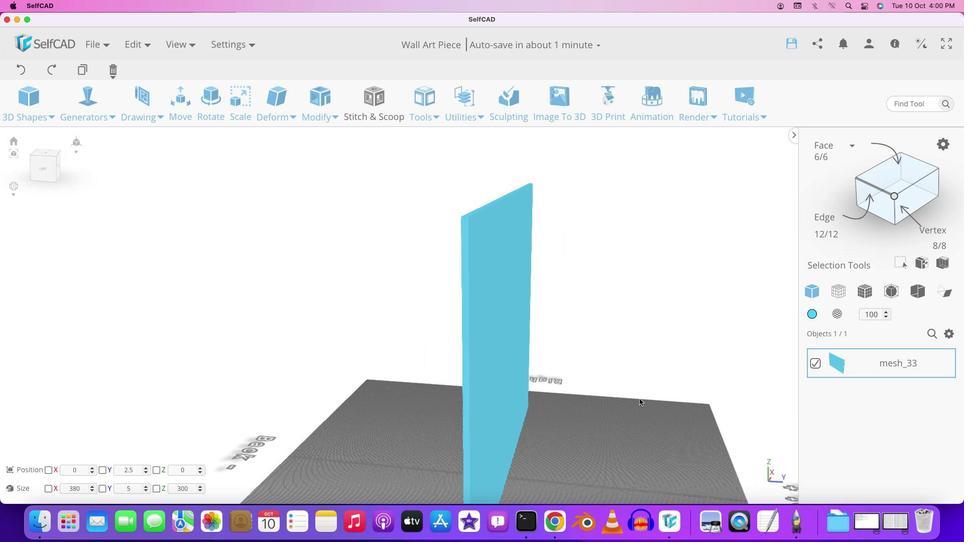 
Action: Mouse moved to (625, 388)
Screenshot: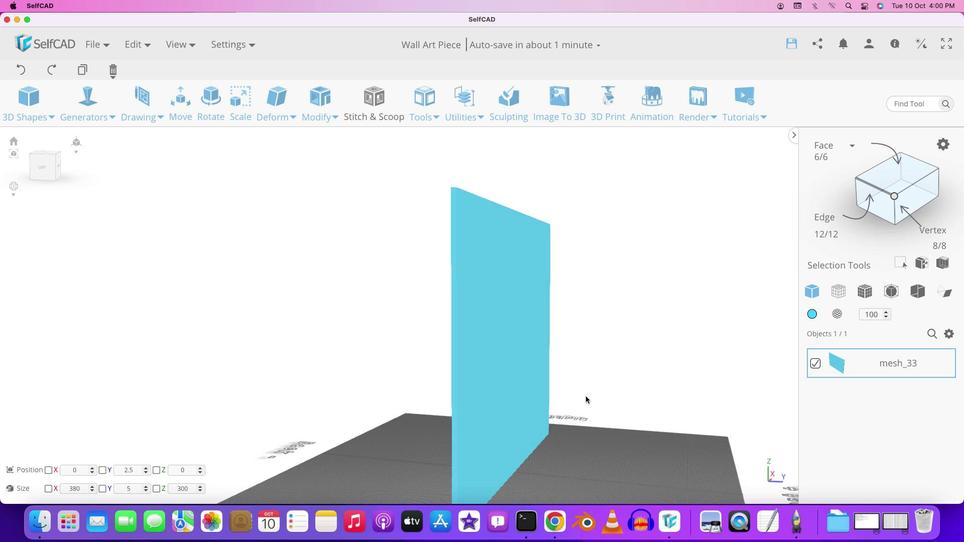 
Action: Mouse scrolled (625, 388) with delta (2, 2)
Screenshot: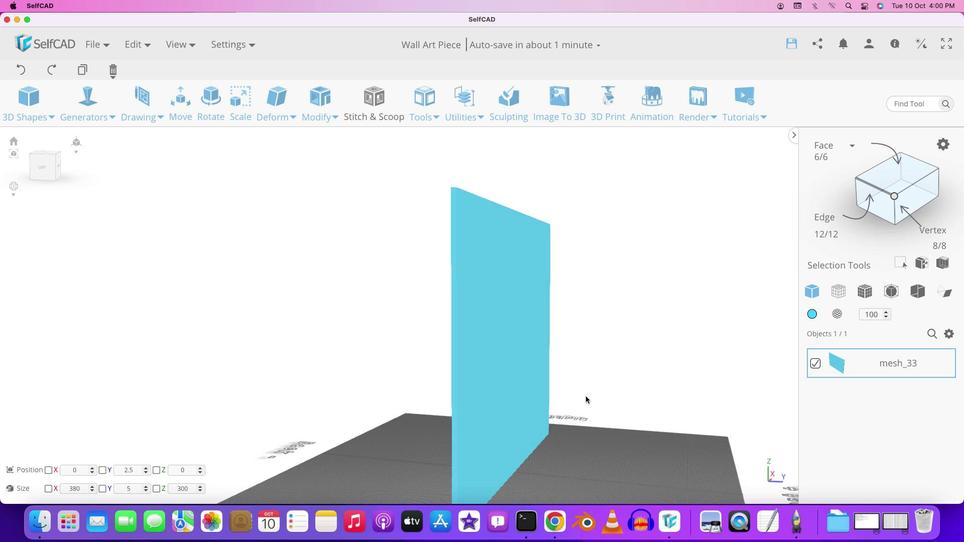 
Action: Mouse moved to (623, 388)
Screenshot: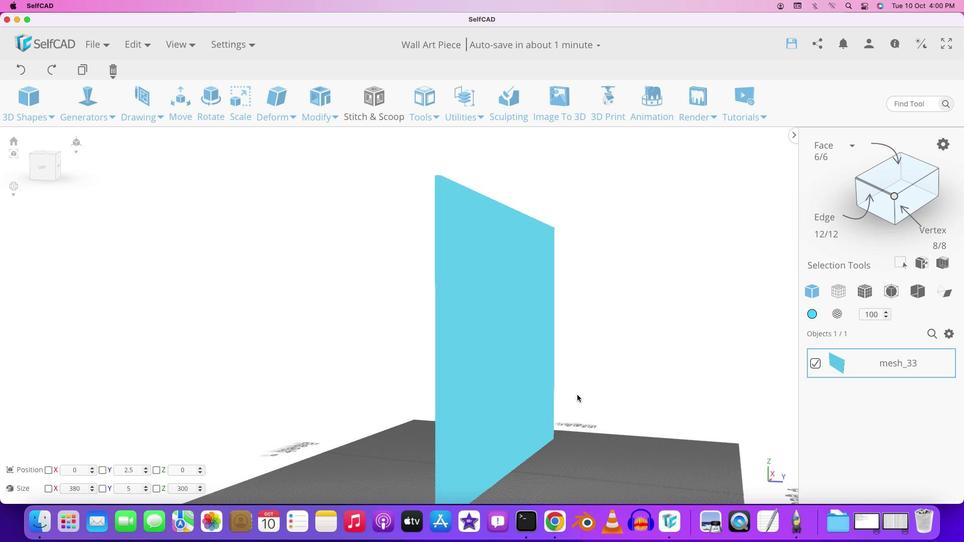 
Action: Mouse scrolled (623, 388) with delta (2, 2)
Screenshot: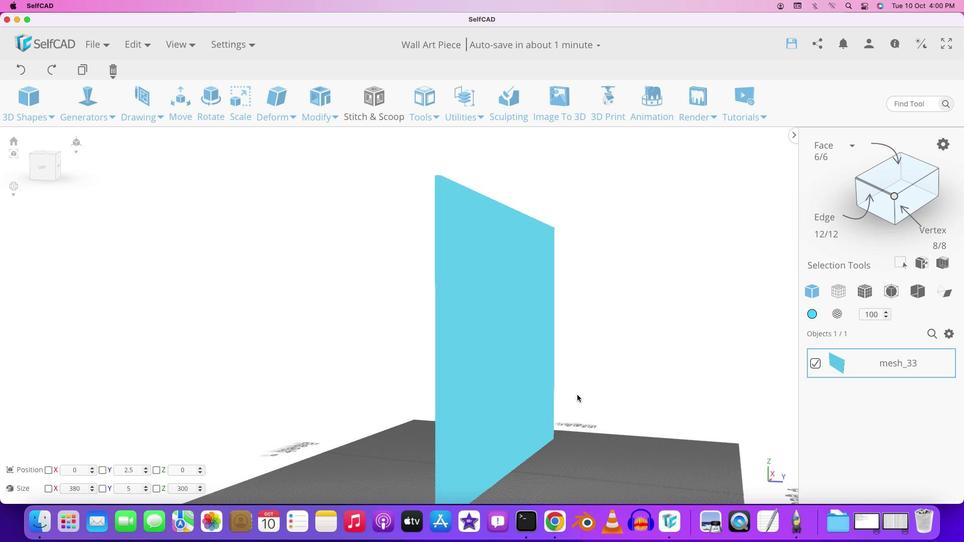 
Action: Mouse moved to (631, 411)
Screenshot: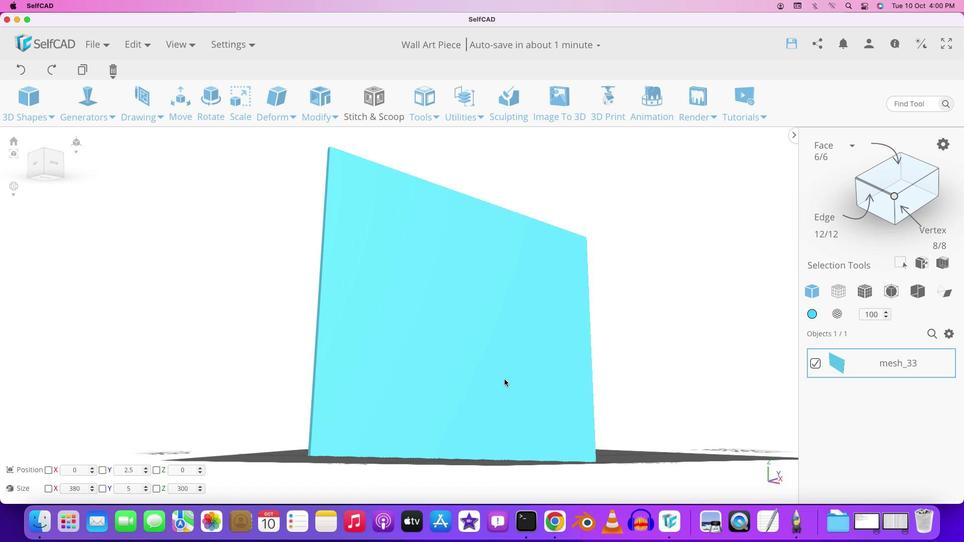
Action: Mouse pressed left at (631, 411)
Screenshot: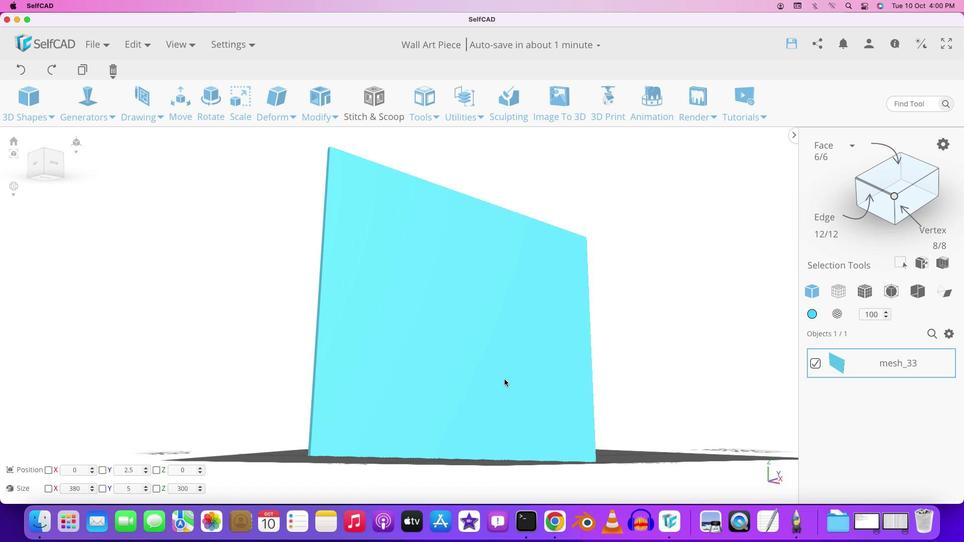 
Action: Mouse moved to (495, 380)
Screenshot: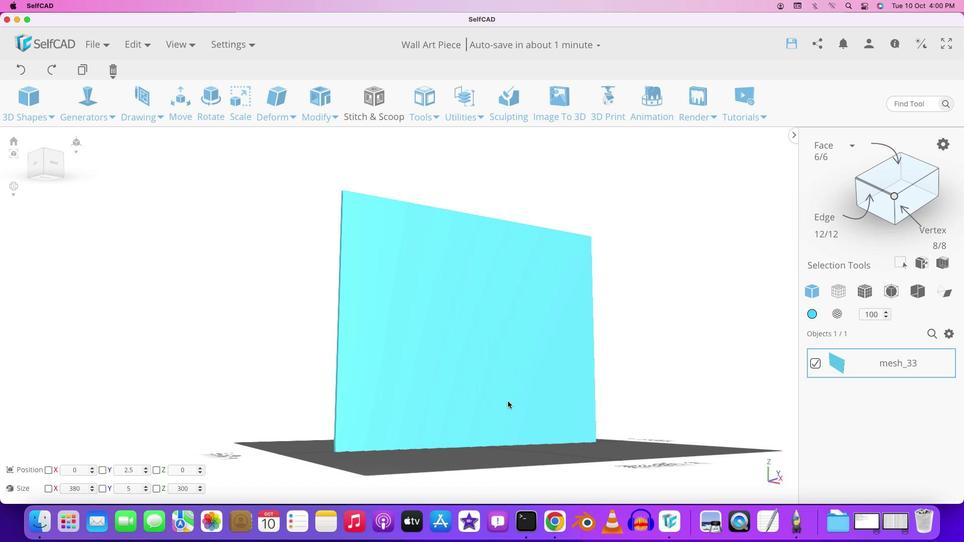 
Action: Mouse scrolled (495, 380) with delta (2, 2)
Screenshot: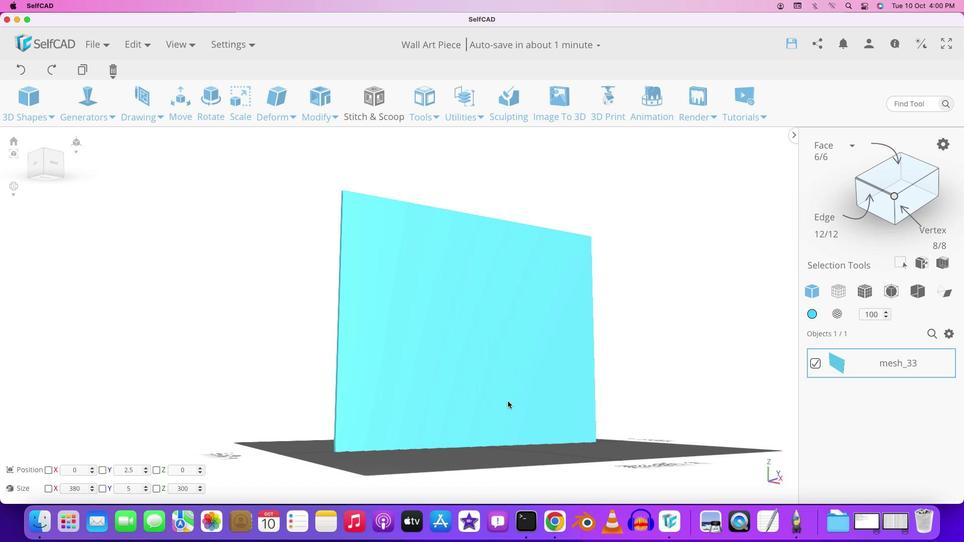 
Action: Mouse moved to (495, 380)
Screenshot: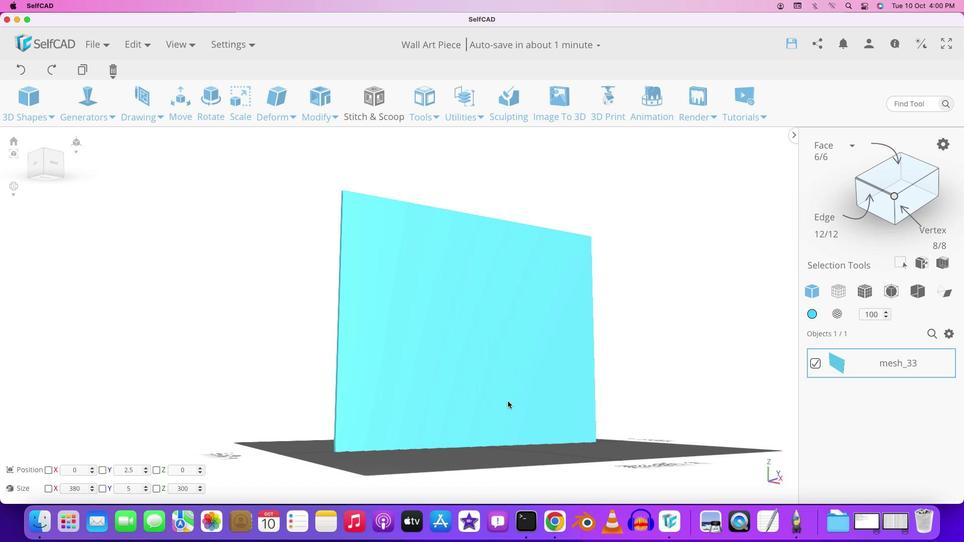 
Action: Mouse scrolled (495, 380) with delta (2, 2)
Screenshot: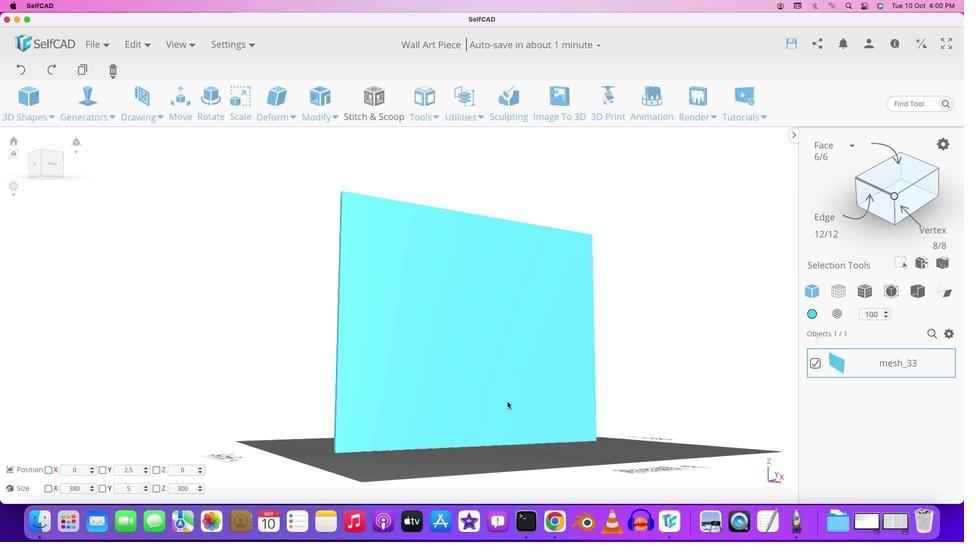 
Action: Mouse moved to (533, 396)
Screenshot: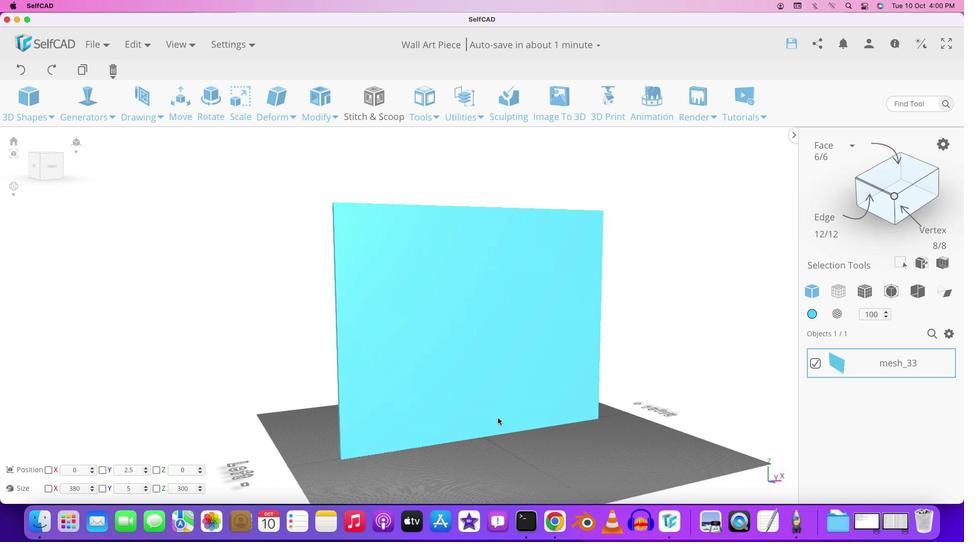 
Action: Mouse pressed left at (533, 396)
Screenshot: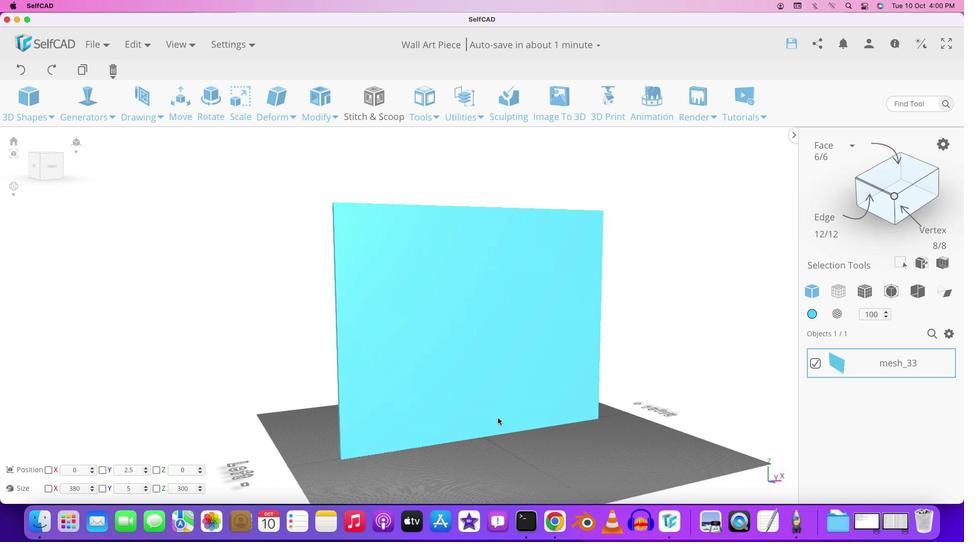 
Action: Mouse moved to (322, 339)
Screenshot: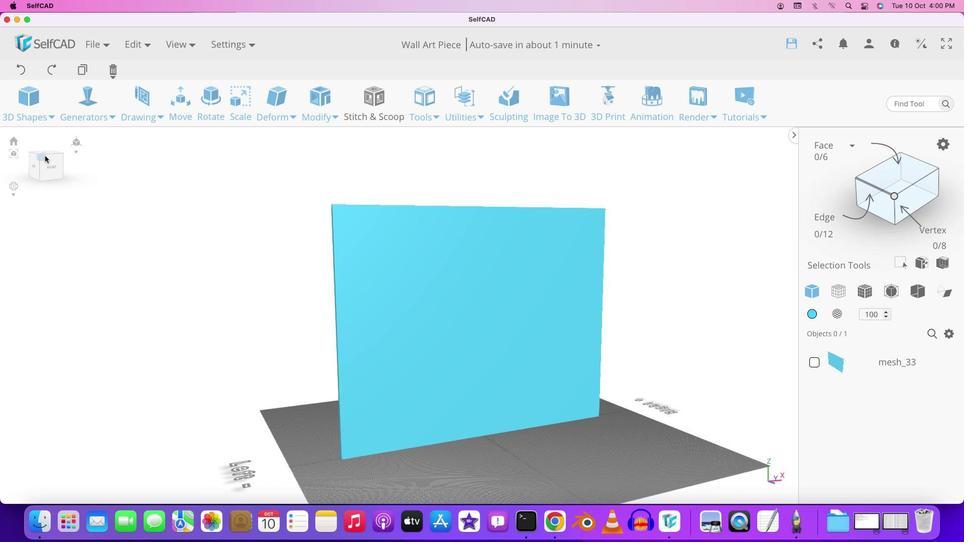 
Action: Mouse pressed left at (322, 339)
Screenshot: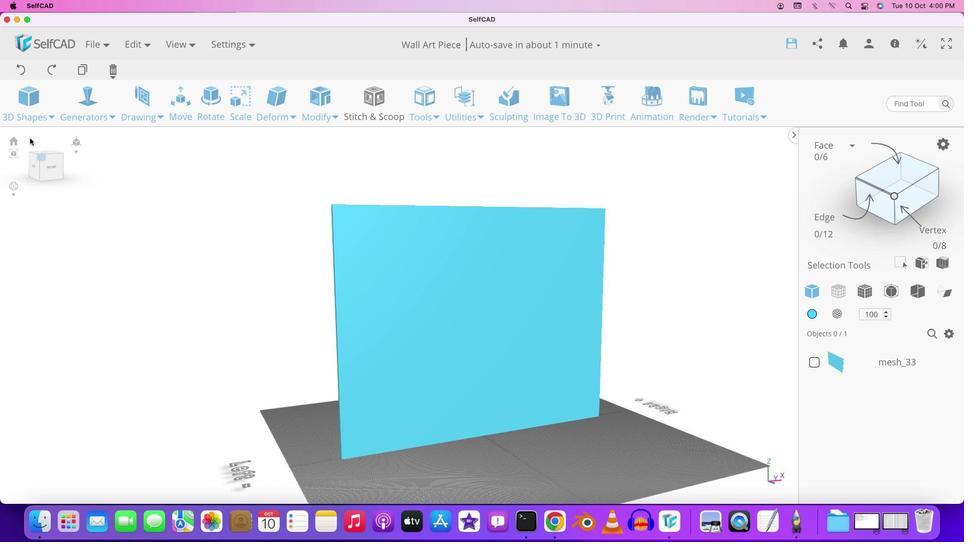 
Action: Mouse moved to (195, 158)
Screenshot: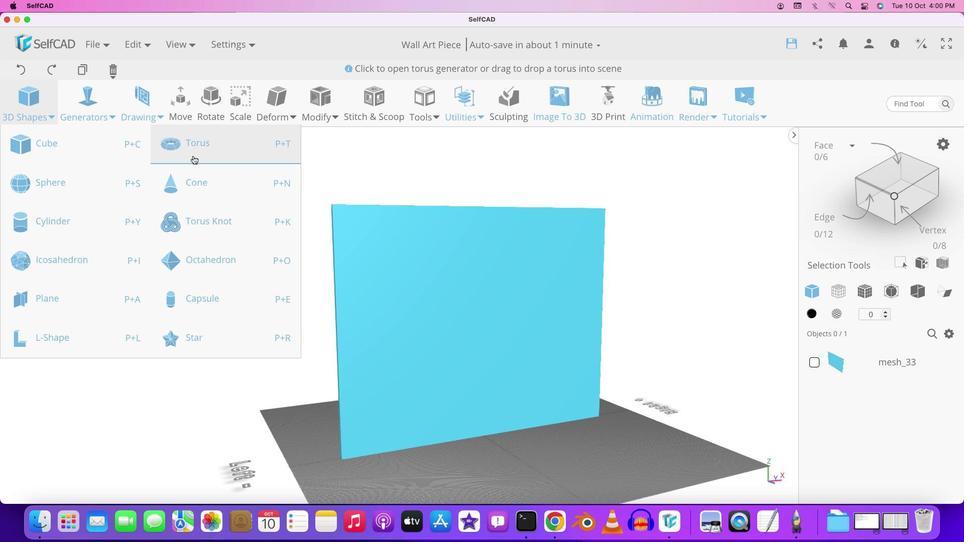 
Action: Mouse pressed left at (195, 158)
Screenshot: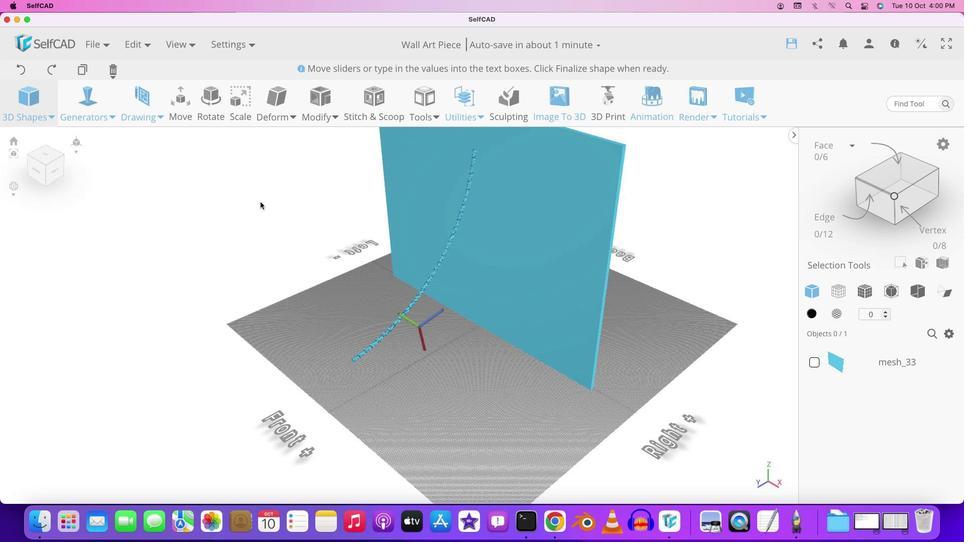 
Action: Mouse moved to (447, 311)
Screenshot: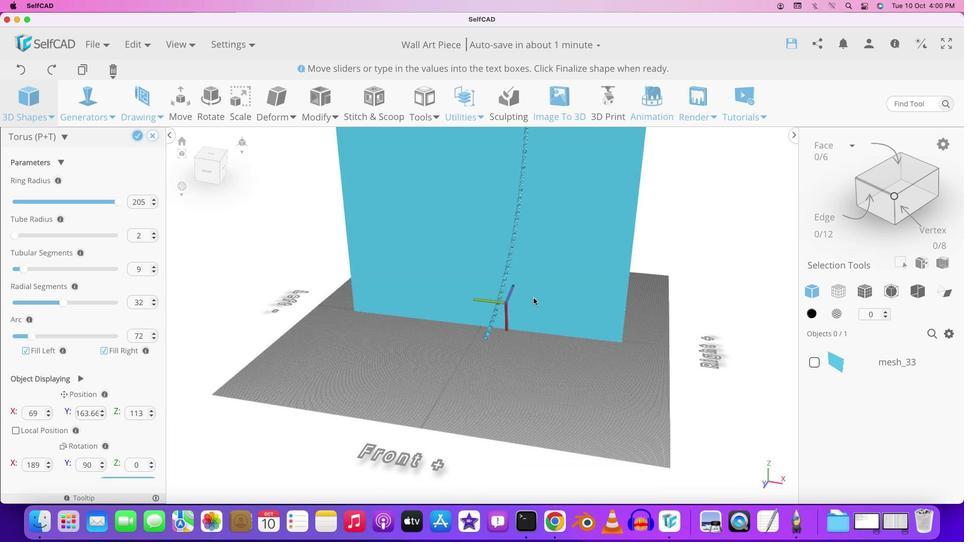 
Action: Mouse pressed left at (447, 311)
Screenshot: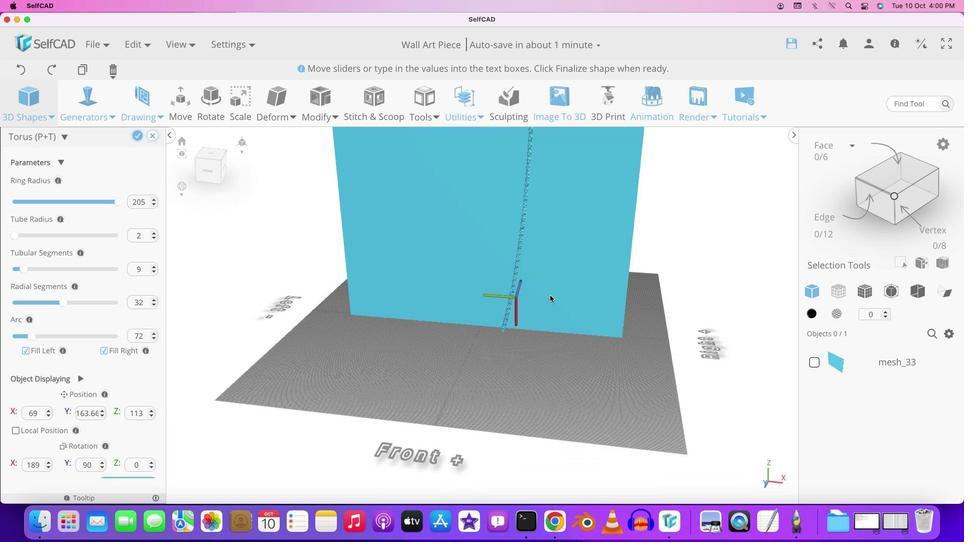 
Action: Mouse moved to (563, 289)
Screenshot: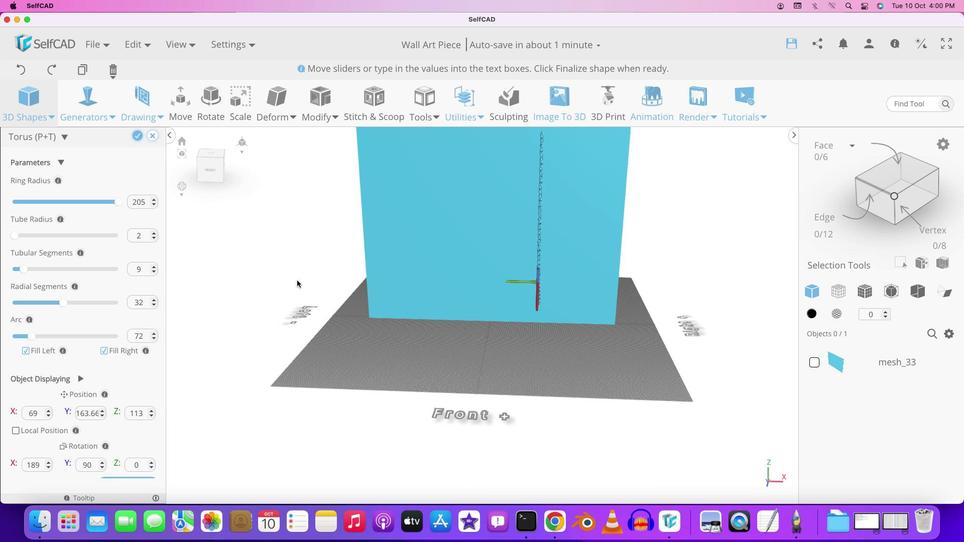 
Action: Mouse scrolled (563, 289) with delta (2, 2)
Screenshot: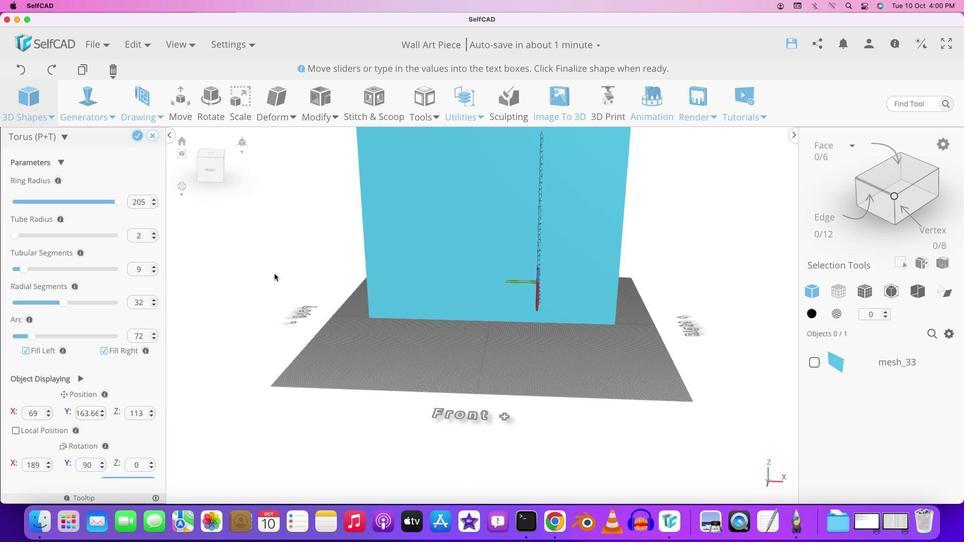 
Action: Mouse scrolled (563, 289) with delta (2, 2)
Screenshot: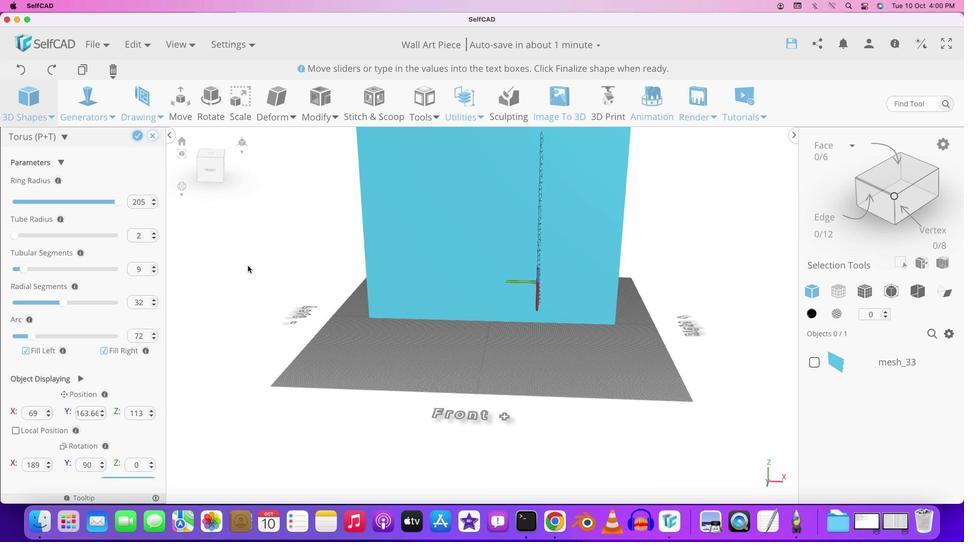 
Action: Mouse moved to (117, 370)
Screenshot: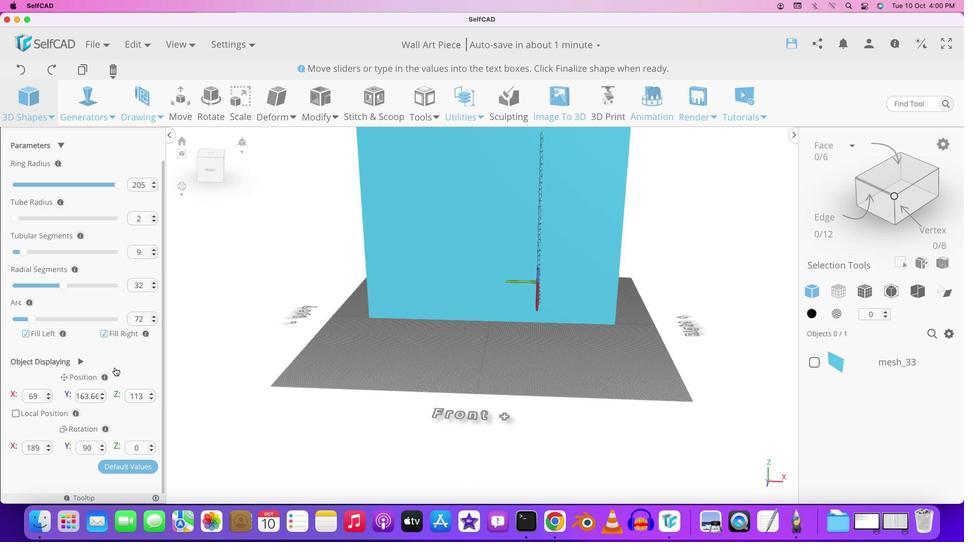 
Action: Mouse scrolled (117, 370) with delta (2, 2)
Screenshot: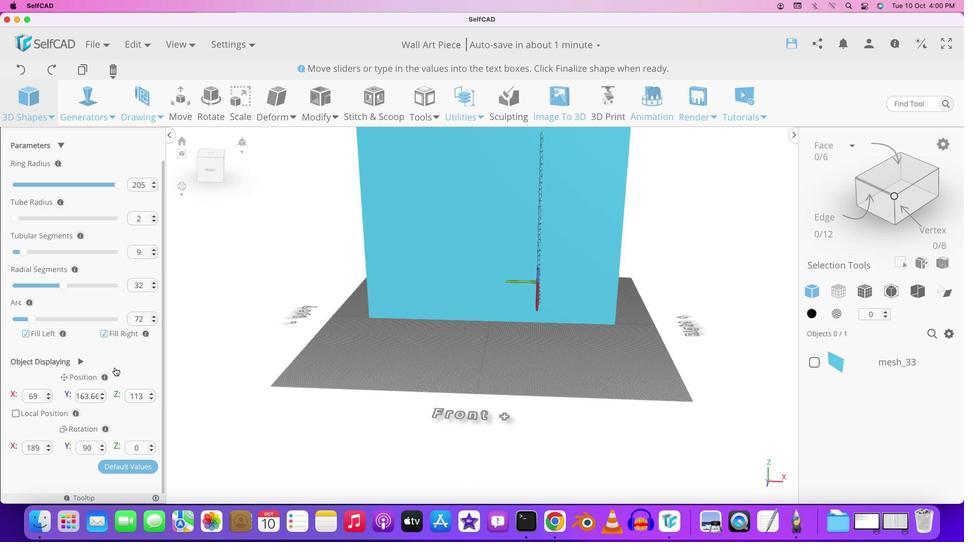 
Action: Mouse moved to (117, 370)
Screenshot: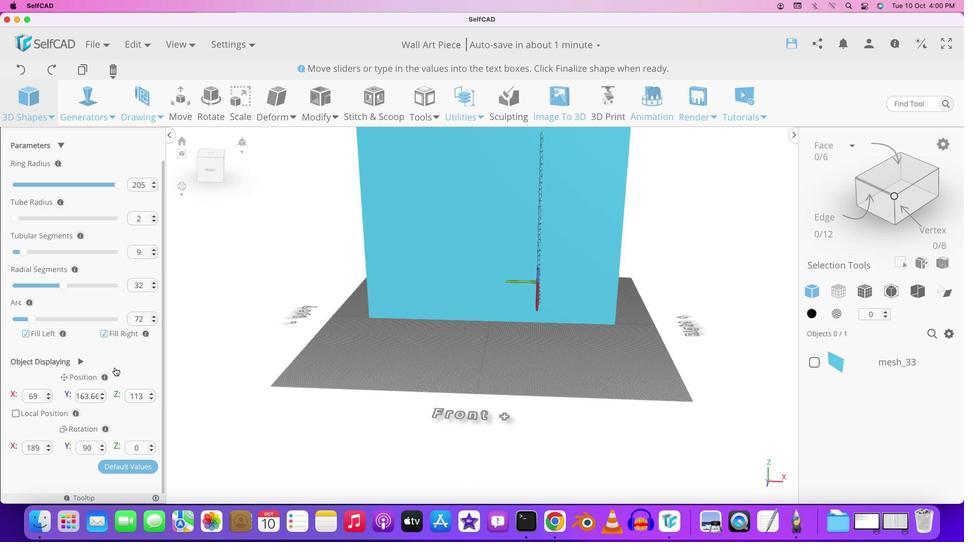 
Action: Mouse scrolled (117, 370) with delta (2, 2)
Screenshot: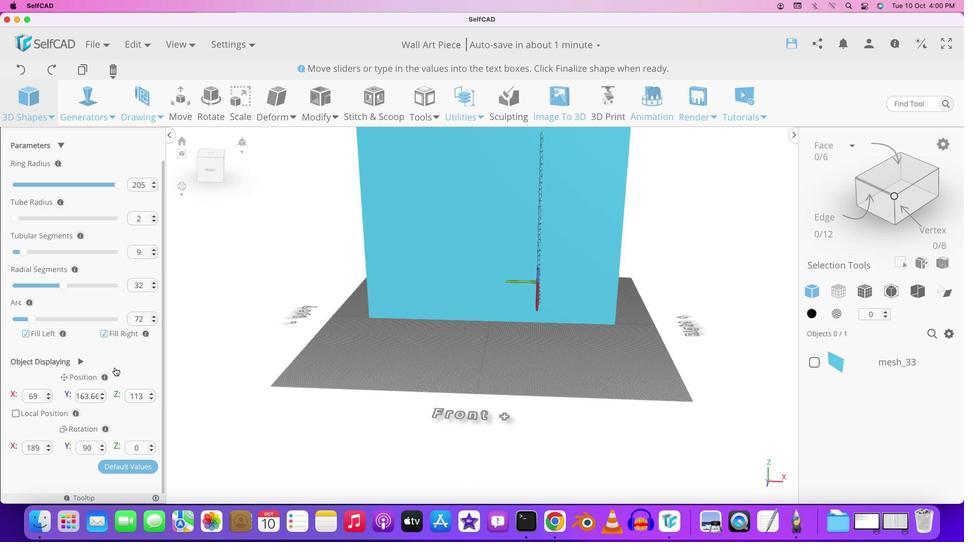 
Action: Mouse moved to (117, 370)
Screenshot: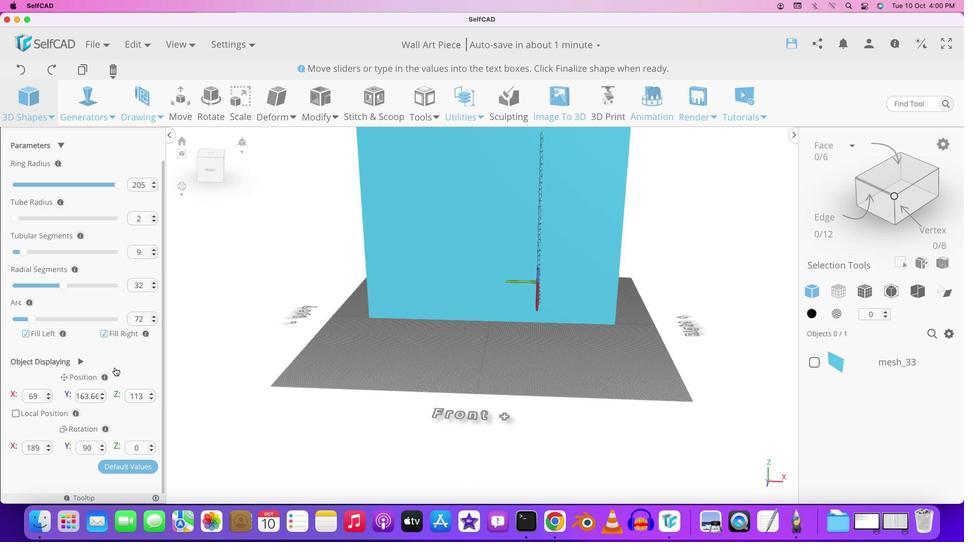 
Action: Mouse scrolled (117, 370) with delta (2, 1)
Screenshot: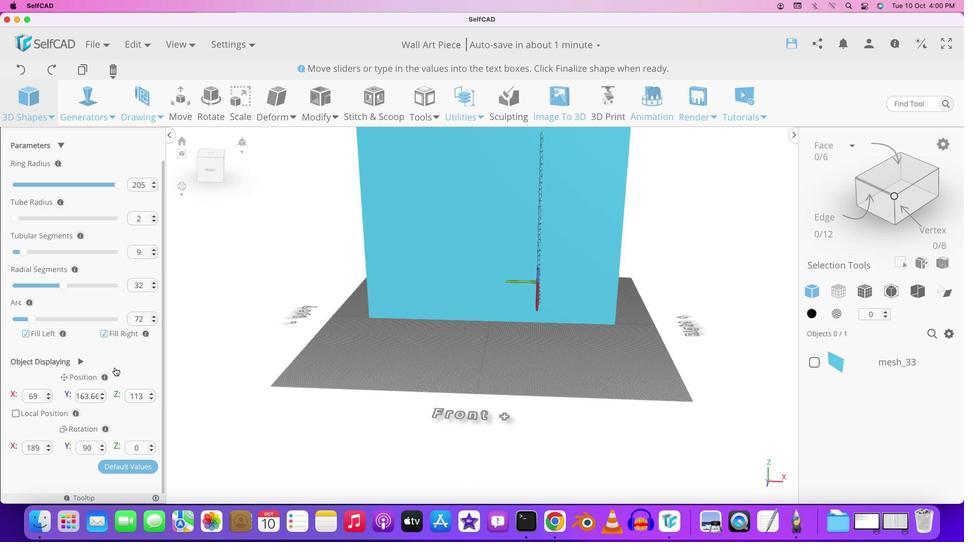 
Action: Mouse moved to (117, 370)
Screenshot: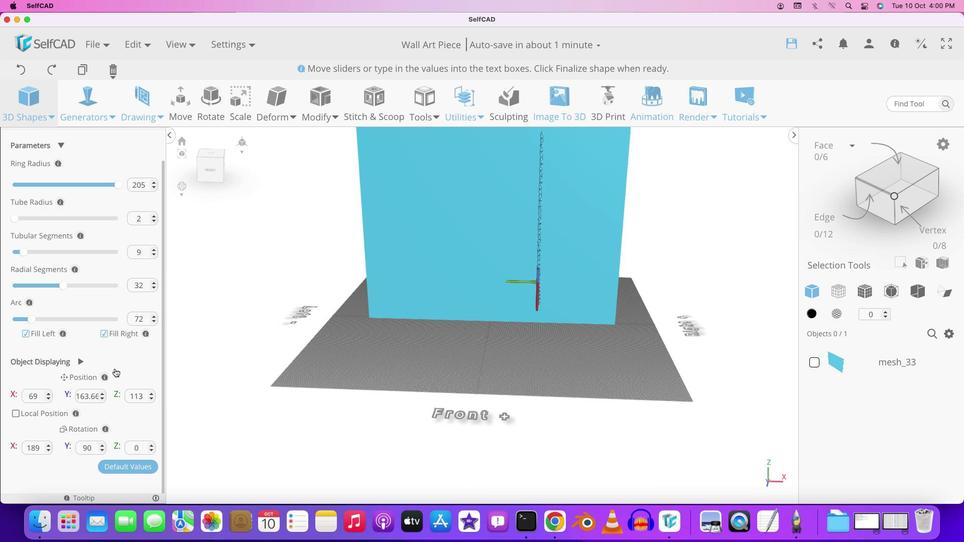 
Action: Mouse scrolled (117, 370) with delta (2, 0)
Screenshot: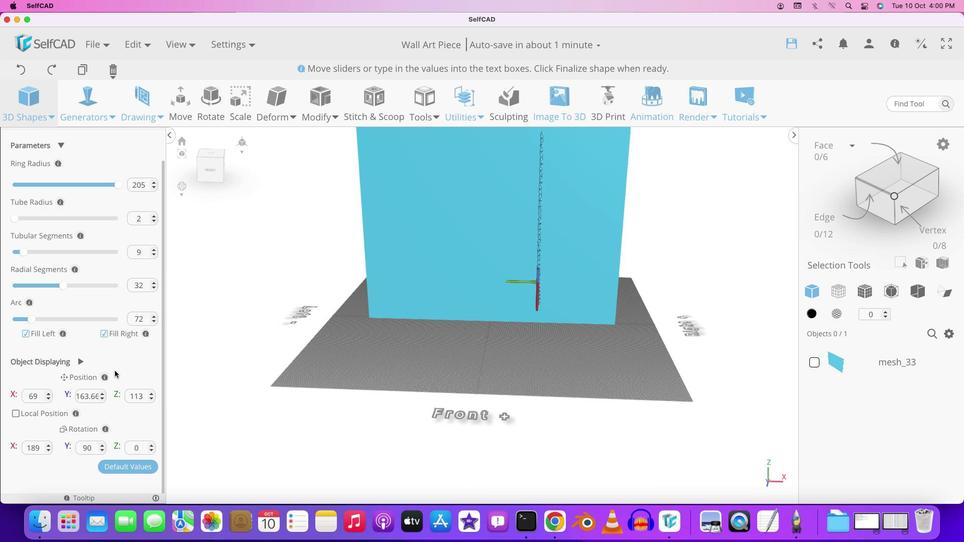 
Action: Mouse moved to (117, 371)
Screenshot: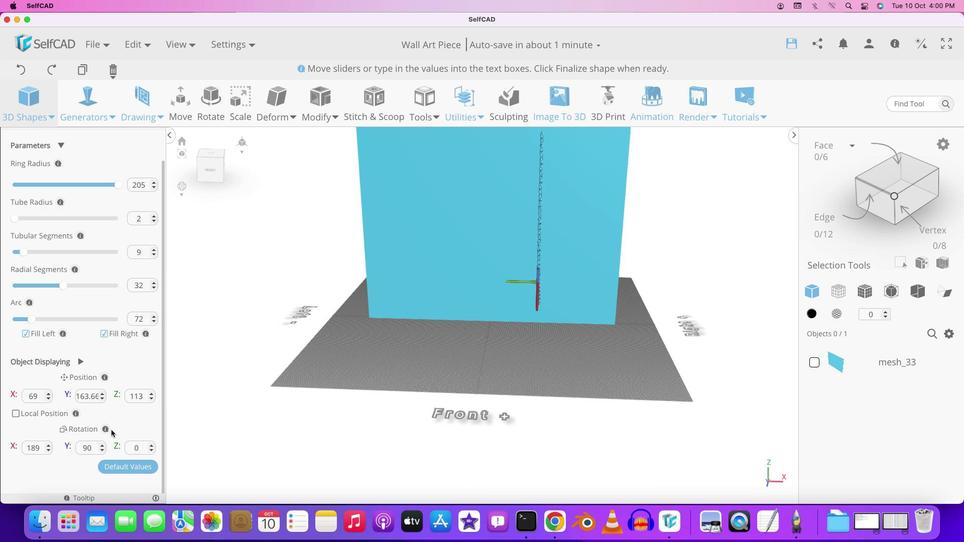 
Action: Mouse scrolled (117, 371) with delta (2, 2)
Screenshot: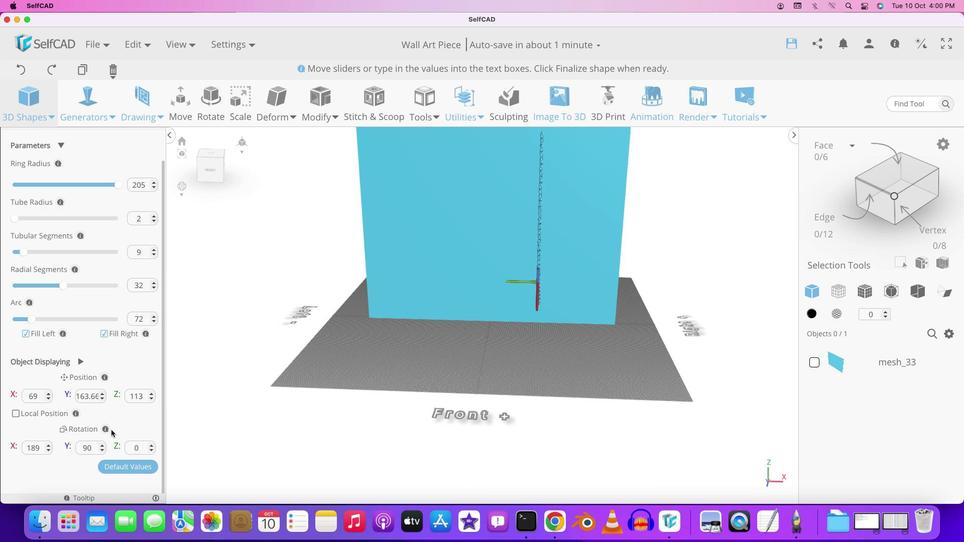 
Action: Mouse moved to (36, 321)
Screenshot: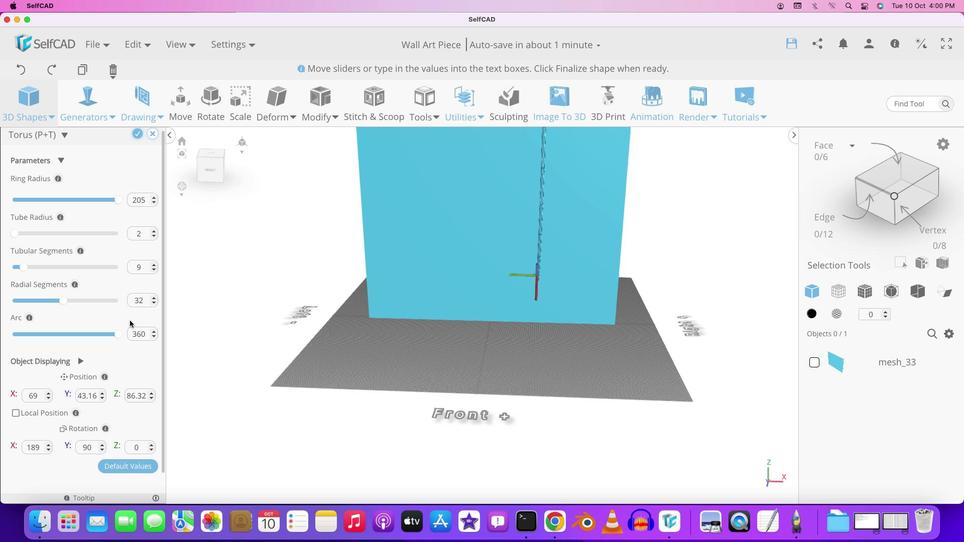 
Action: Mouse pressed left at (36, 321)
Screenshot: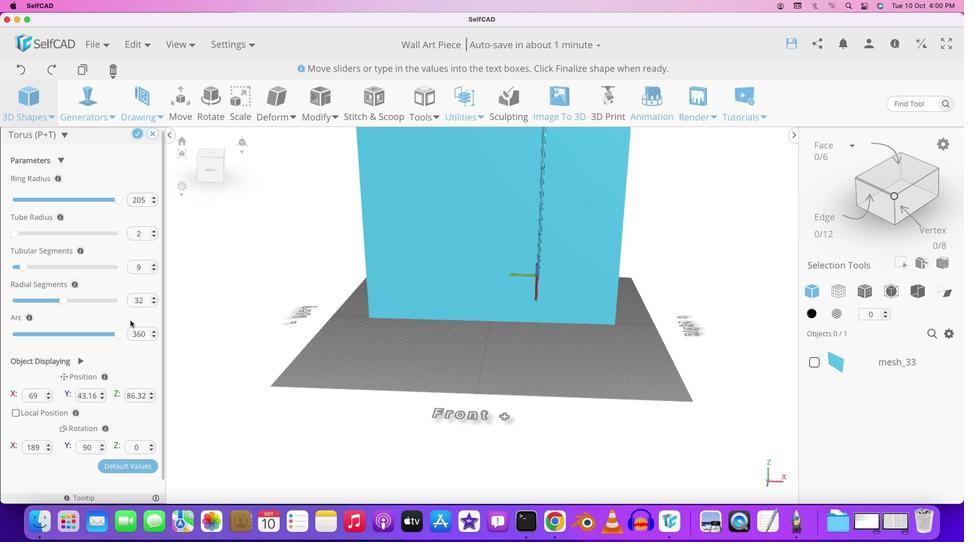 
Action: Mouse moved to (447, 309)
Screenshot: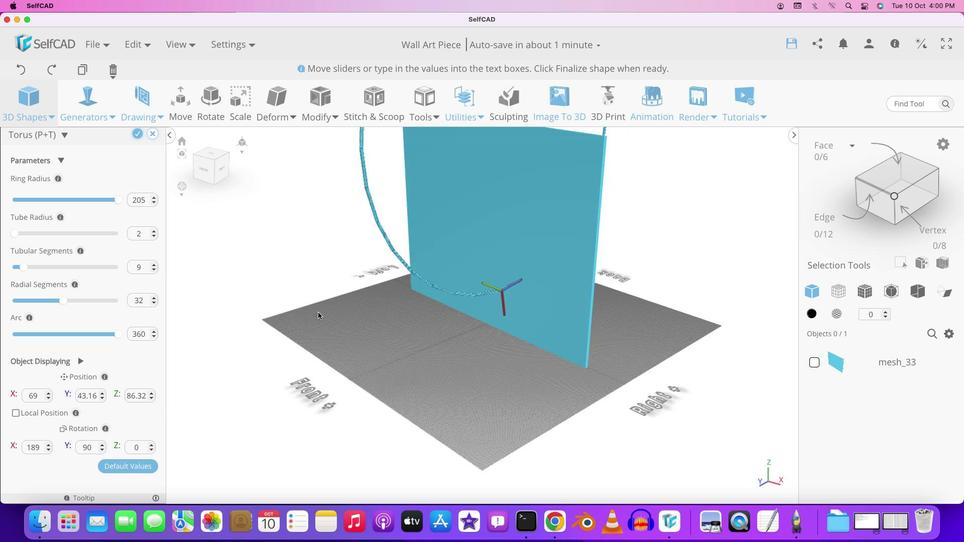 
Action: Mouse pressed left at (447, 309)
Screenshot: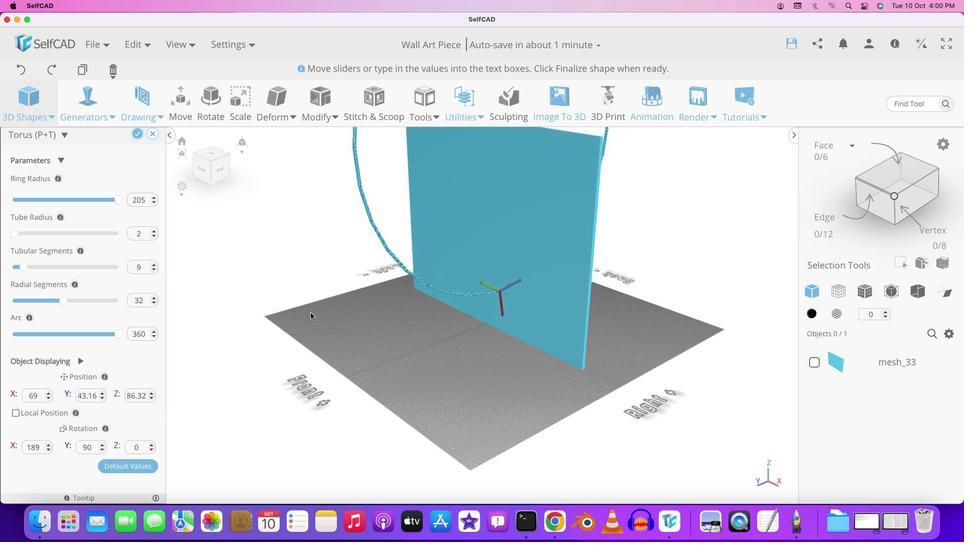 
Action: Mouse moved to (495, 301)
Screenshot: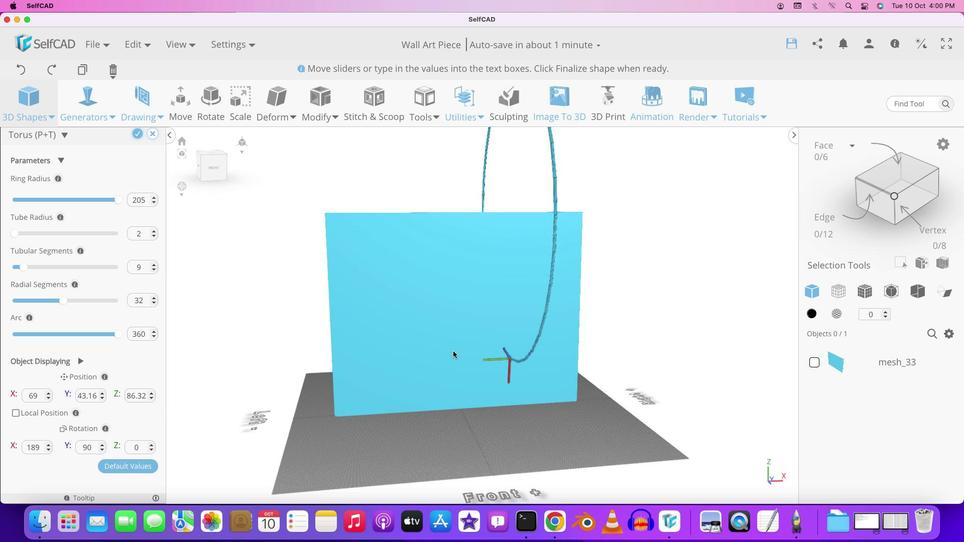 
Action: Key pressed Key.shift
Screenshot: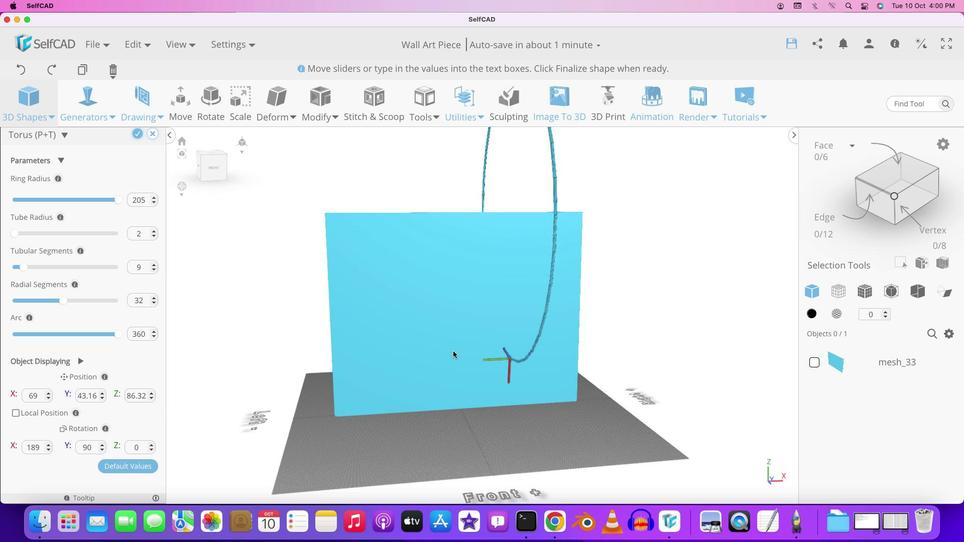 
Action: Mouse moved to (494, 302)
Screenshot: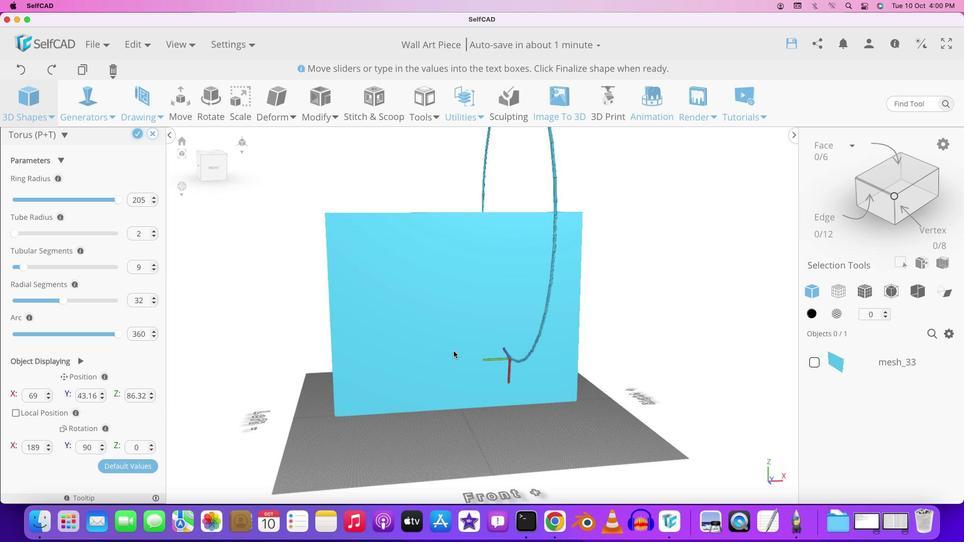 
Action: Mouse pressed left at (494, 302)
Screenshot: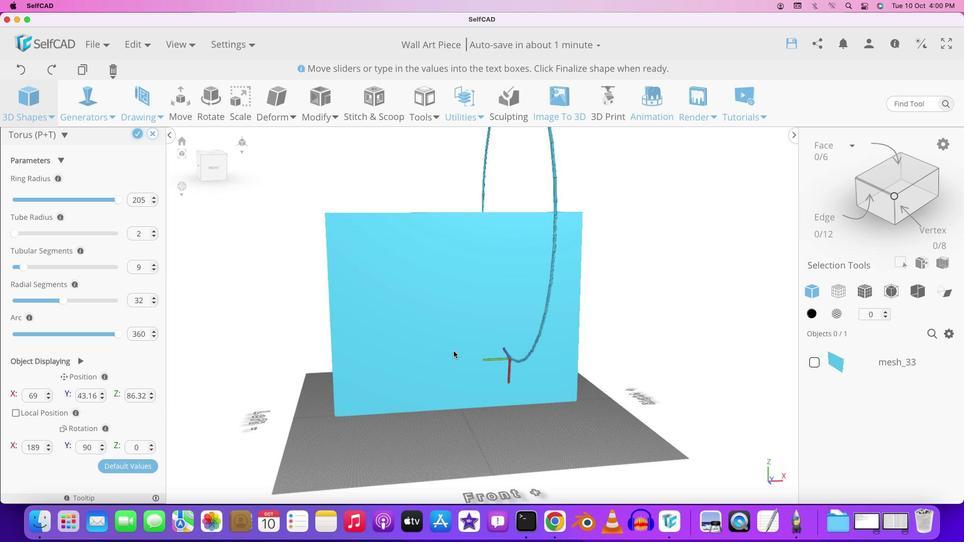 
Action: Mouse moved to (459, 353)
Screenshot: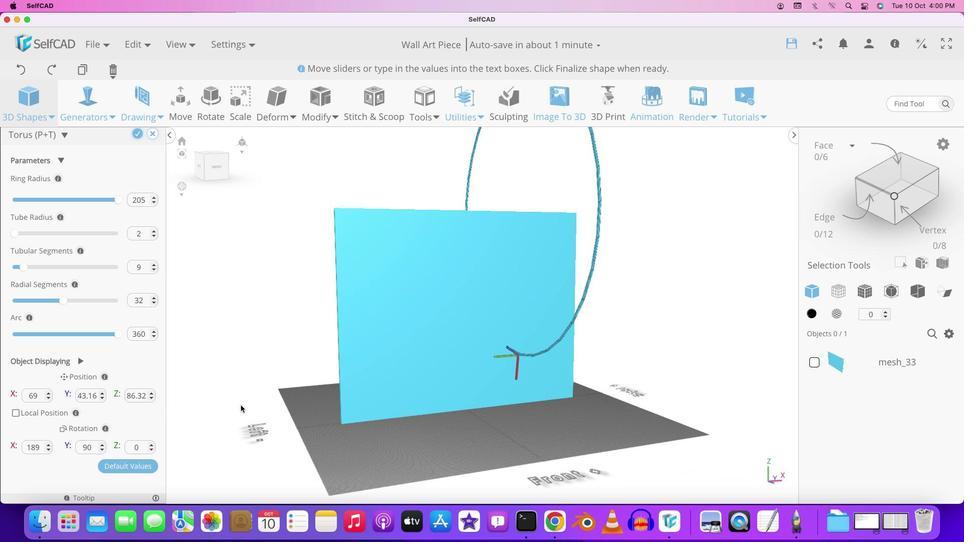 
Action: Mouse pressed left at (459, 353)
Screenshot: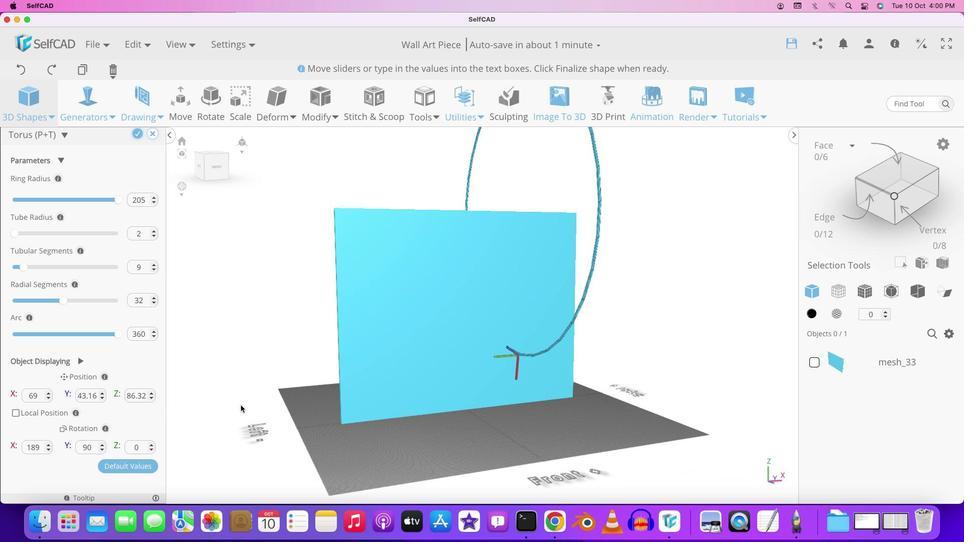 
Action: Mouse moved to (89, 449)
Screenshot: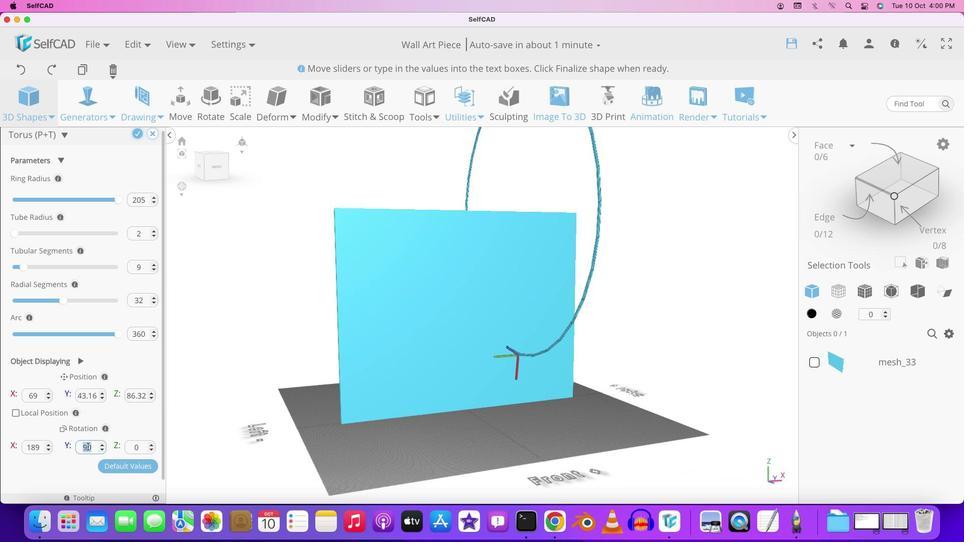 
Action: Mouse pressed left at (89, 449)
Screenshot: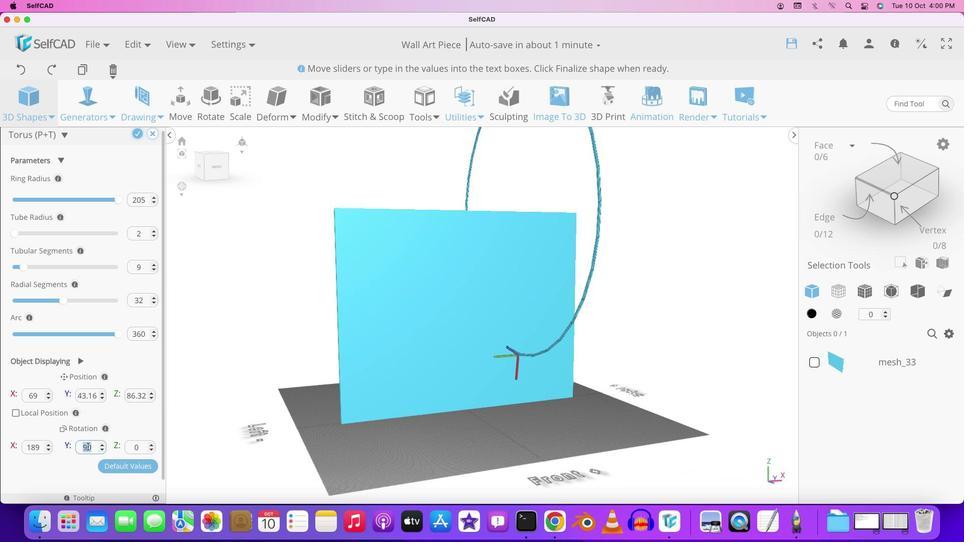 
Action: Key pressed '0'Key.enter
Screenshot: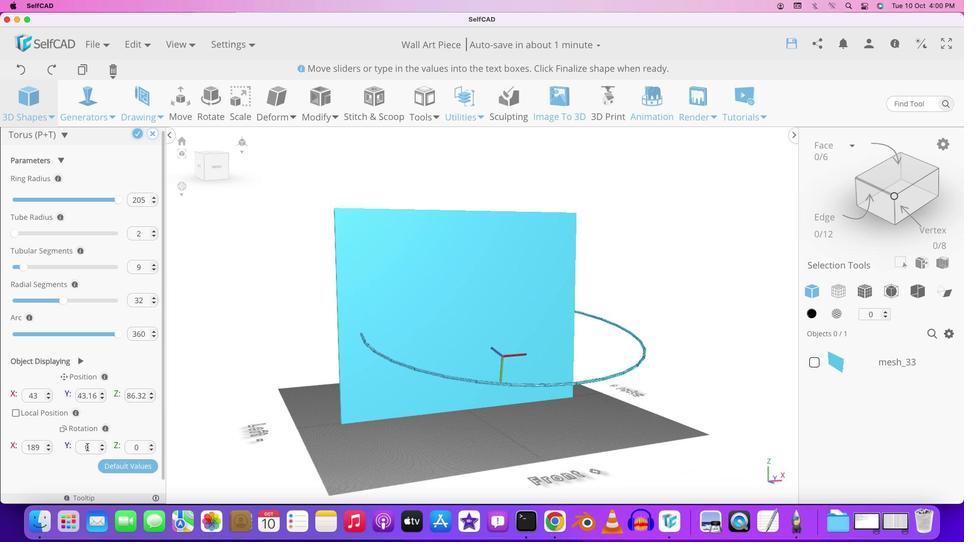 
Action: Mouse moved to (43, 453)
Screenshot: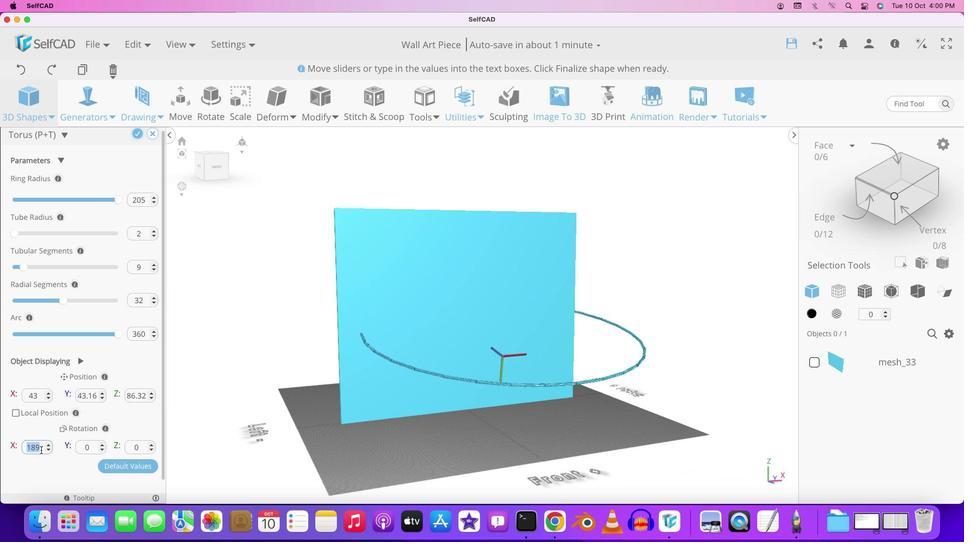 
Action: Mouse pressed left at (43, 453)
Screenshot: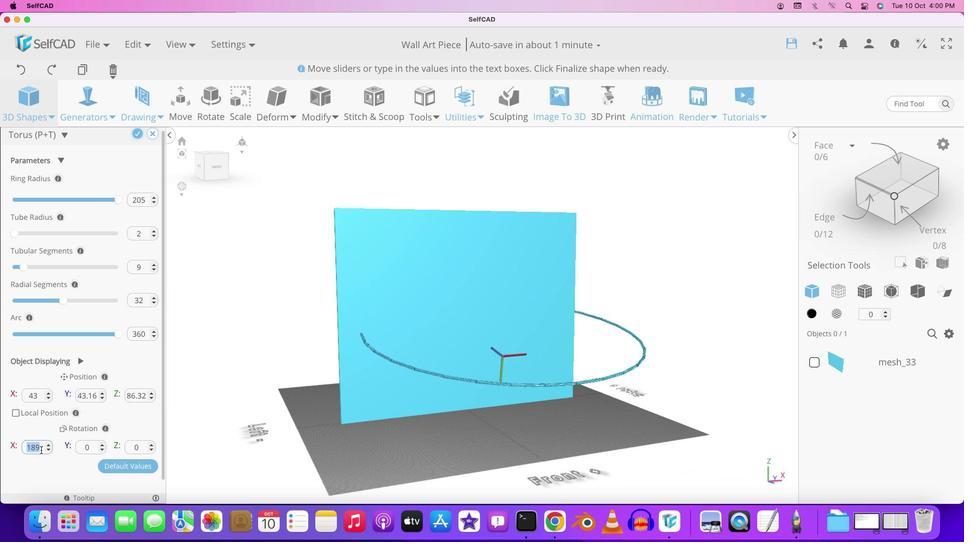 
Action: Mouse moved to (43, 452)
Screenshot: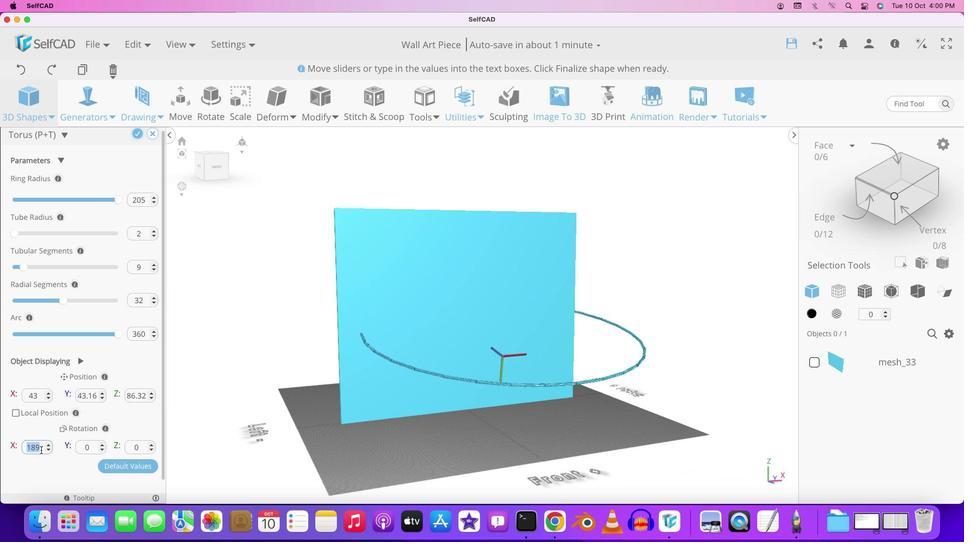 
Action: Key pressed '0'Key.enter
Screenshot: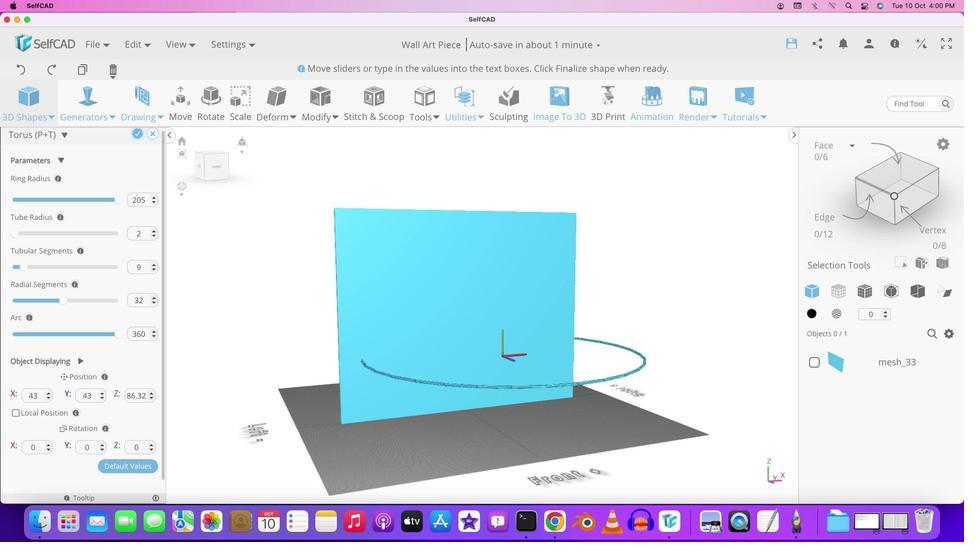 
Action: Mouse moved to (430, 379)
Screenshot: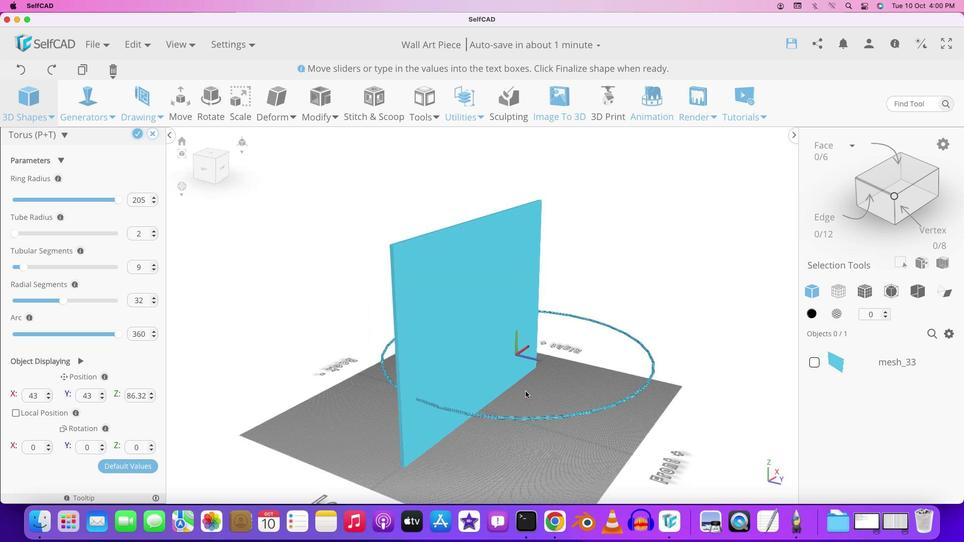 
Action: Mouse pressed left at (430, 379)
Screenshot: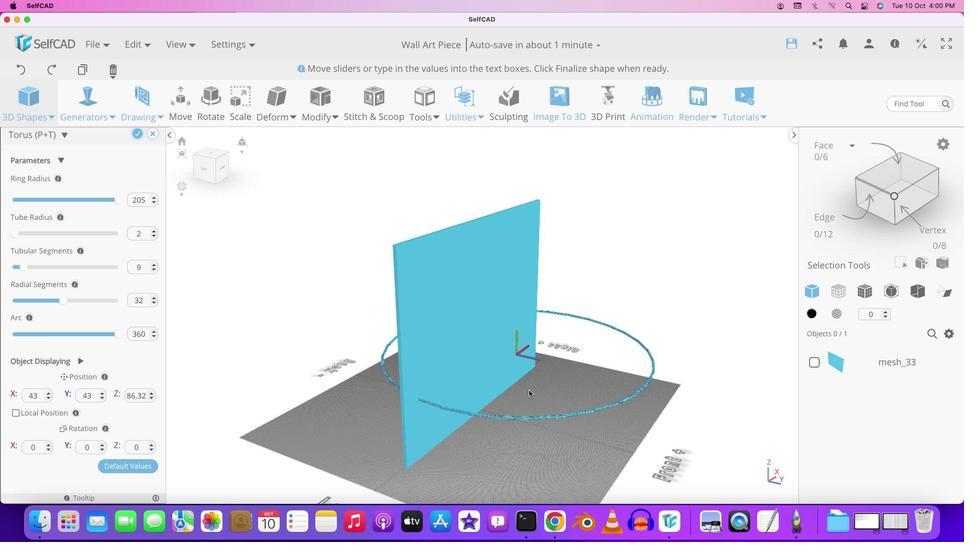 
Action: Mouse moved to (545, 385)
Screenshot: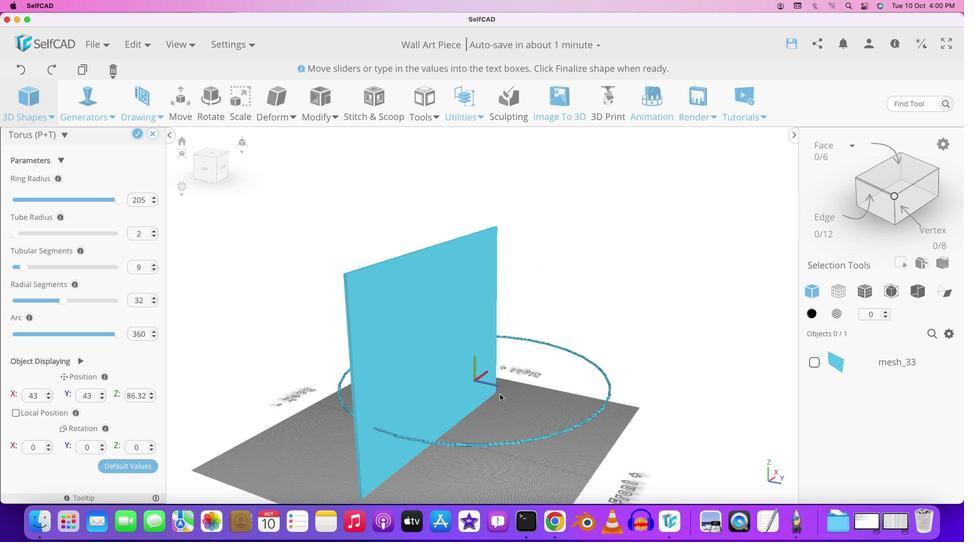 
Action: Key pressed Key.shift
Screenshot: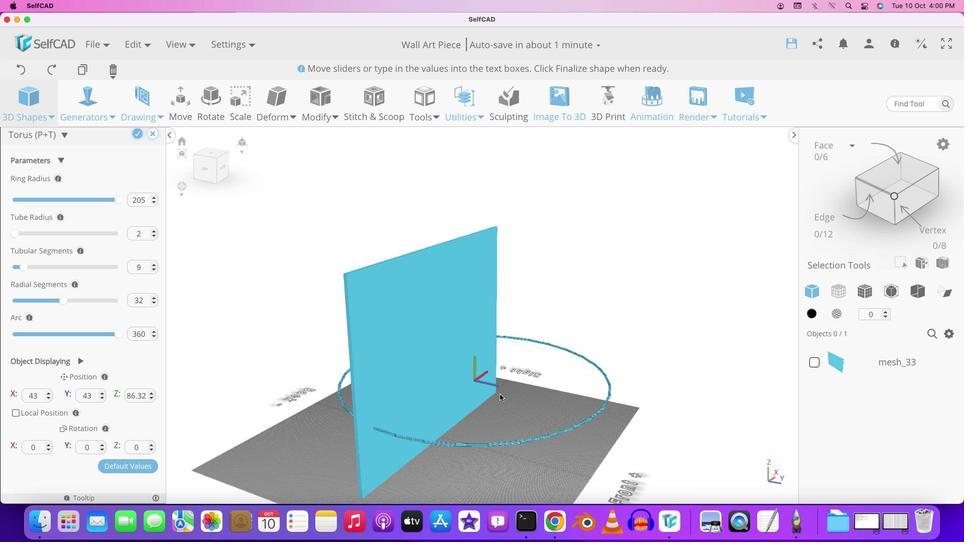 
Action: Mouse pressed left at (545, 385)
Screenshot: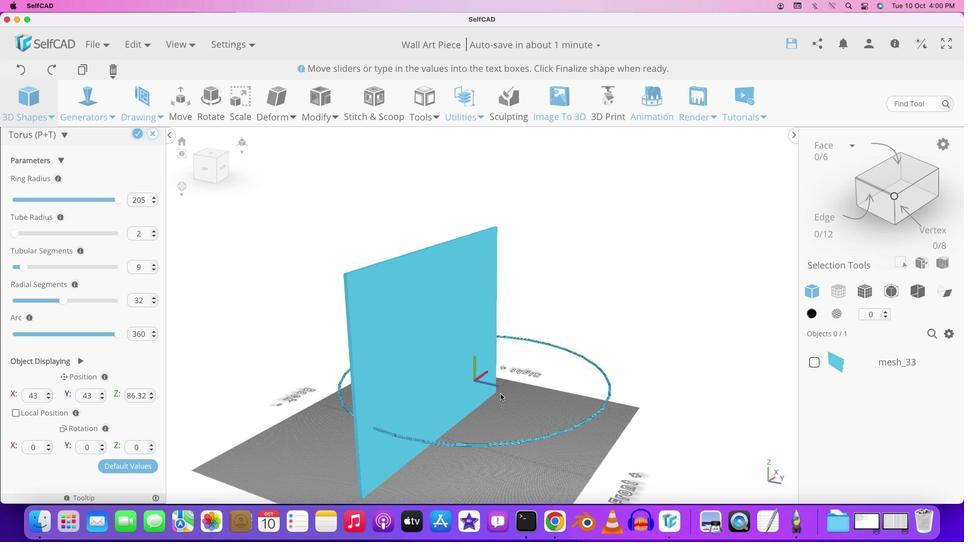 
Action: Mouse moved to (509, 384)
Screenshot: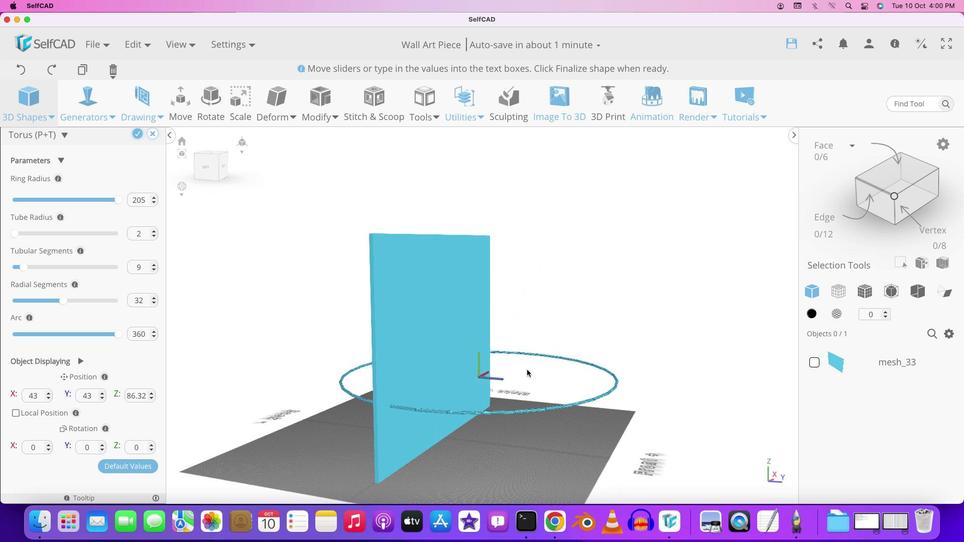 
Action: Mouse pressed left at (509, 384)
Screenshot: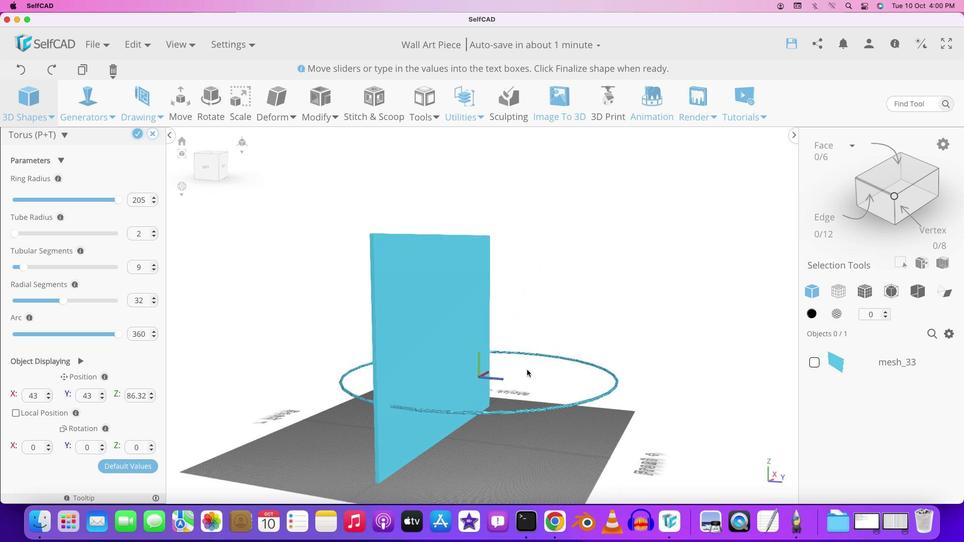 
Action: Mouse moved to (391, 355)
Screenshot: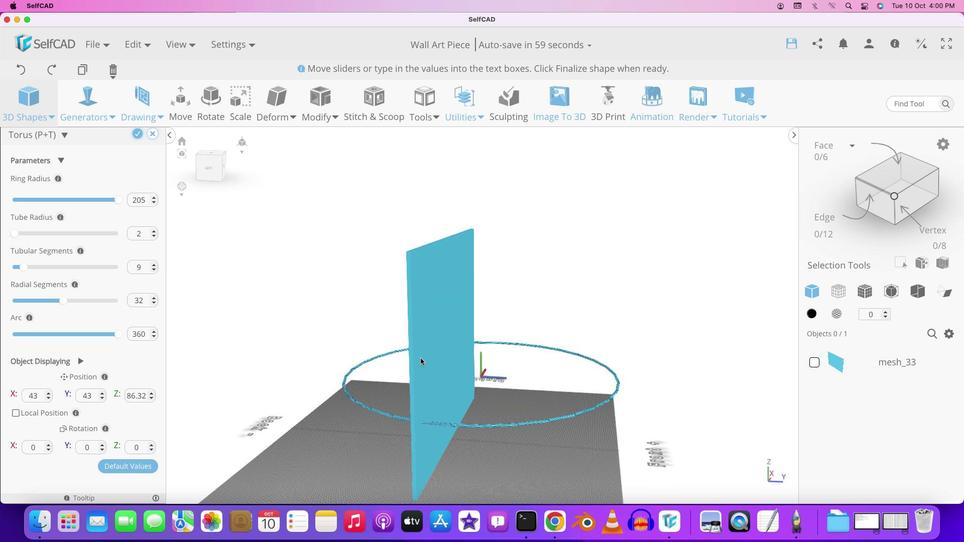
Action: Mouse pressed left at (391, 355)
Screenshot: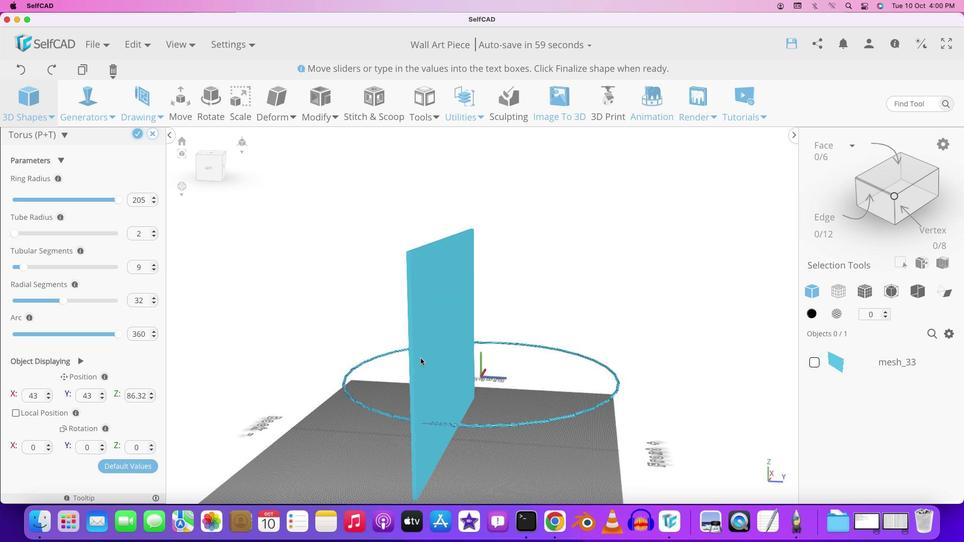 
Action: Mouse moved to (435, 363)
Screenshot: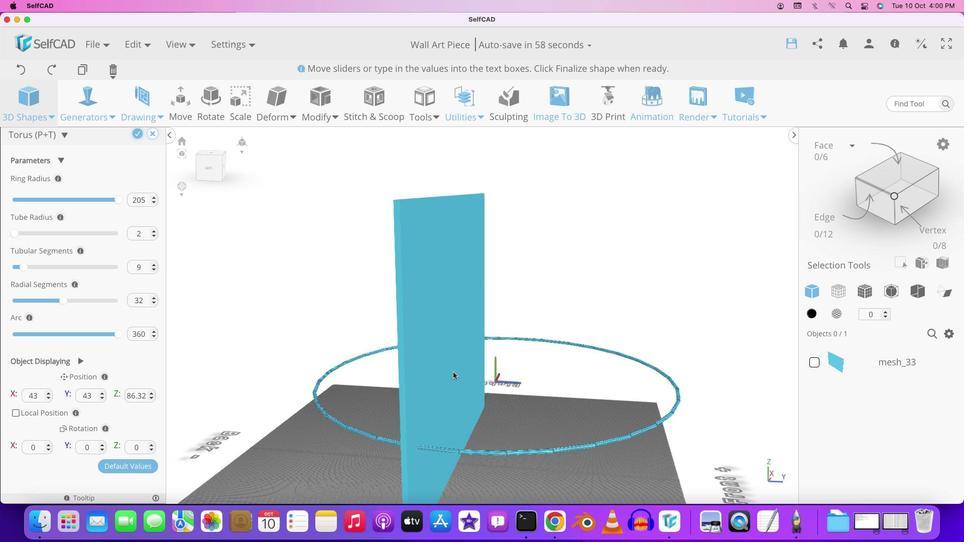 
Action: Mouse scrolled (435, 363) with delta (2, 3)
Screenshot: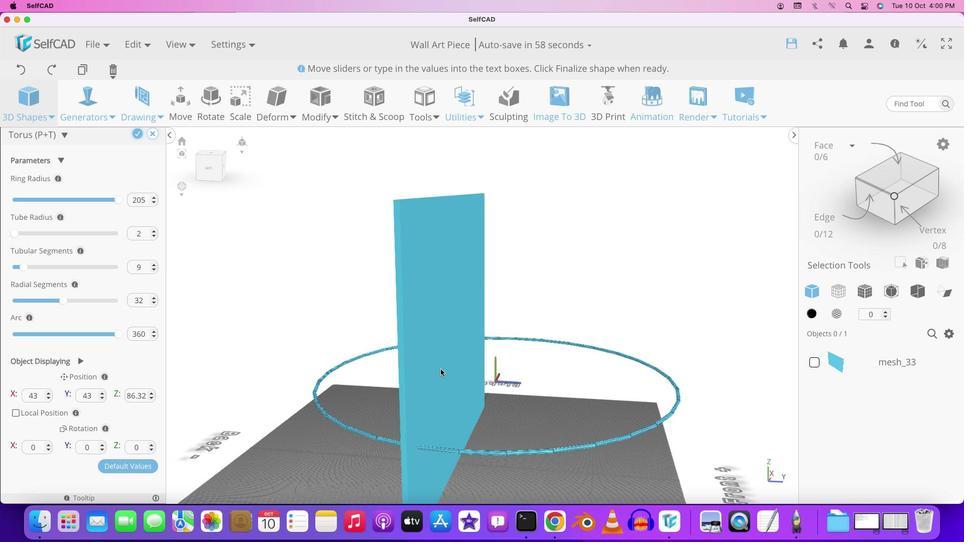 
Action: Mouse scrolled (435, 363) with delta (2, 3)
Screenshot: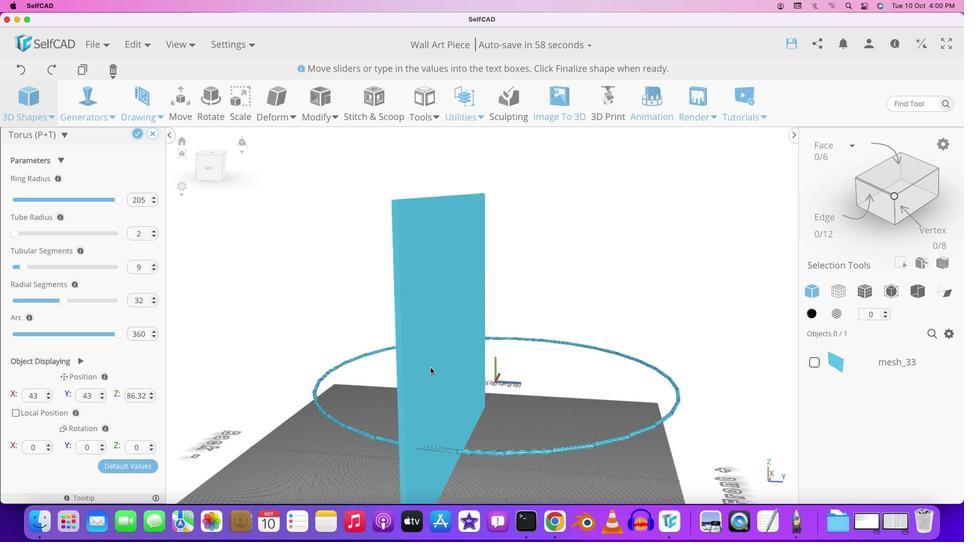 
Action: Mouse scrolled (435, 363) with delta (2, 3)
Screenshot: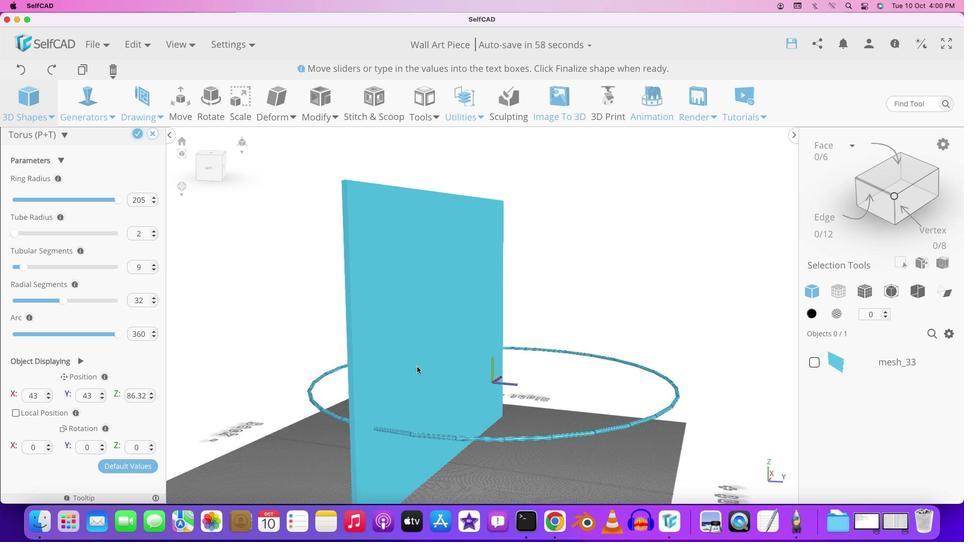 
Action: Mouse moved to (455, 374)
Screenshot: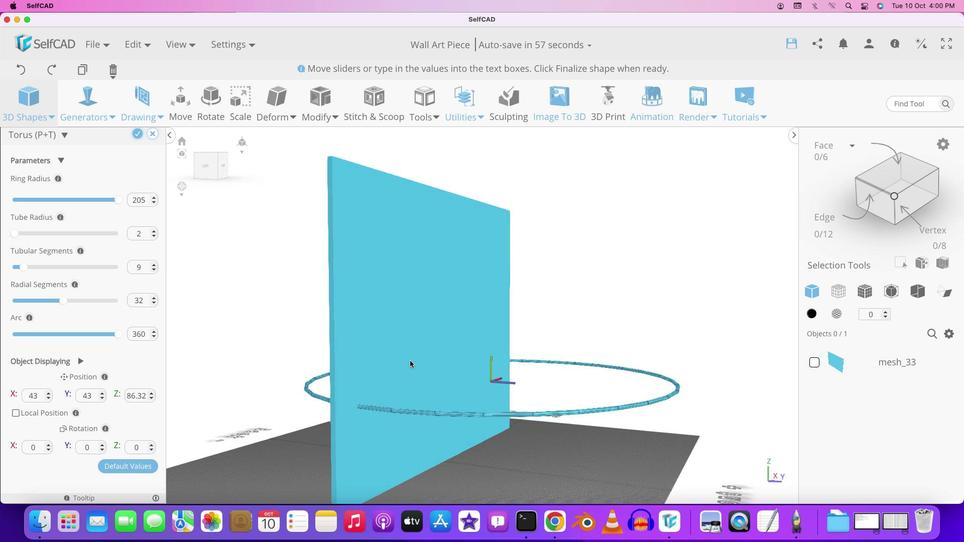
Action: Mouse pressed left at (455, 374)
Screenshot: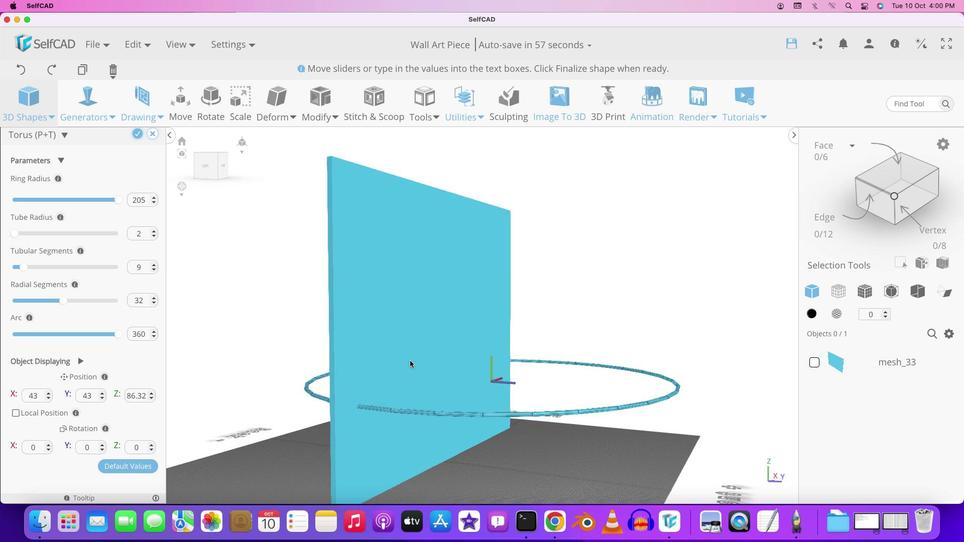 
Action: Mouse moved to (410, 364)
Screenshot: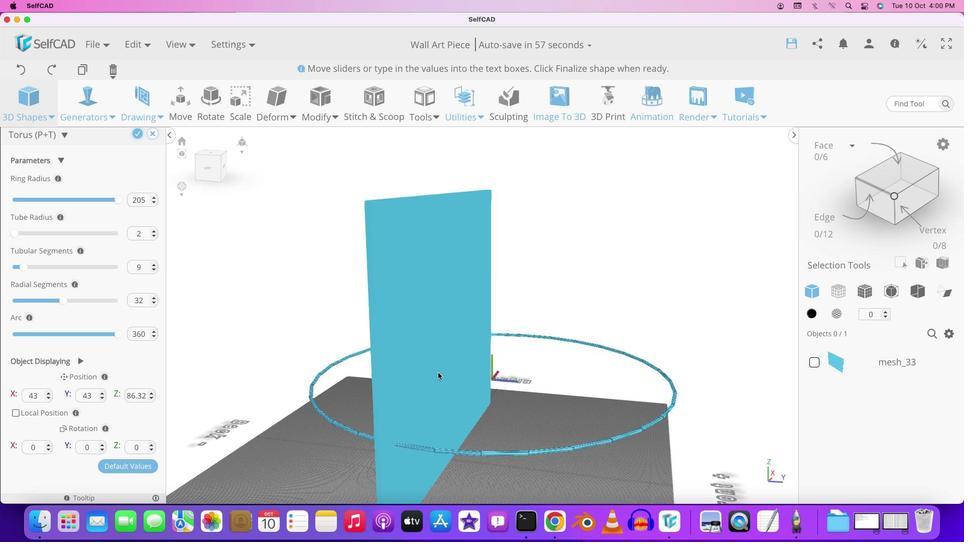 
Action: Mouse pressed left at (410, 364)
Screenshot: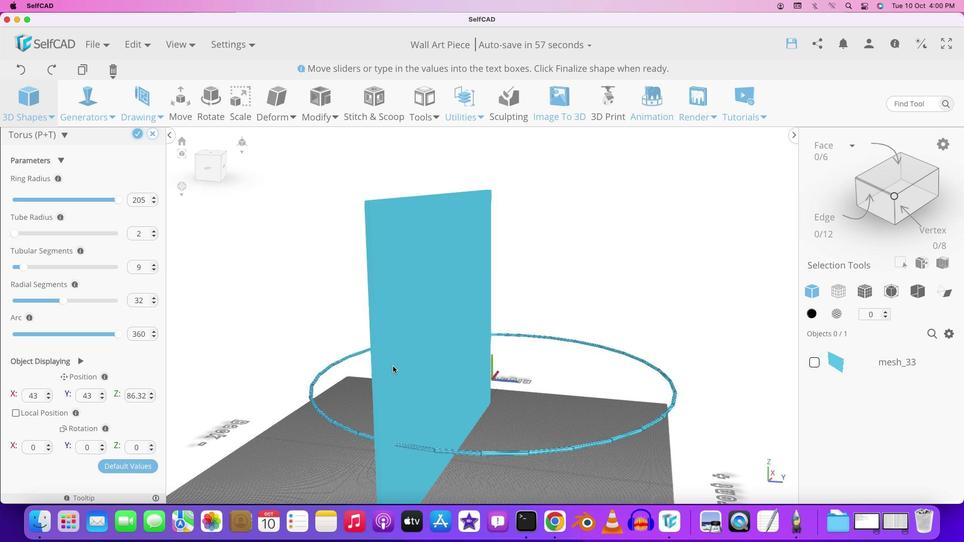 
Action: Mouse moved to (42, 448)
Screenshot: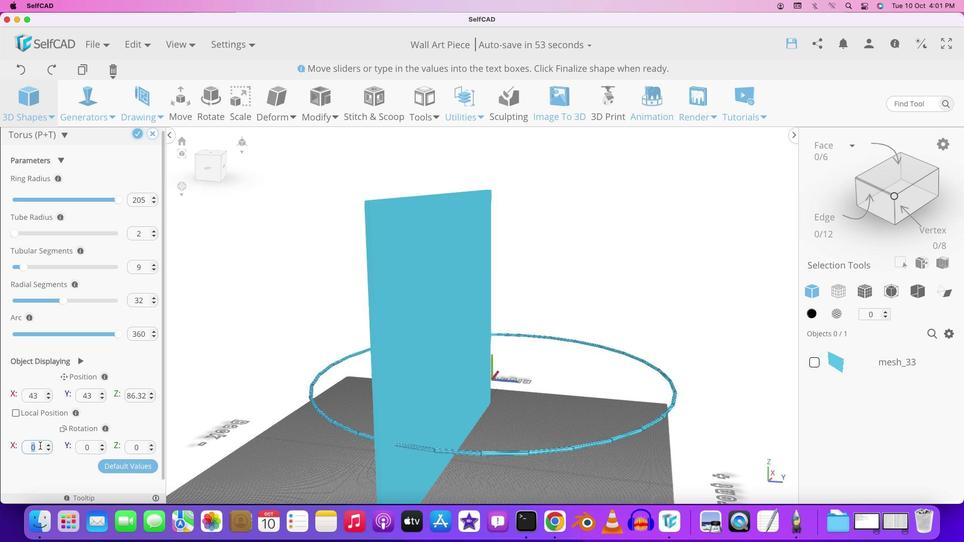 
Action: Mouse pressed left at (42, 448)
Screenshot: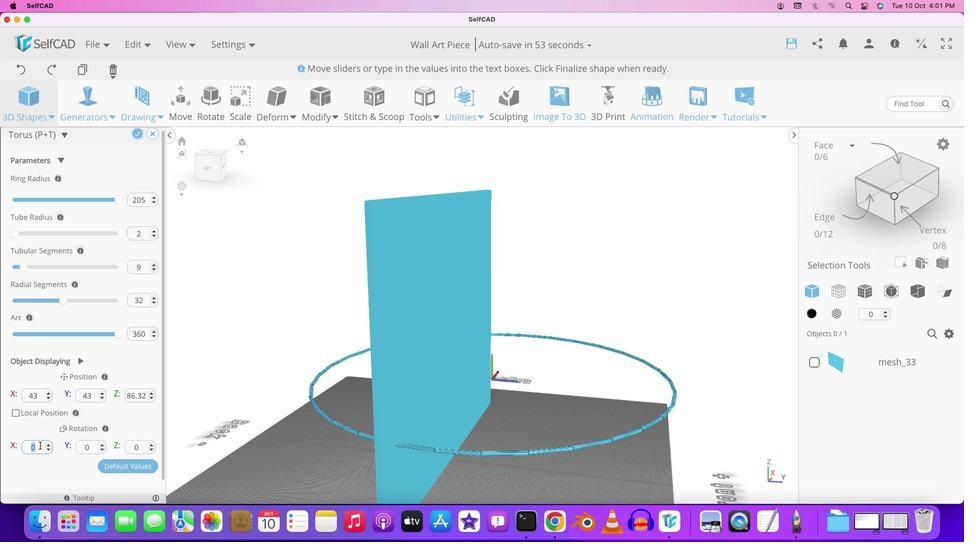 
Action: Key pressed '9''0'Key.enter
Screenshot: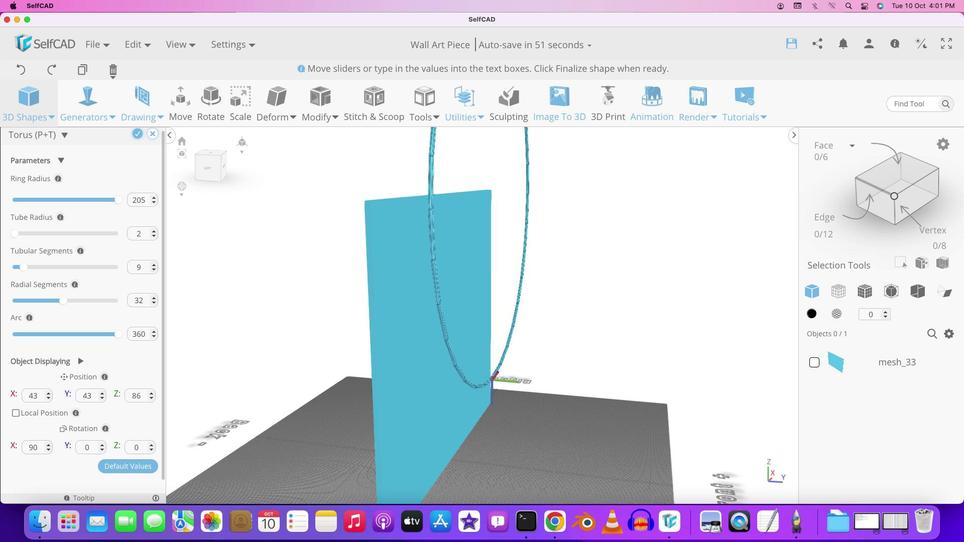
Action: Mouse moved to (389, 369)
Screenshot: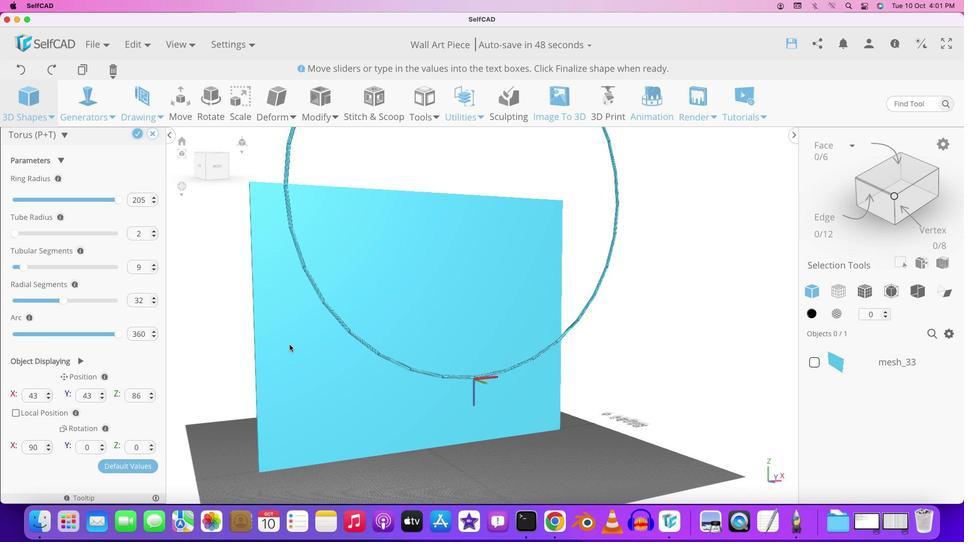 
Action: Mouse pressed left at (389, 369)
Screenshot: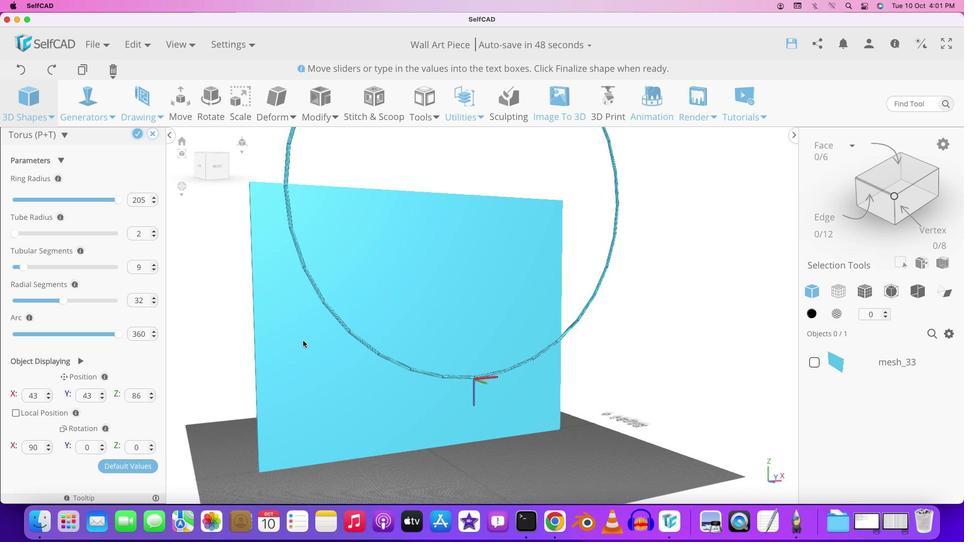 
Action: Mouse moved to (435, 323)
Screenshot: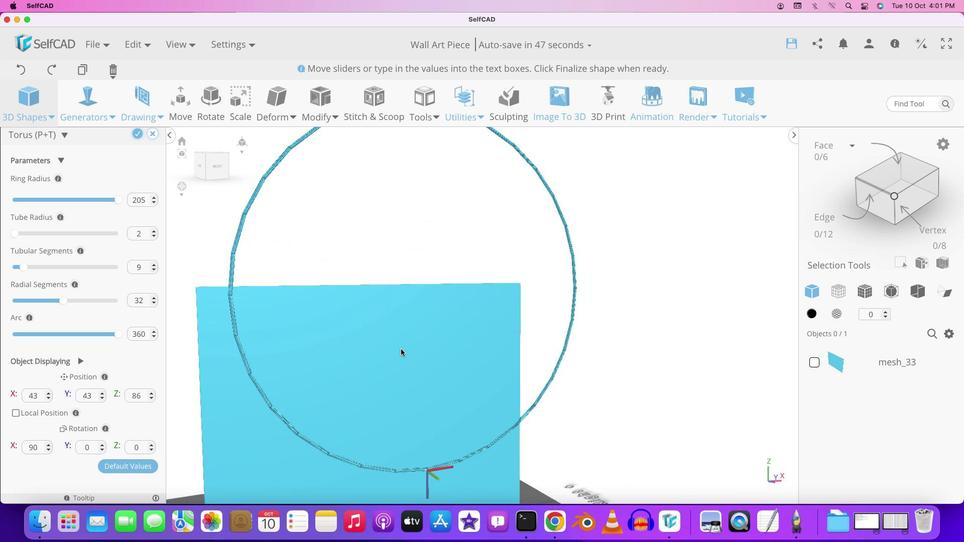 
Action: Key pressed Key.shift
Screenshot: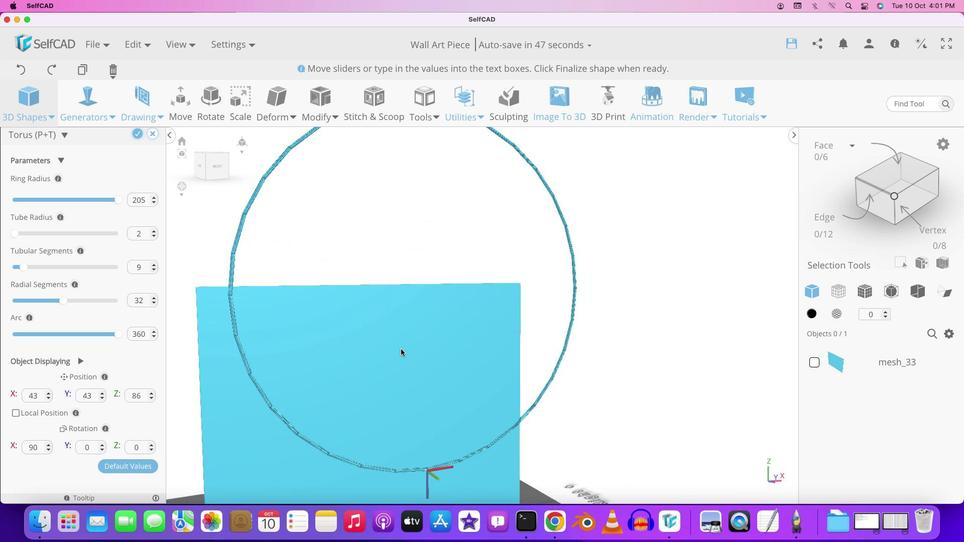 
Action: Mouse moved to (441, 322)
Screenshot: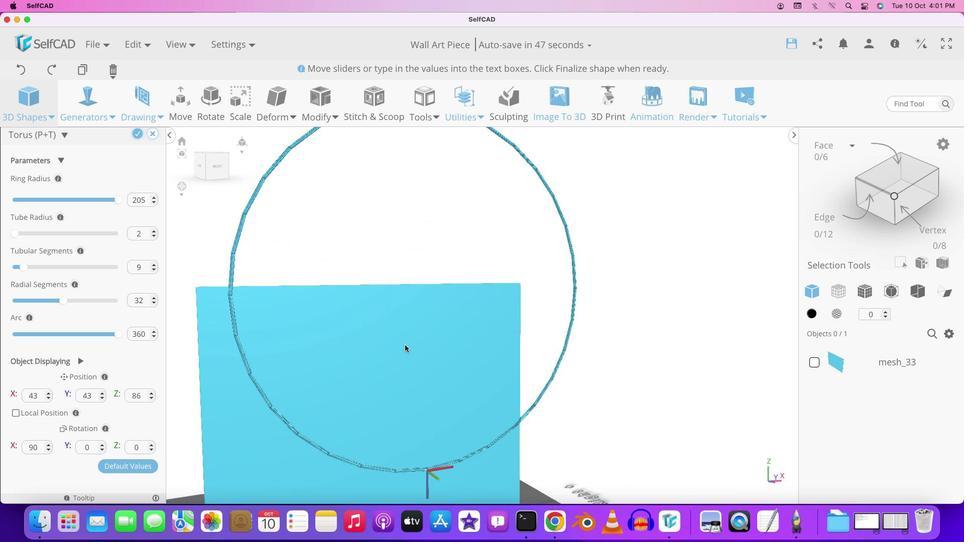
Action: Mouse pressed left at (441, 322)
Screenshot: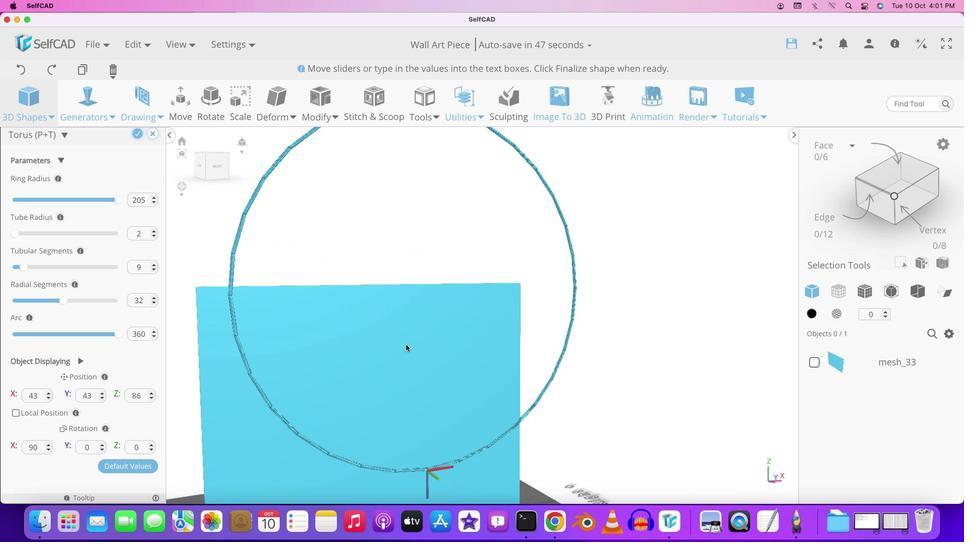 
Action: Mouse moved to (408, 347)
Screenshot: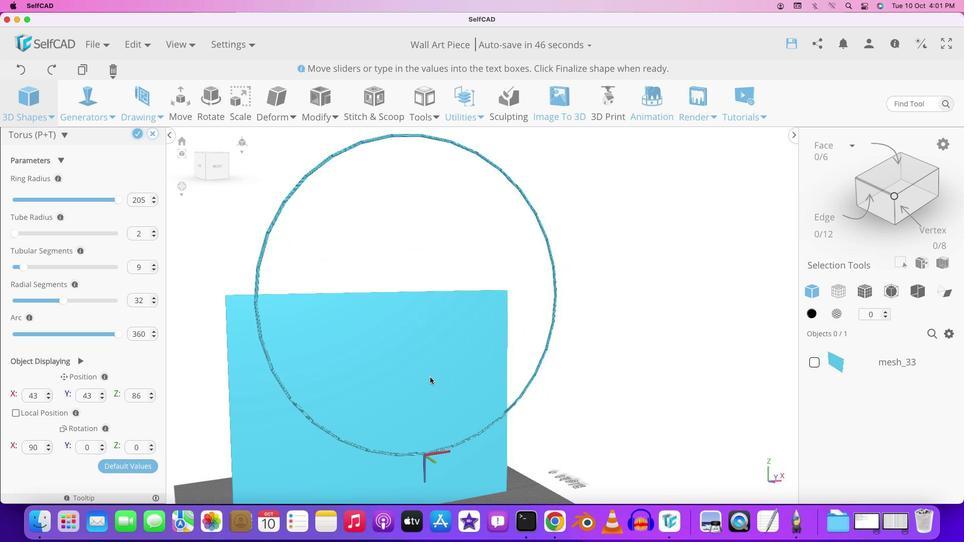 
Action: Mouse scrolled (408, 347) with delta (2, 2)
Screenshot: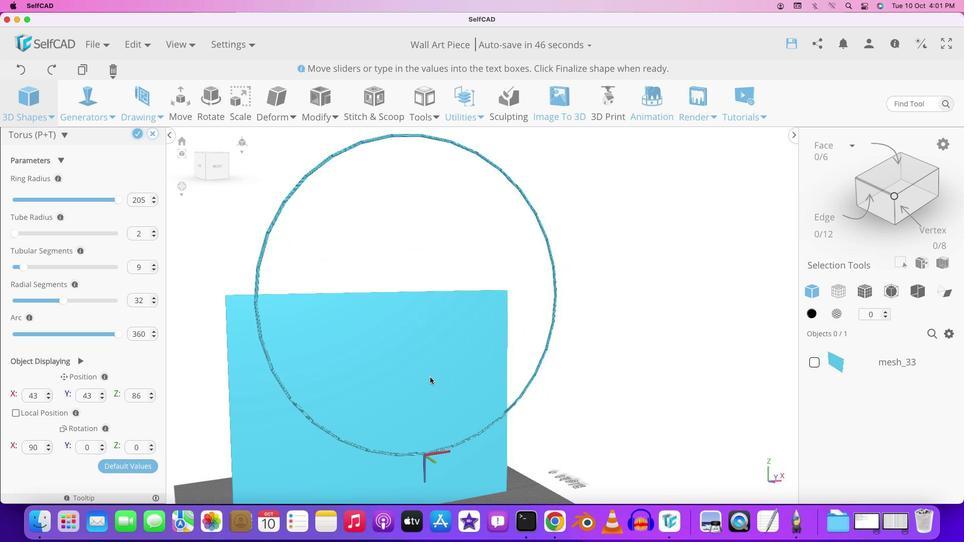 
Action: Mouse scrolled (408, 347) with delta (2, 2)
Screenshot: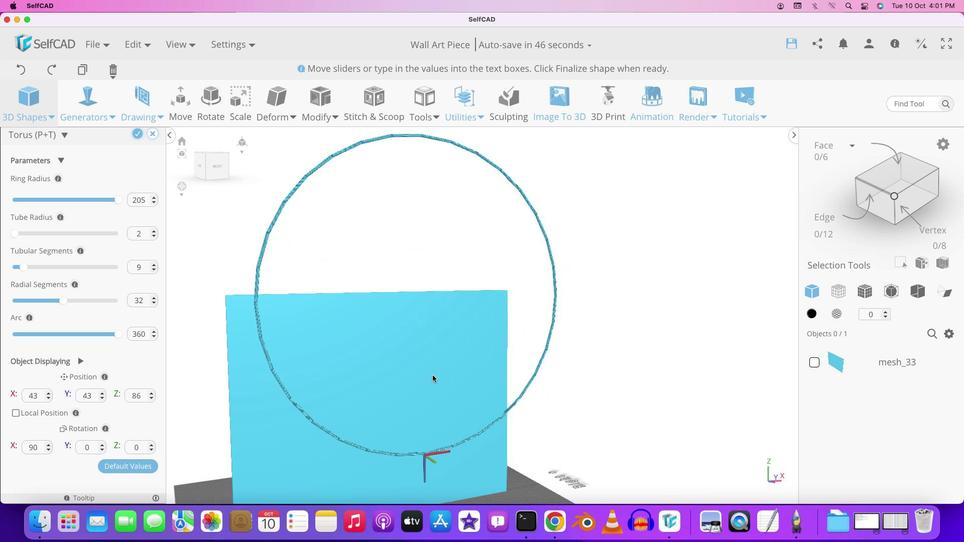 
Action: Mouse moved to (432, 380)
Screenshot: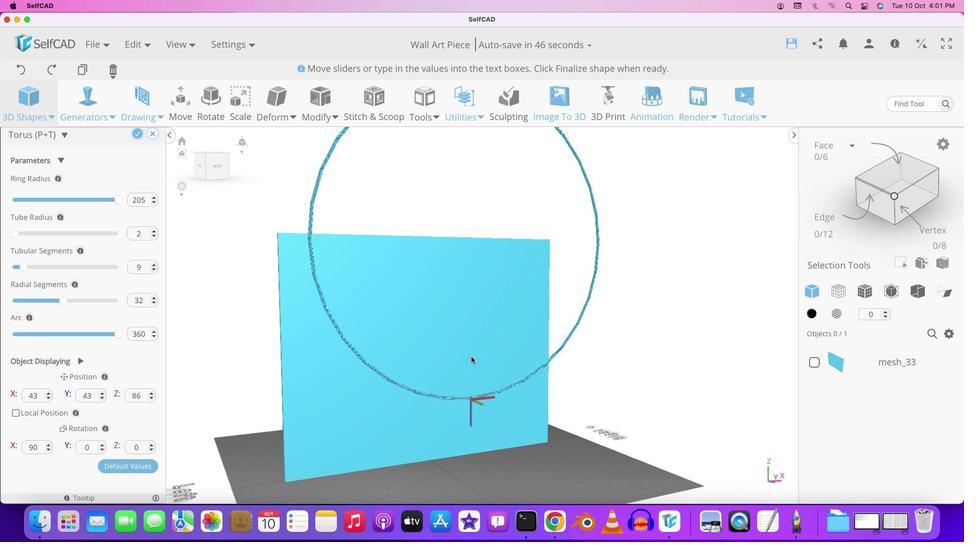 
Action: Key pressed Key.shift
Screenshot: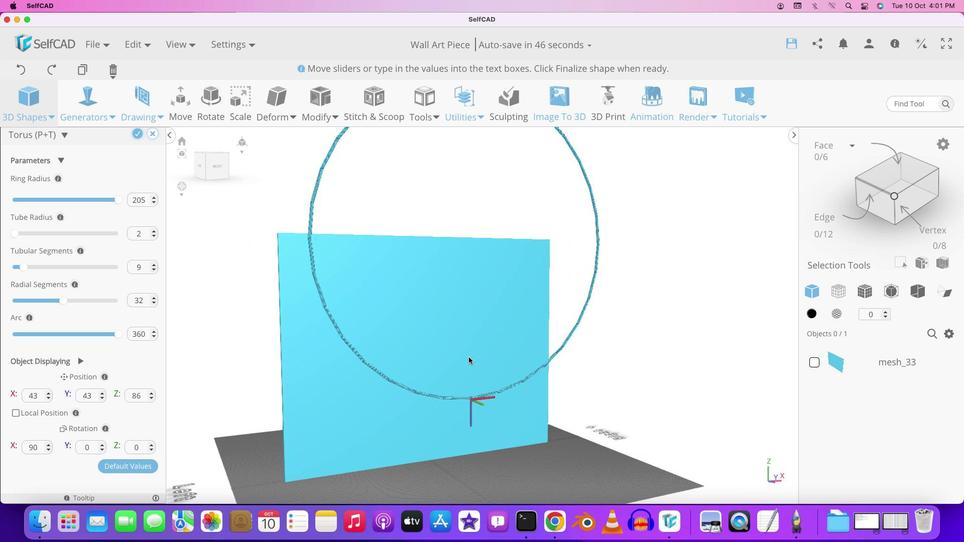 
Action: Mouse pressed left at (432, 380)
Screenshot: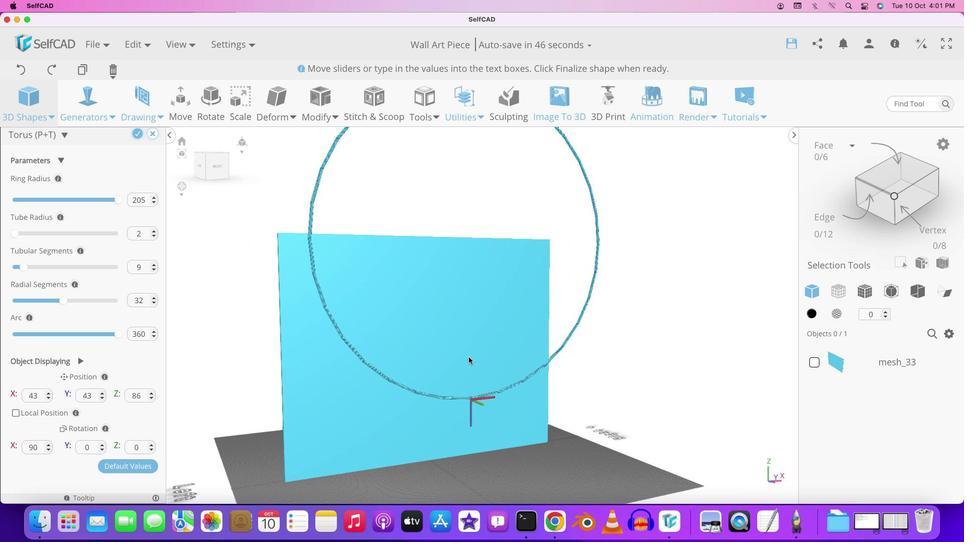 
Action: Mouse moved to (471, 360)
Screenshot: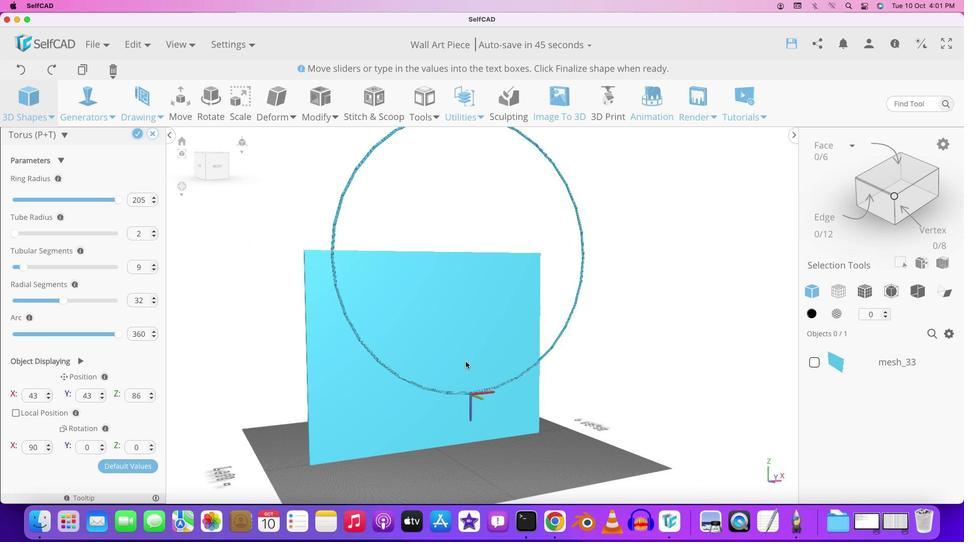 
Action: Mouse scrolled (471, 360) with delta (2, 2)
Screenshot: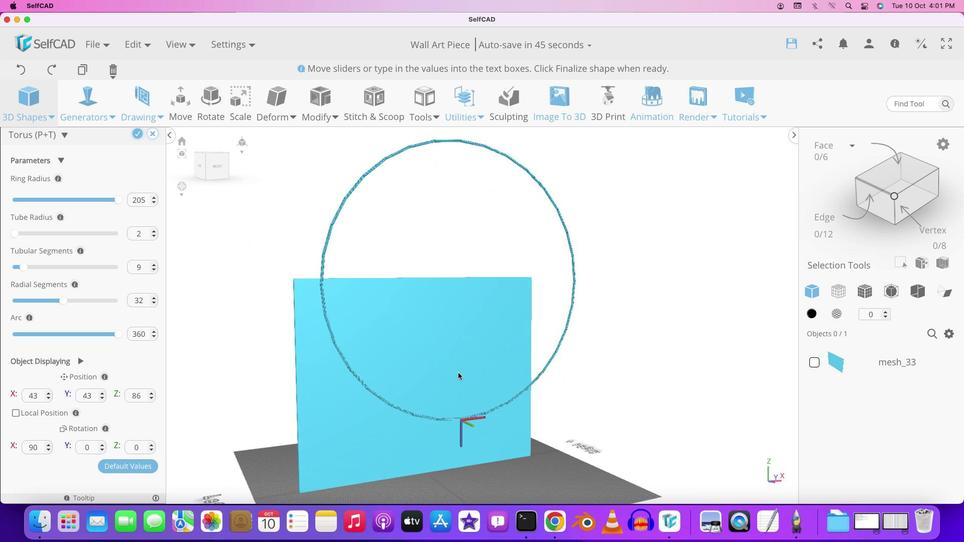 
Action: Mouse moved to (471, 360)
Screenshot: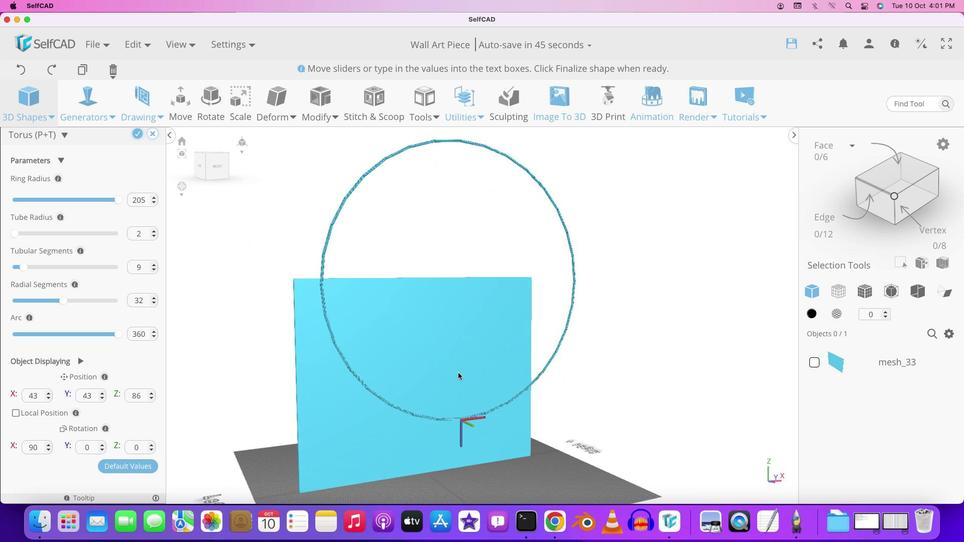 
Action: Mouse scrolled (471, 360) with delta (2, 2)
Screenshot: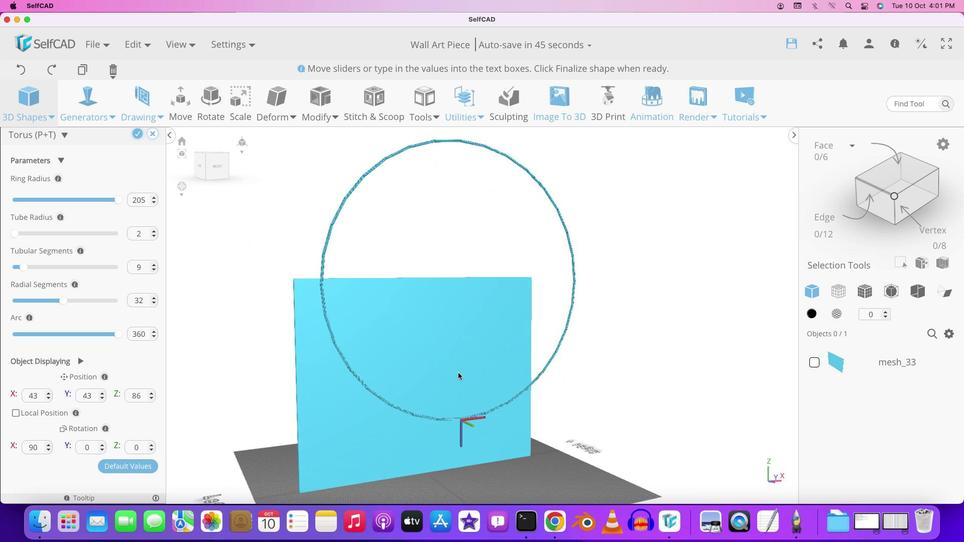 
Action: Mouse moved to (471, 361)
Screenshot: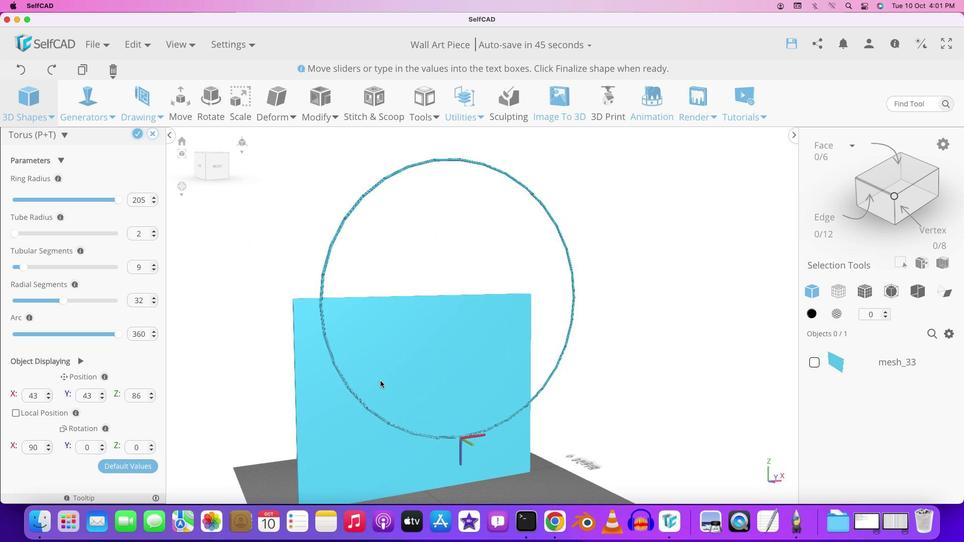 
Action: Key pressed Key.shift
Screenshot: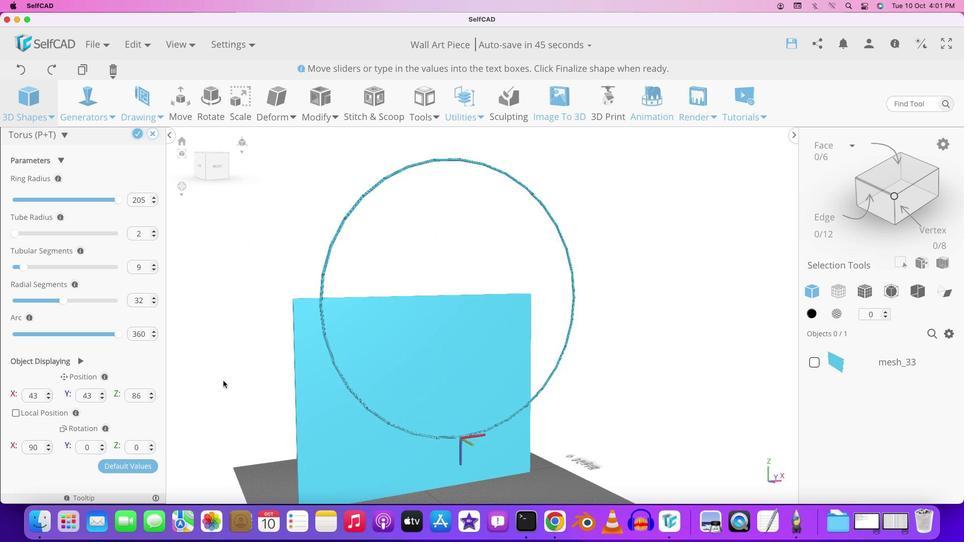 
Action: Mouse pressed left at (471, 361)
Screenshot: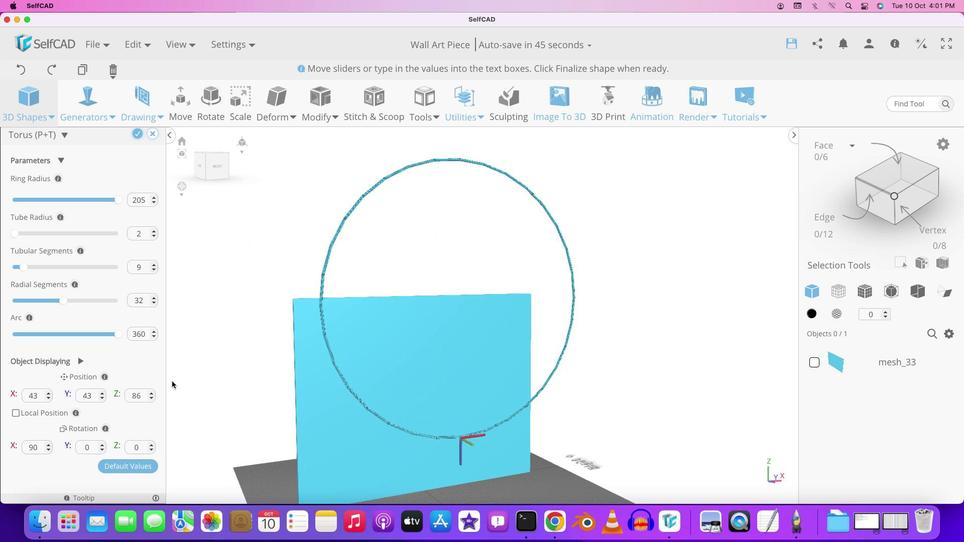 
Action: Mouse moved to (114, 200)
Screenshot: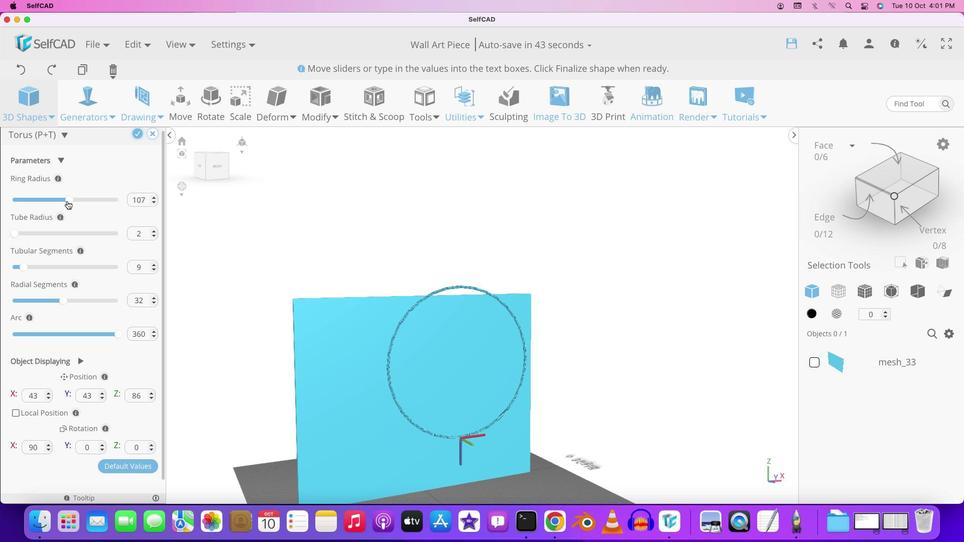 
Action: Mouse pressed left at (114, 200)
Screenshot: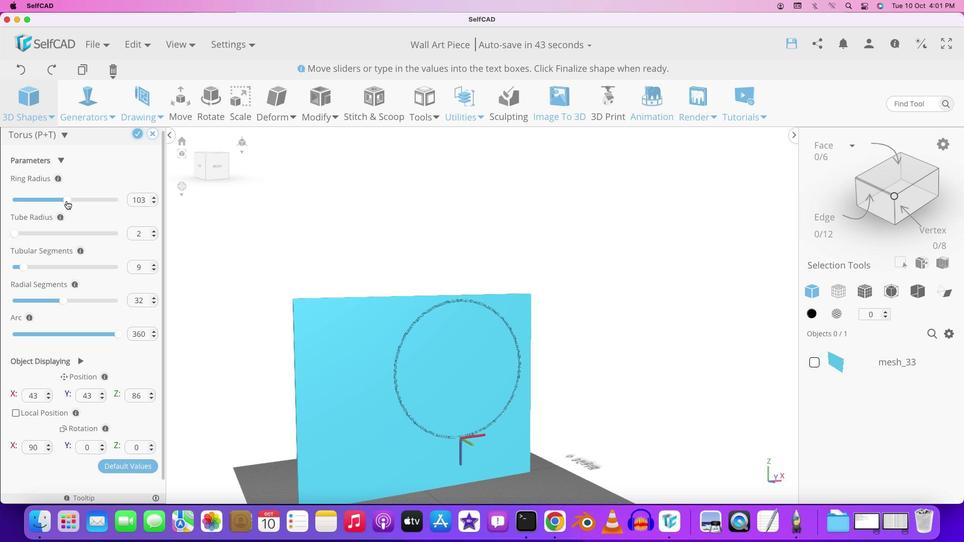 
Action: Mouse moved to (367, 312)
Screenshot: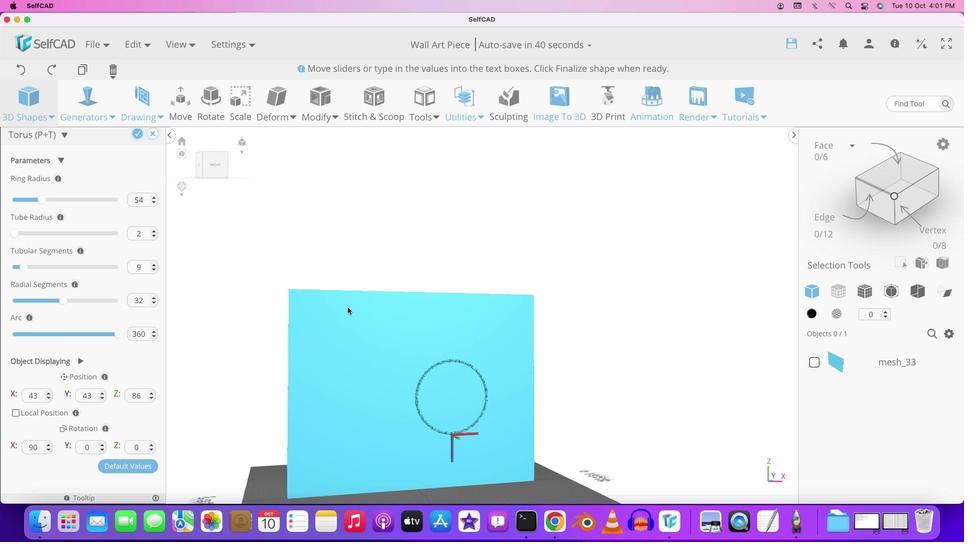 
Action: Mouse pressed left at (367, 312)
Screenshot: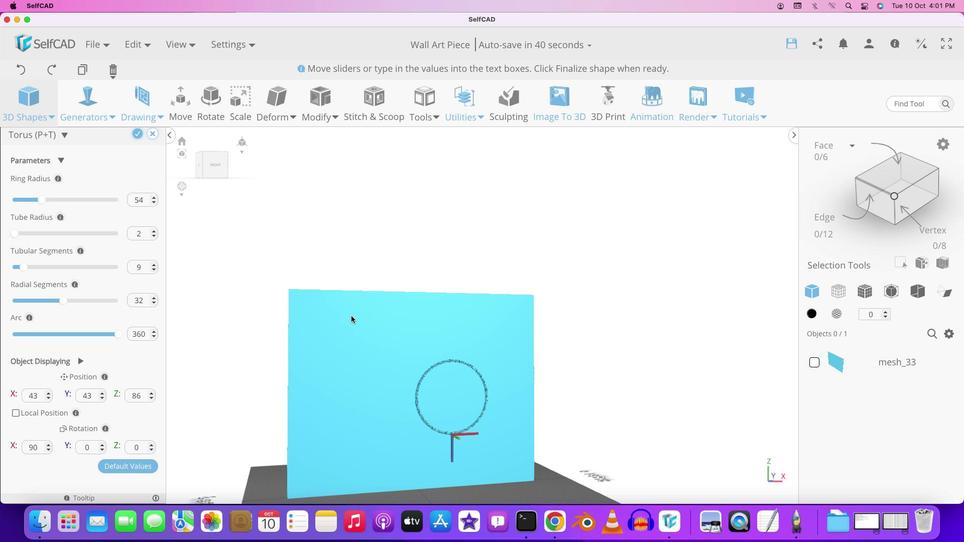 
Action: Mouse moved to (354, 318)
Screenshot: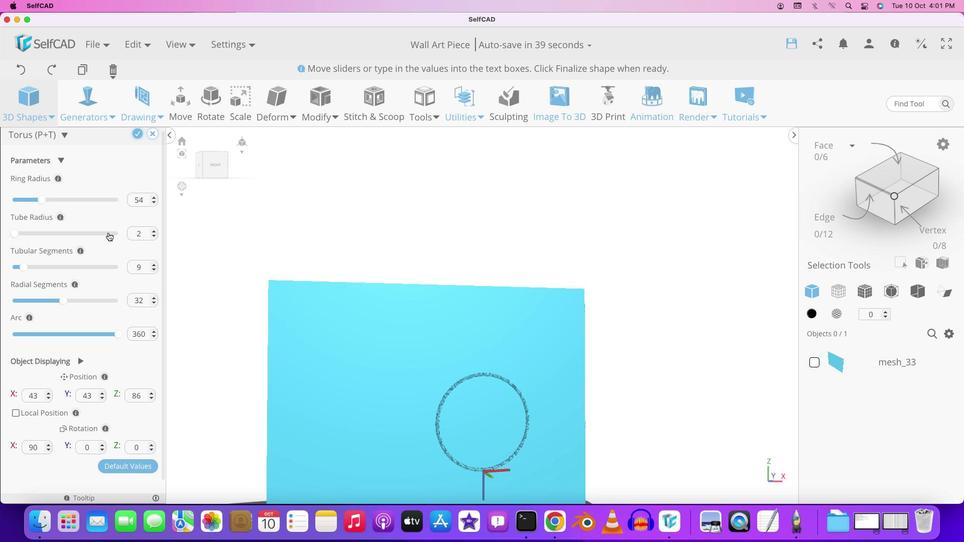 
Action: Mouse scrolled (354, 318) with delta (2, 3)
Screenshot: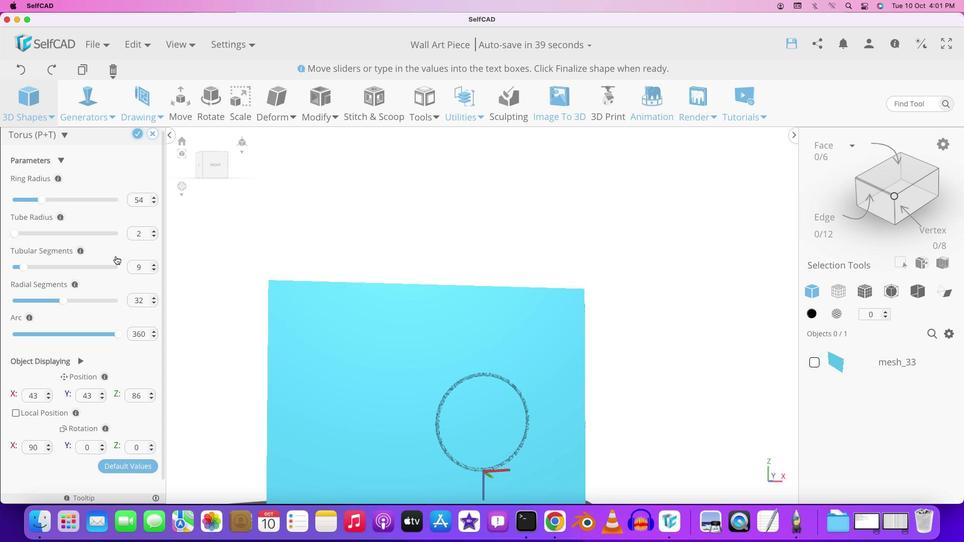 
Action: Mouse moved to (354, 318)
Screenshot: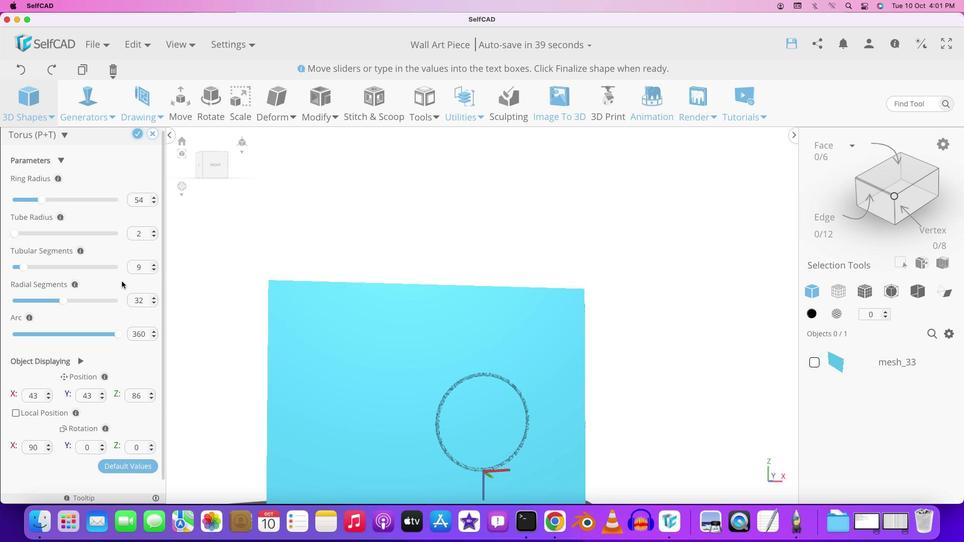 
Action: Mouse scrolled (354, 318) with delta (2, 3)
Screenshot: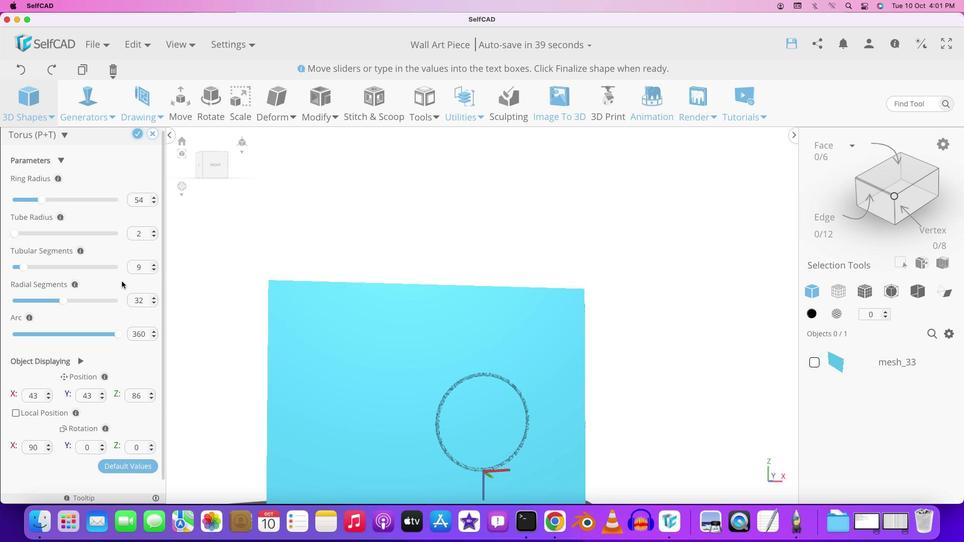 
Action: Mouse moved to (353, 319)
Screenshot: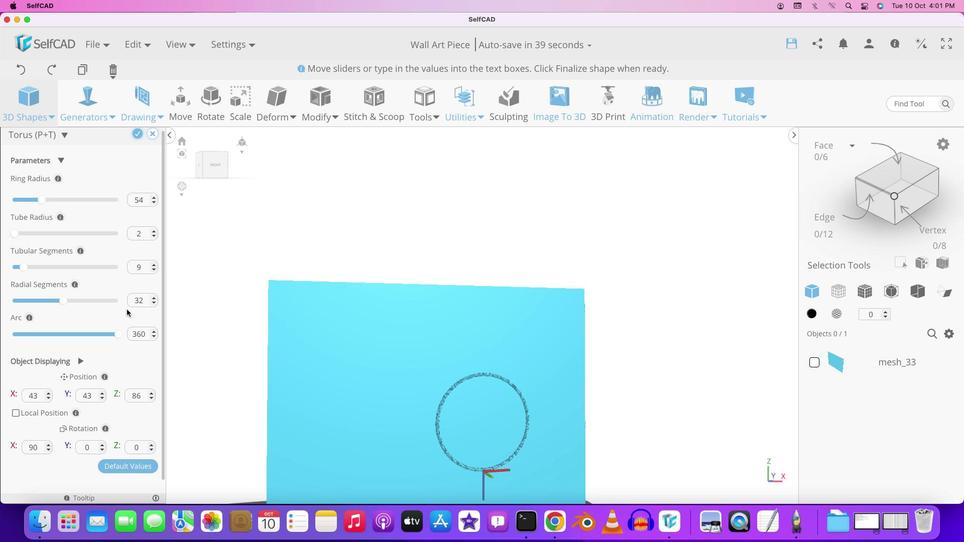 
Action: Mouse scrolled (353, 319) with delta (2, 3)
Screenshot: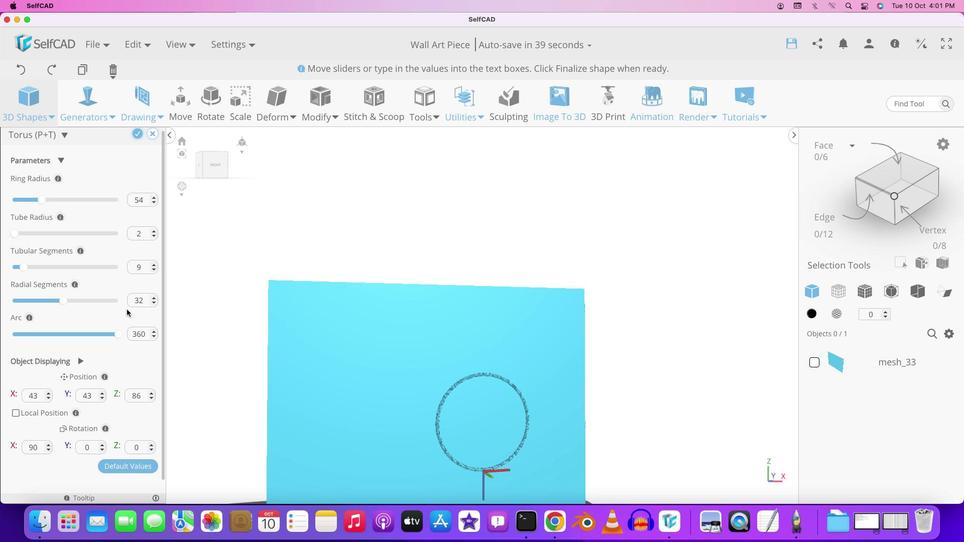 
Action: Mouse moved to (66, 302)
Screenshot: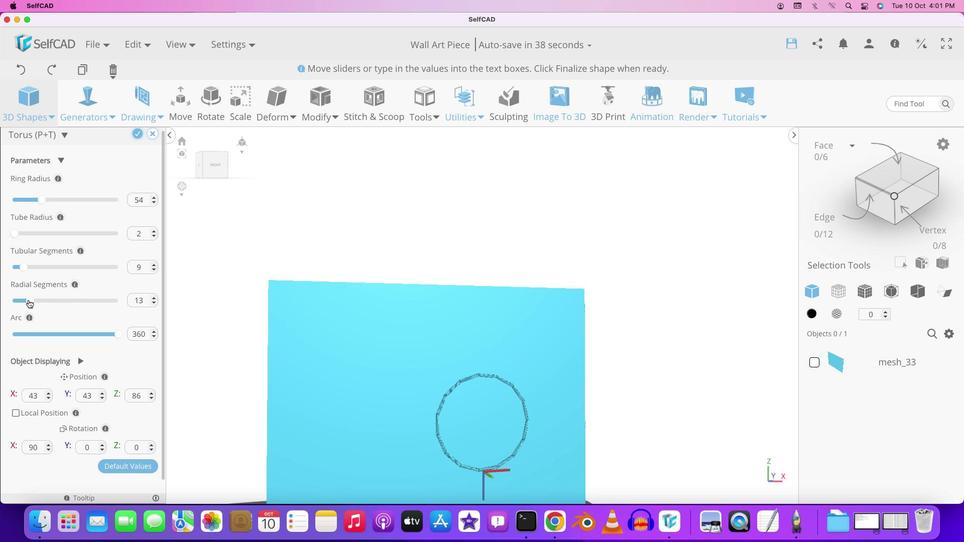 
Action: Mouse pressed left at (66, 302)
Screenshot: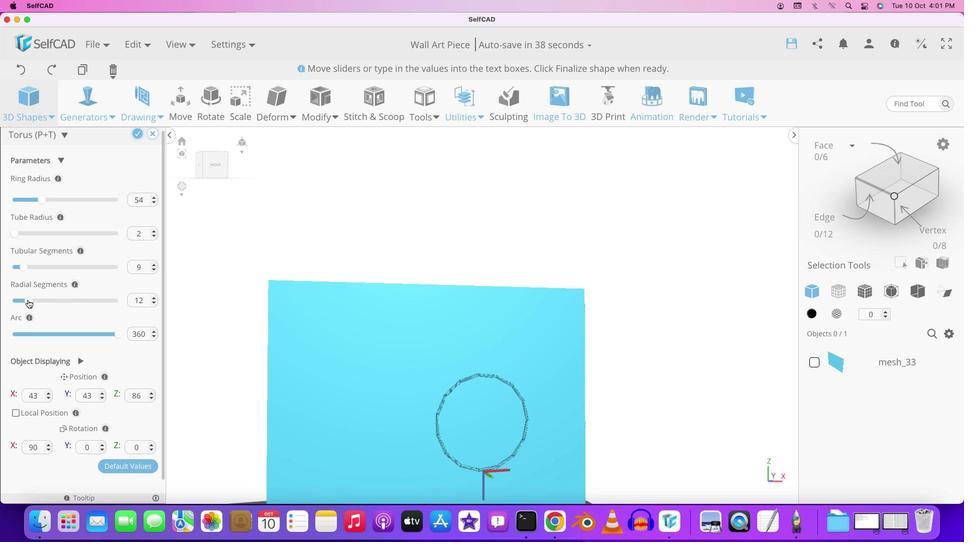 
Action: Mouse moved to (428, 387)
Screenshot: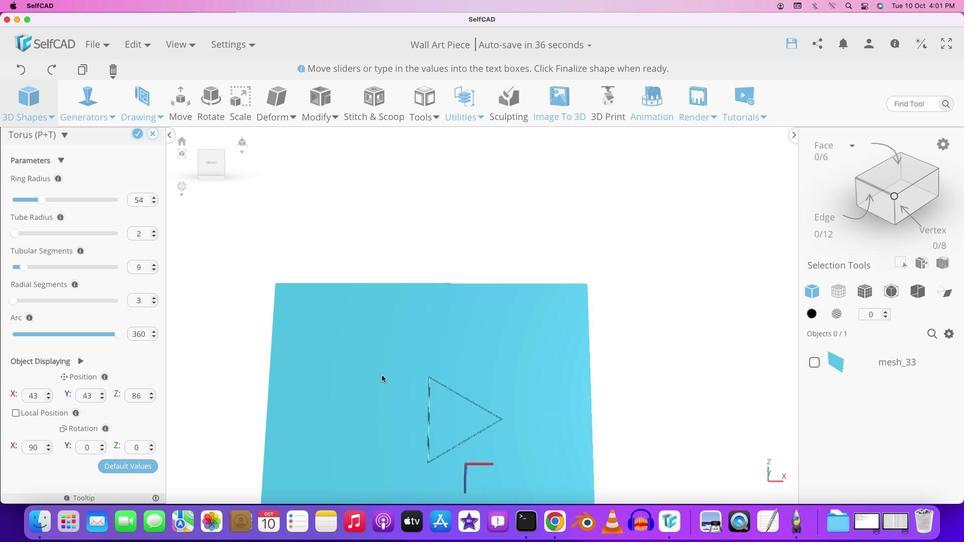 
Action: Mouse pressed left at (428, 387)
Screenshot: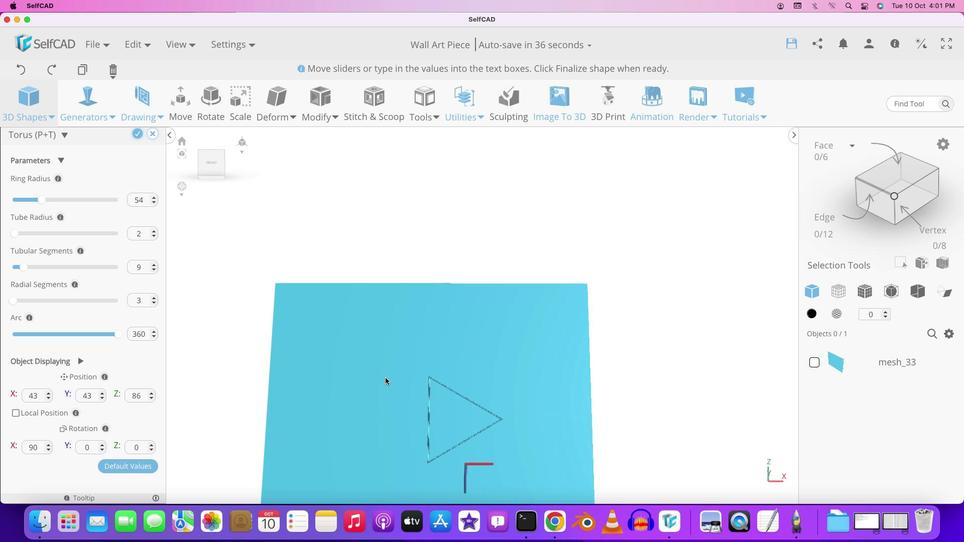 
Action: Mouse moved to (390, 386)
Screenshot: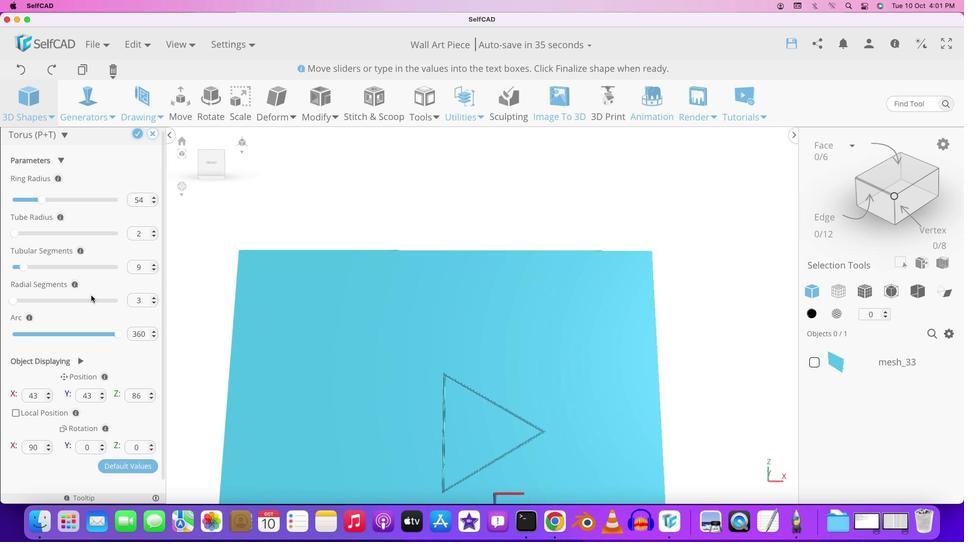 
Action: Mouse scrolled (390, 386) with delta (2, 3)
Screenshot: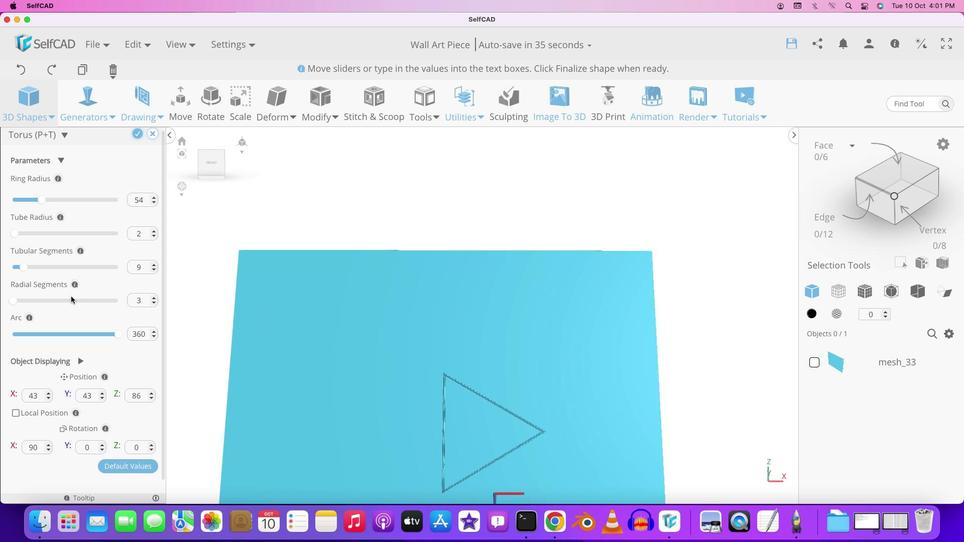 
Action: Mouse moved to (390, 387)
Screenshot: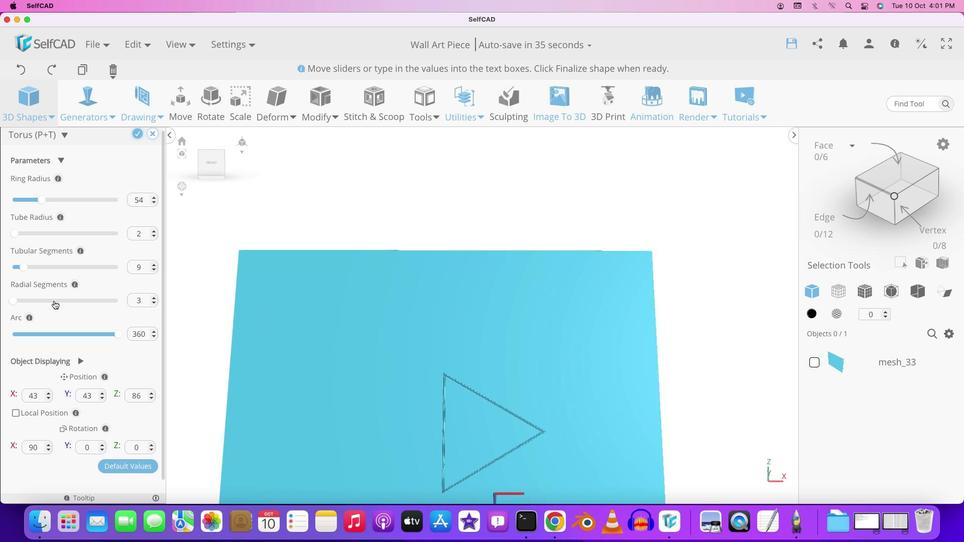 
Action: Mouse scrolled (390, 387) with delta (2, 3)
Screenshot: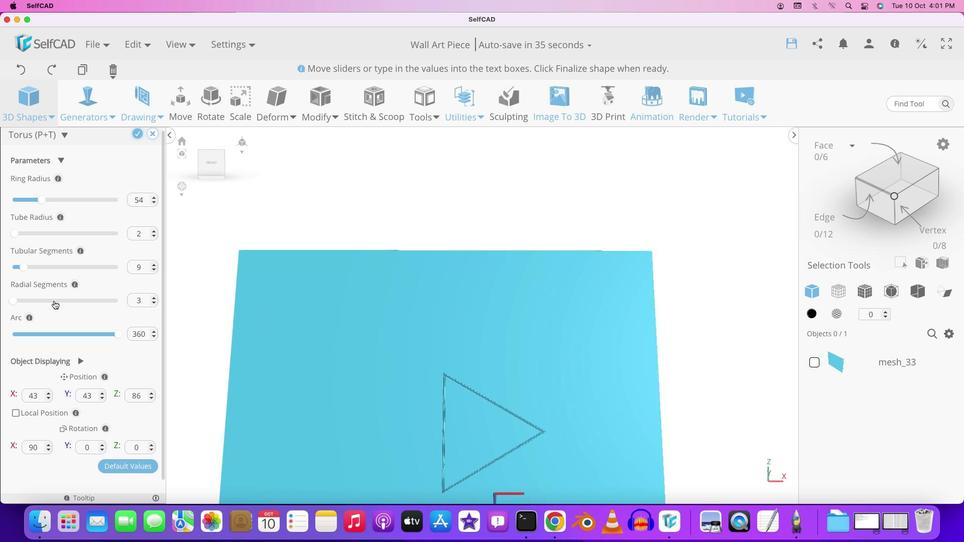 
Action: Mouse moved to (390, 389)
Screenshot: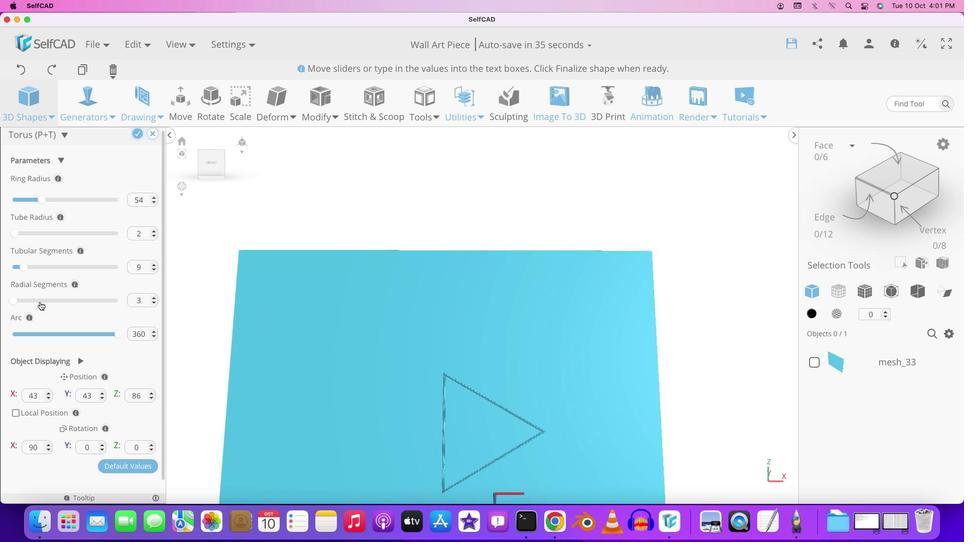 
Action: Mouse scrolled (390, 389) with delta (2, 3)
Screenshot: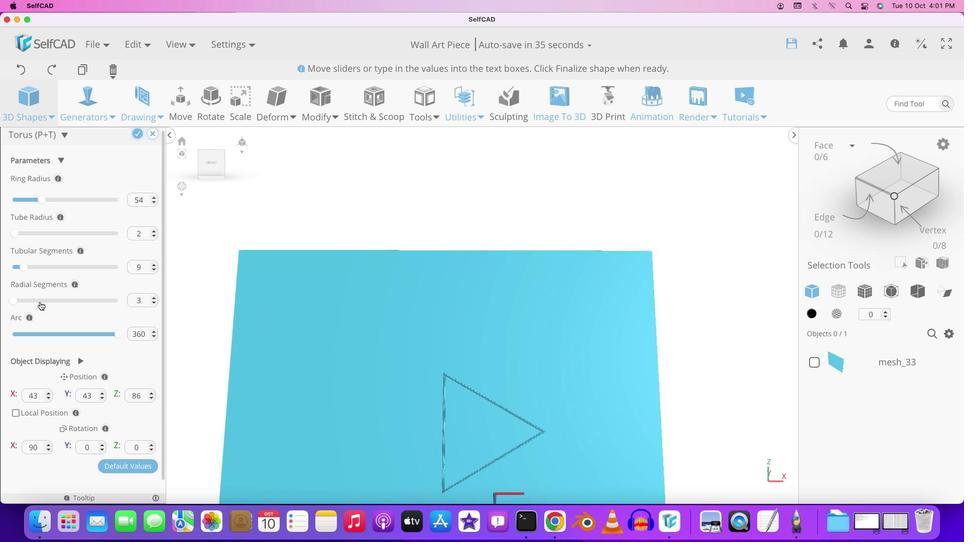
Action: Mouse moved to (16, 302)
Screenshot: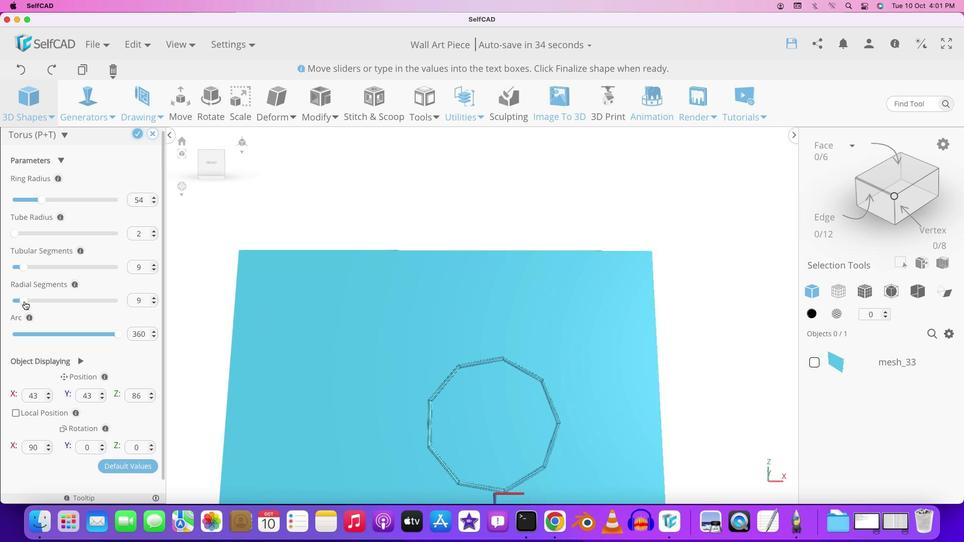 
Action: Mouse pressed left at (16, 302)
Screenshot: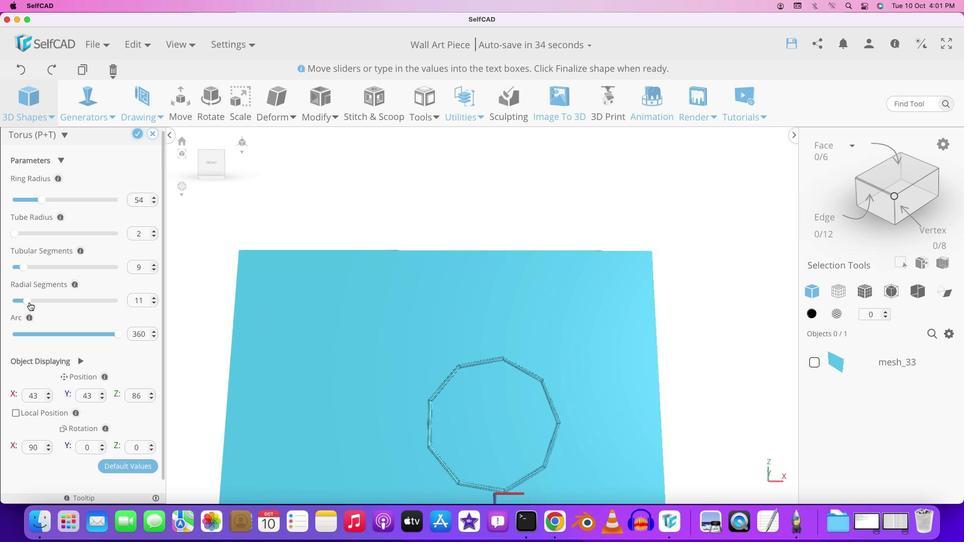 
Action: Mouse moved to (420, 428)
Screenshot: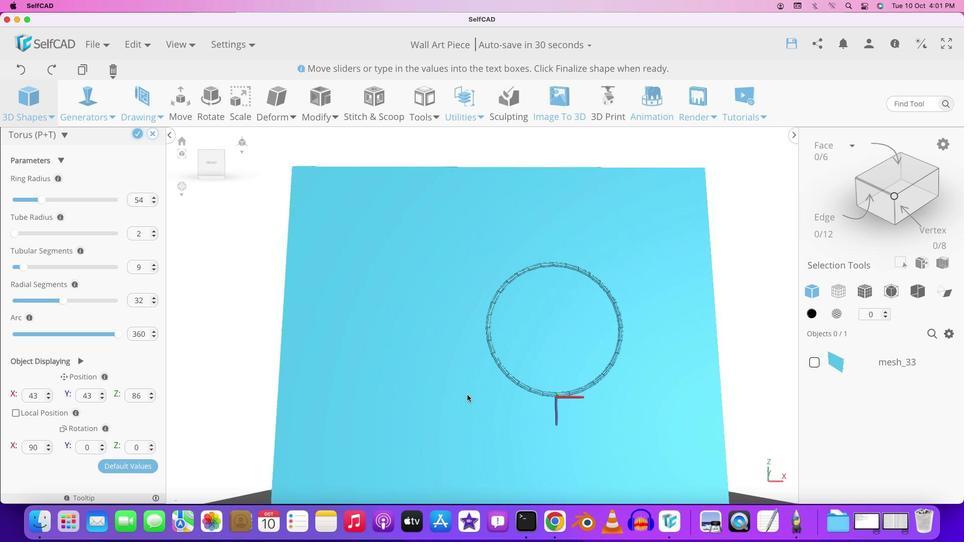 
Action: Key pressed Key.shift
Screenshot: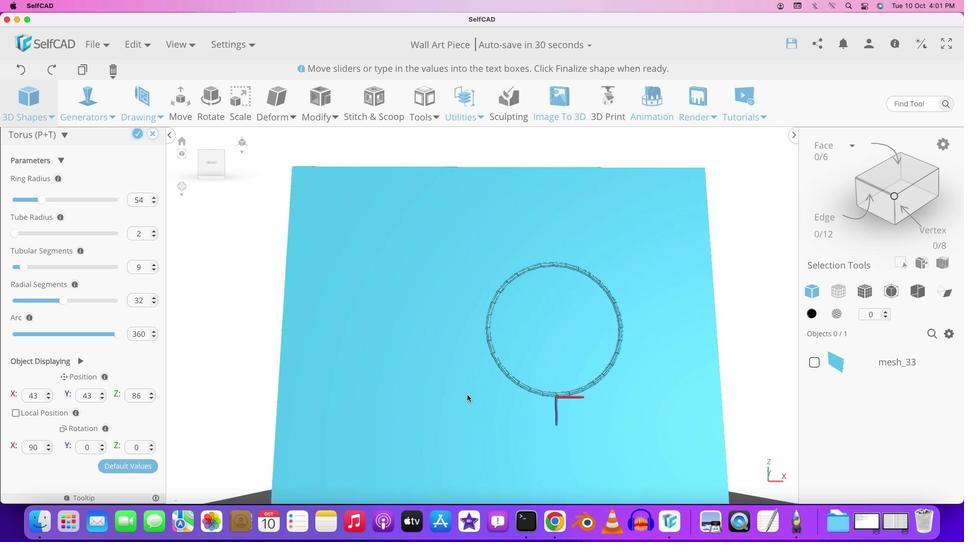 
Action: Mouse moved to (421, 428)
Screenshot: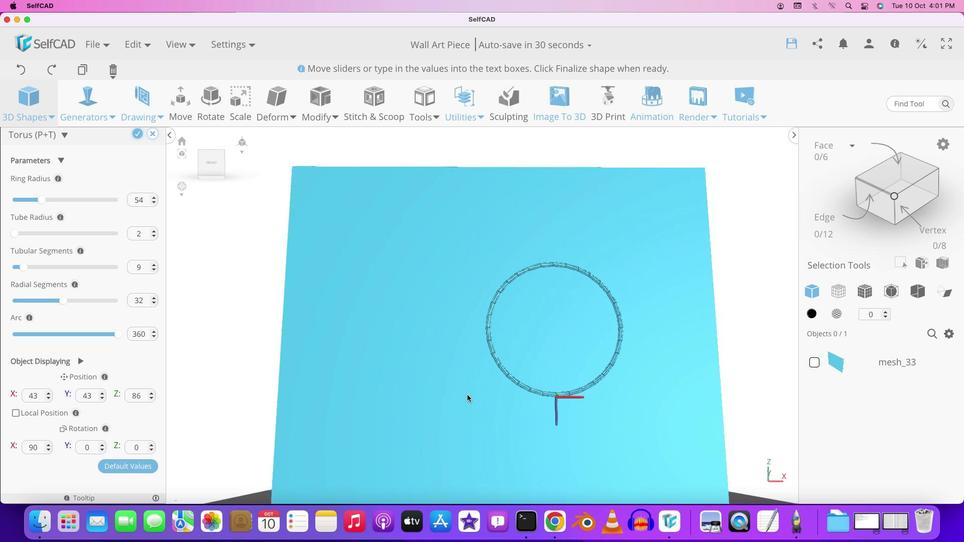 
Action: Mouse pressed left at (421, 428)
Screenshot: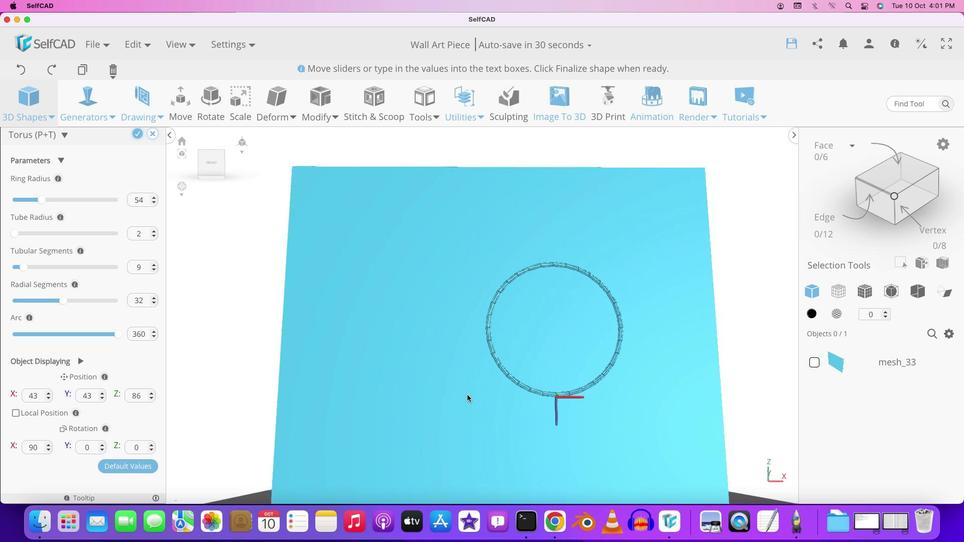 
Action: Mouse moved to (469, 397)
Screenshot: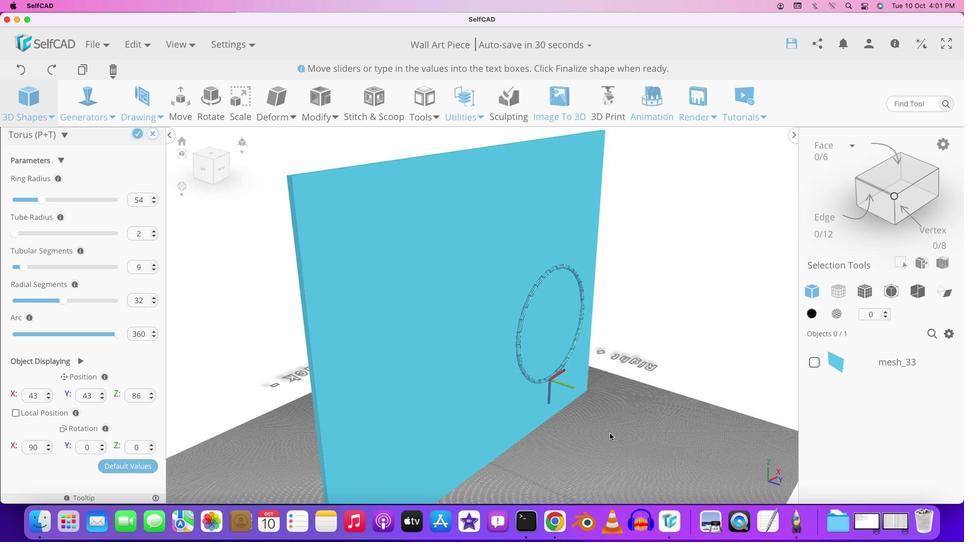 
Action: Mouse pressed left at (469, 397)
Screenshot: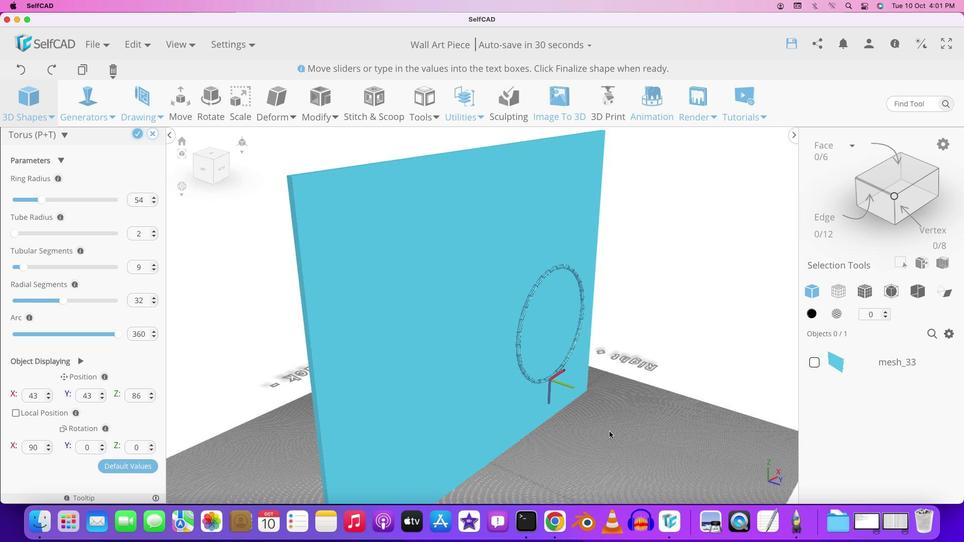 
Action: Mouse moved to (494, 400)
Screenshot: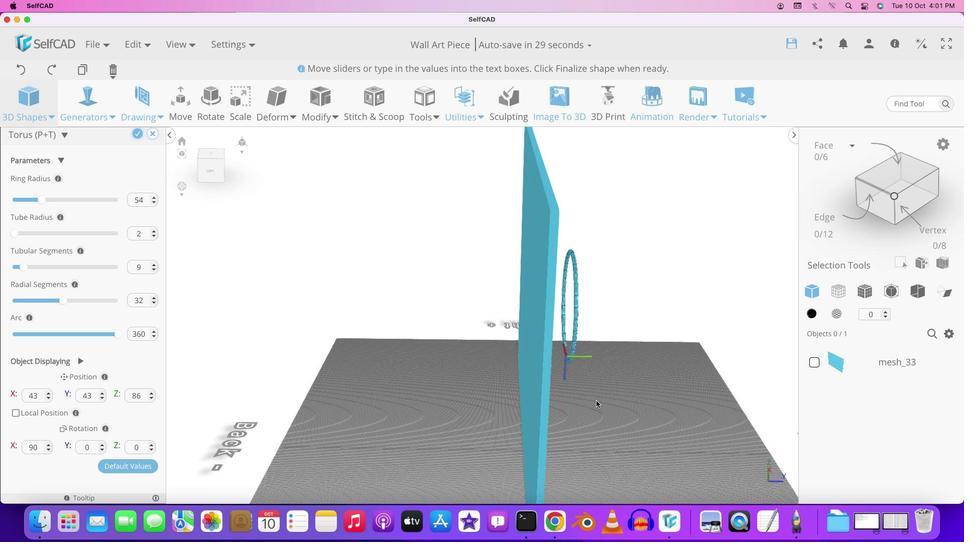 
Action: Mouse pressed left at (494, 400)
Screenshot: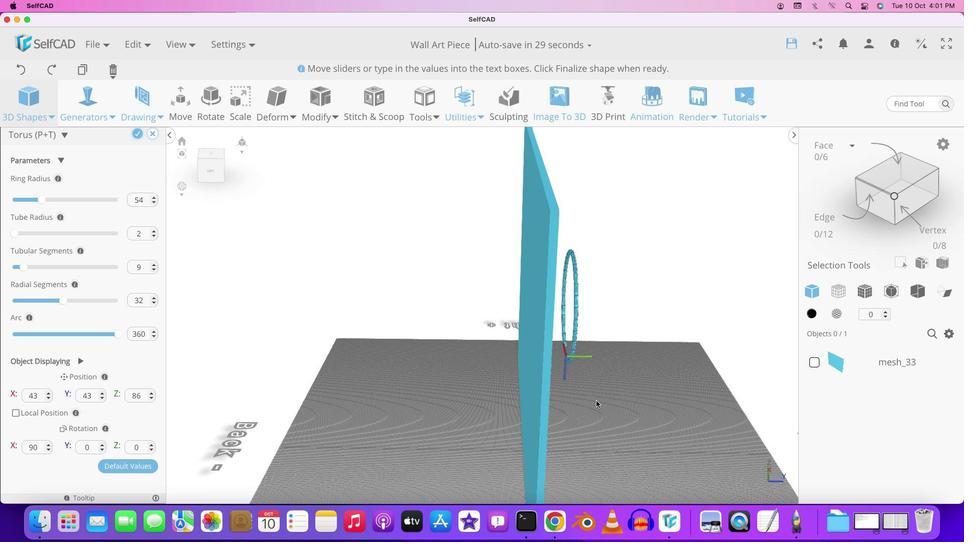 
Action: Mouse moved to (674, 395)
Screenshot: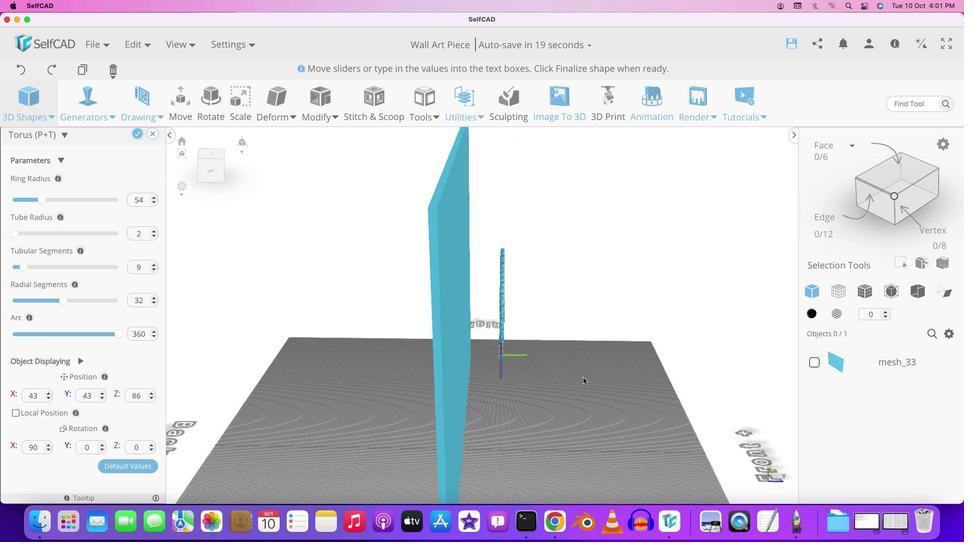 
Action: Key pressed Key.shift
Screenshot: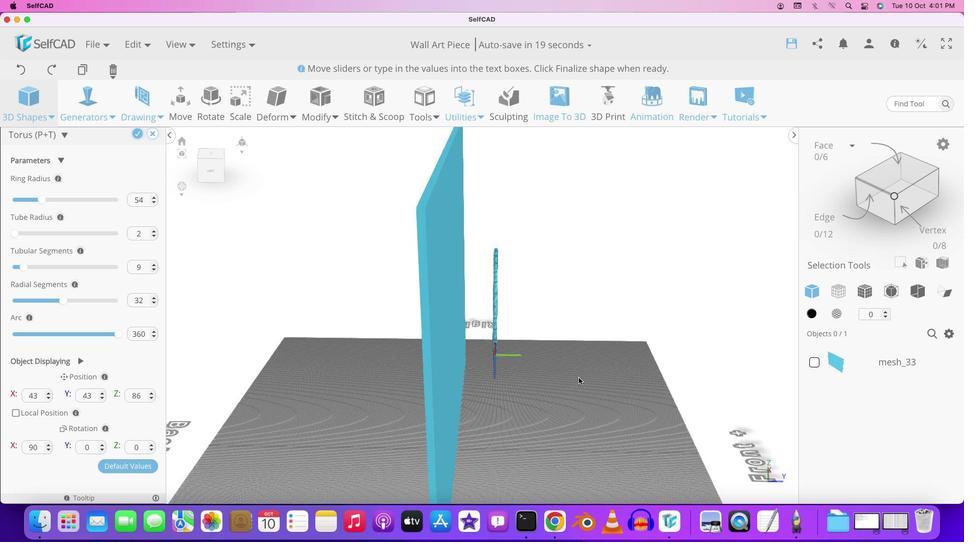
Action: Mouse moved to (655, 381)
Screenshot: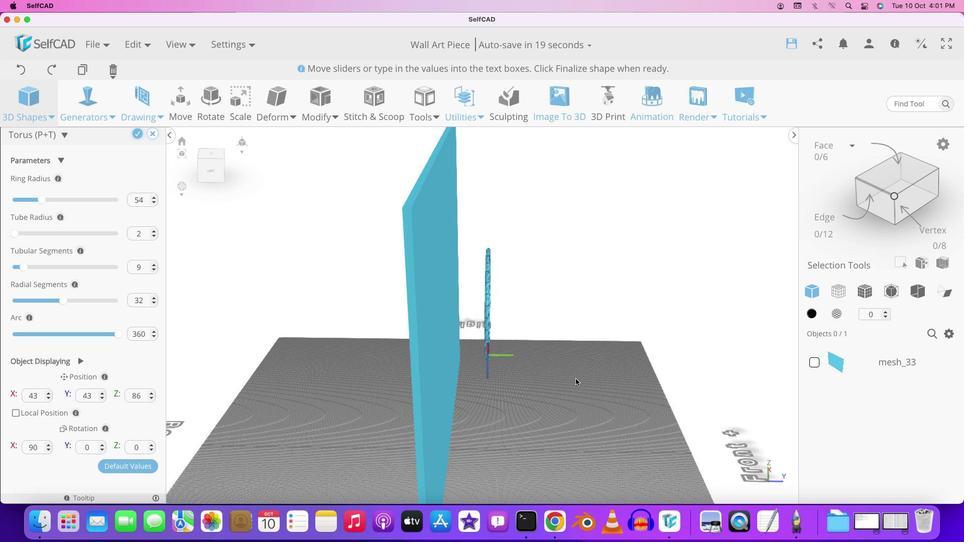 
Action: Mouse pressed left at (655, 381)
Screenshot: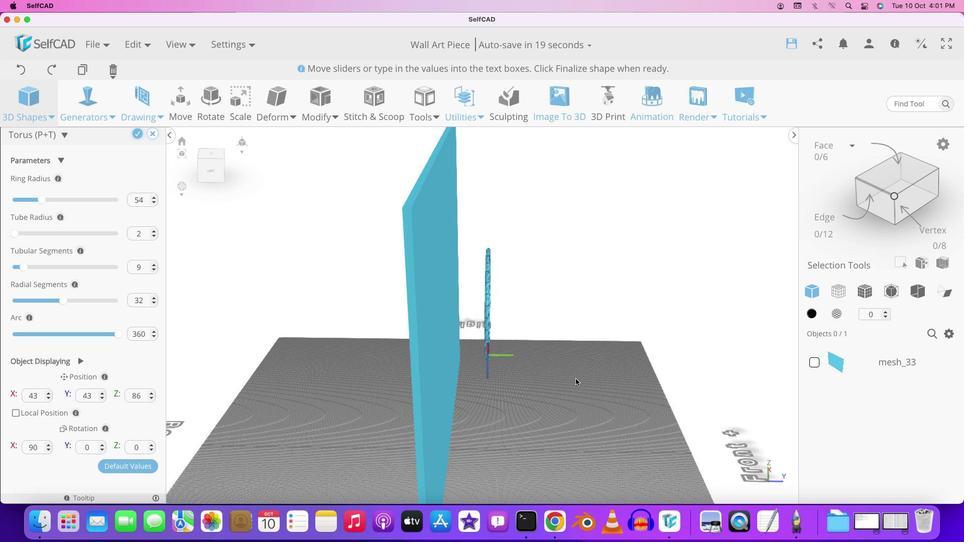 
Action: Mouse moved to (573, 381)
Screenshot: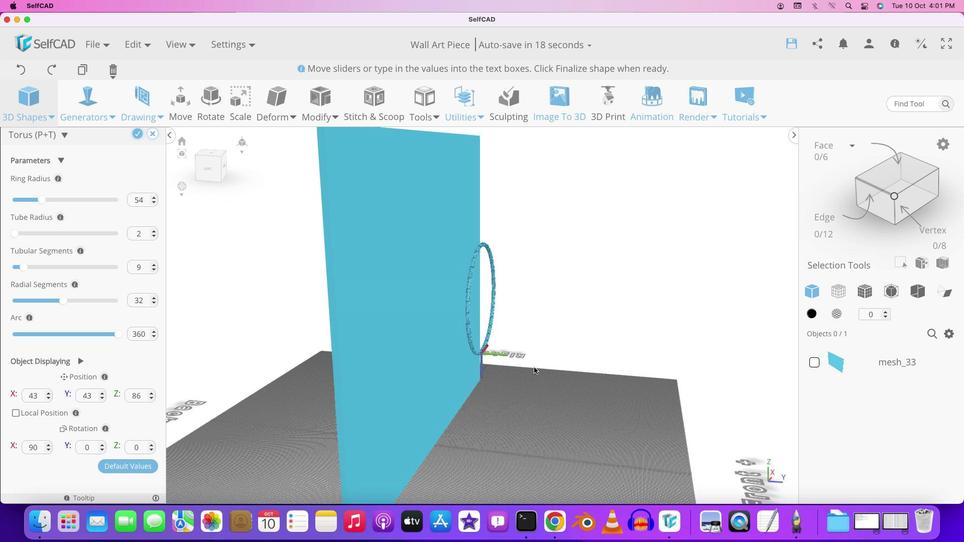 
Action: Mouse pressed left at (573, 381)
